 Task: Look for space in Sinjai, Indonesia from 9th June, 2023 to 16th June, 2023 for 2 adults in price range Rs.8000 to Rs.16000. Place can be entire place with 2 bedrooms having 2 beds and 1 bathroom. Property type can be house, flat, guest house. Booking option can be shelf check-in. Required host language is English.
Action: Mouse moved to (565, 88)
Screenshot: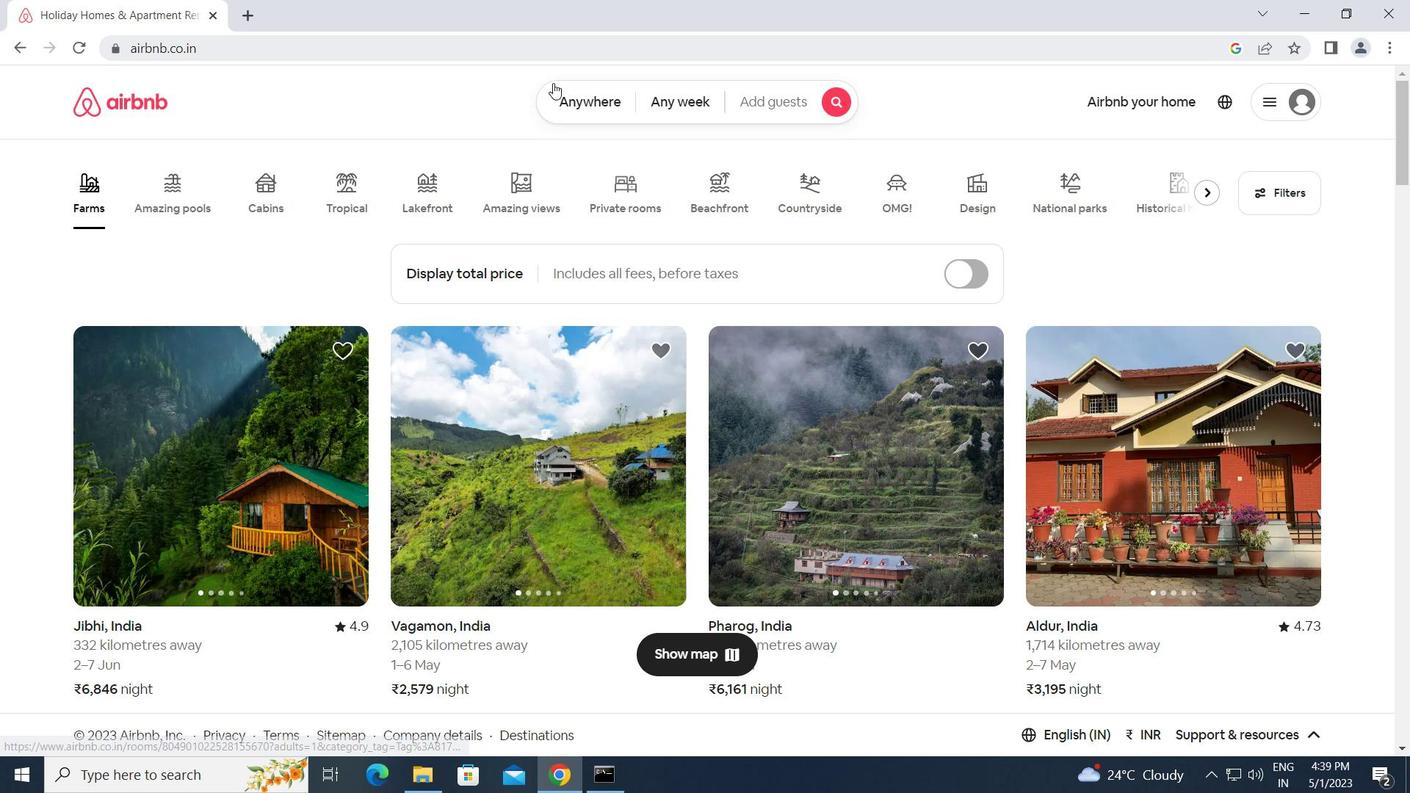 
Action: Mouse pressed left at (565, 88)
Screenshot: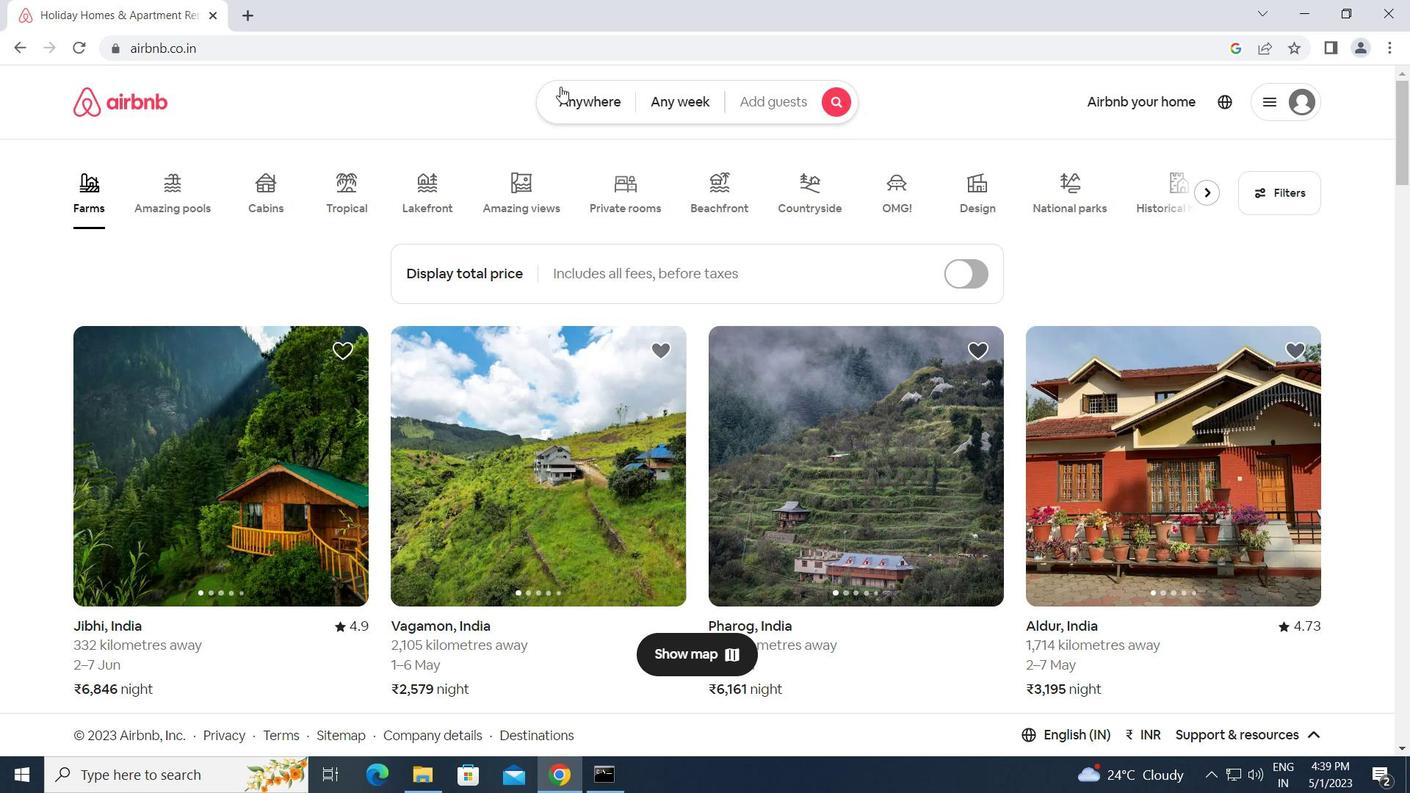 
Action: Mouse moved to (512, 162)
Screenshot: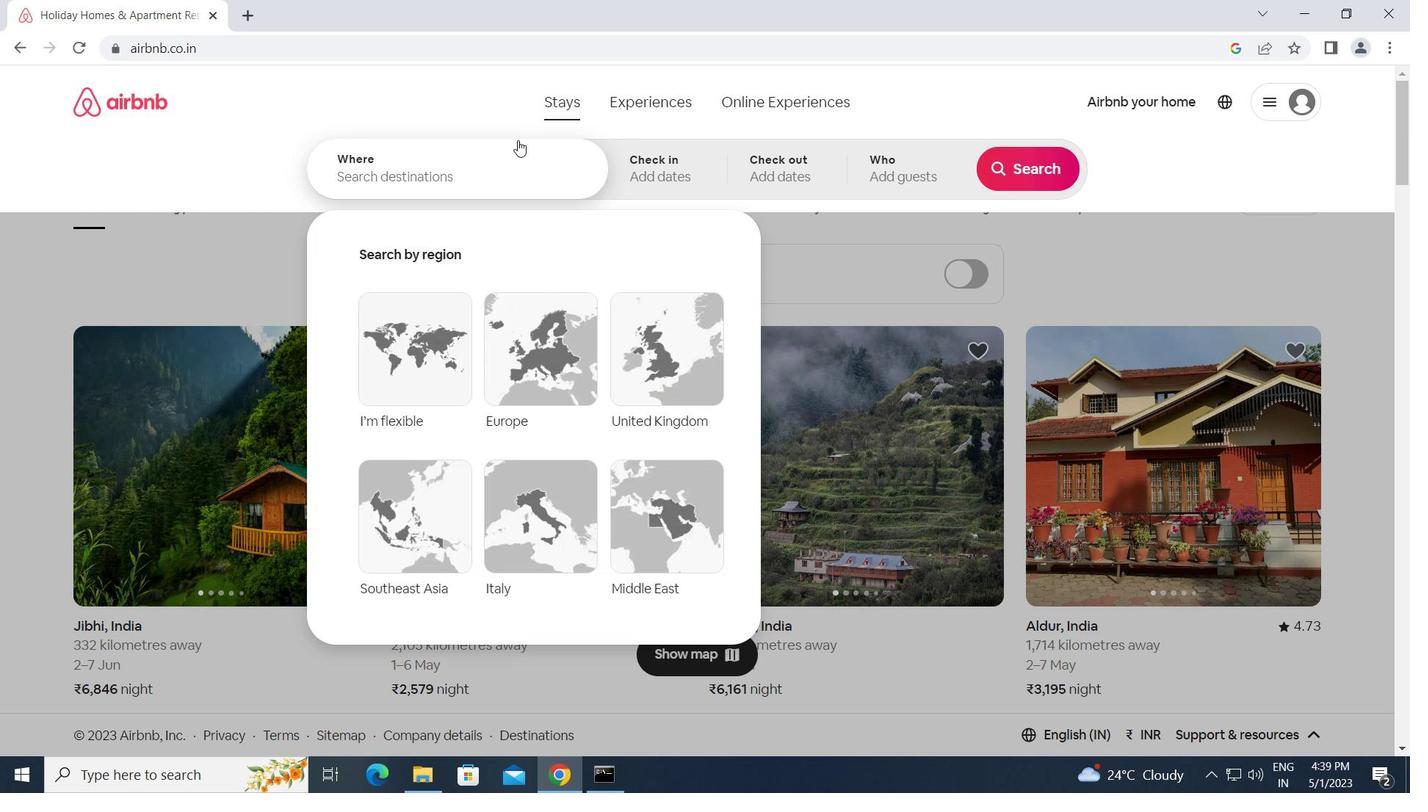 
Action: Mouse pressed left at (512, 162)
Screenshot: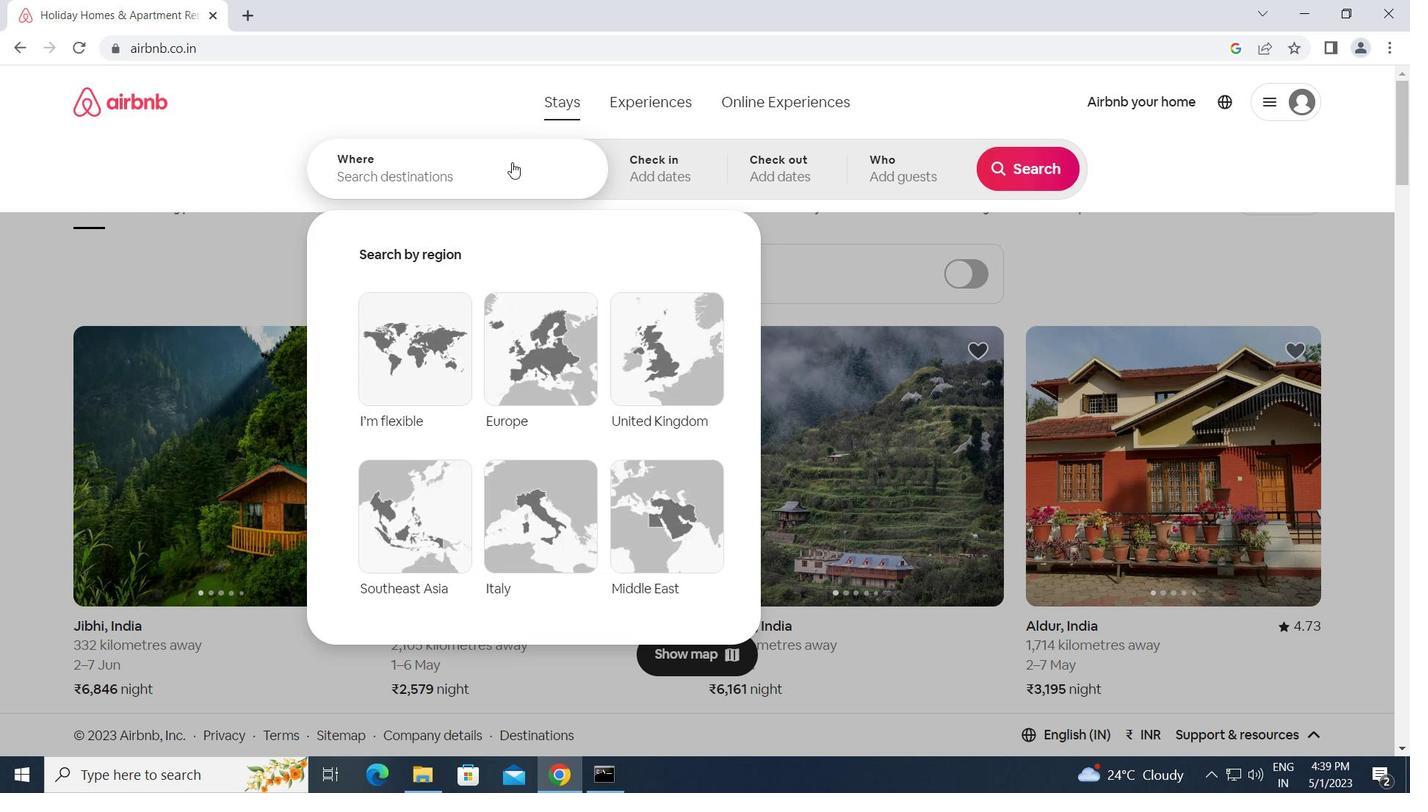 
Action: Key pressed <Key.caps_lock><Key.caps_lock>s<Key.caps_lock>inh<Key.backspace>jai,<Key.space><Key.caps_lock>i<Key.caps_lock>ndonesia<Key.enter>
Screenshot: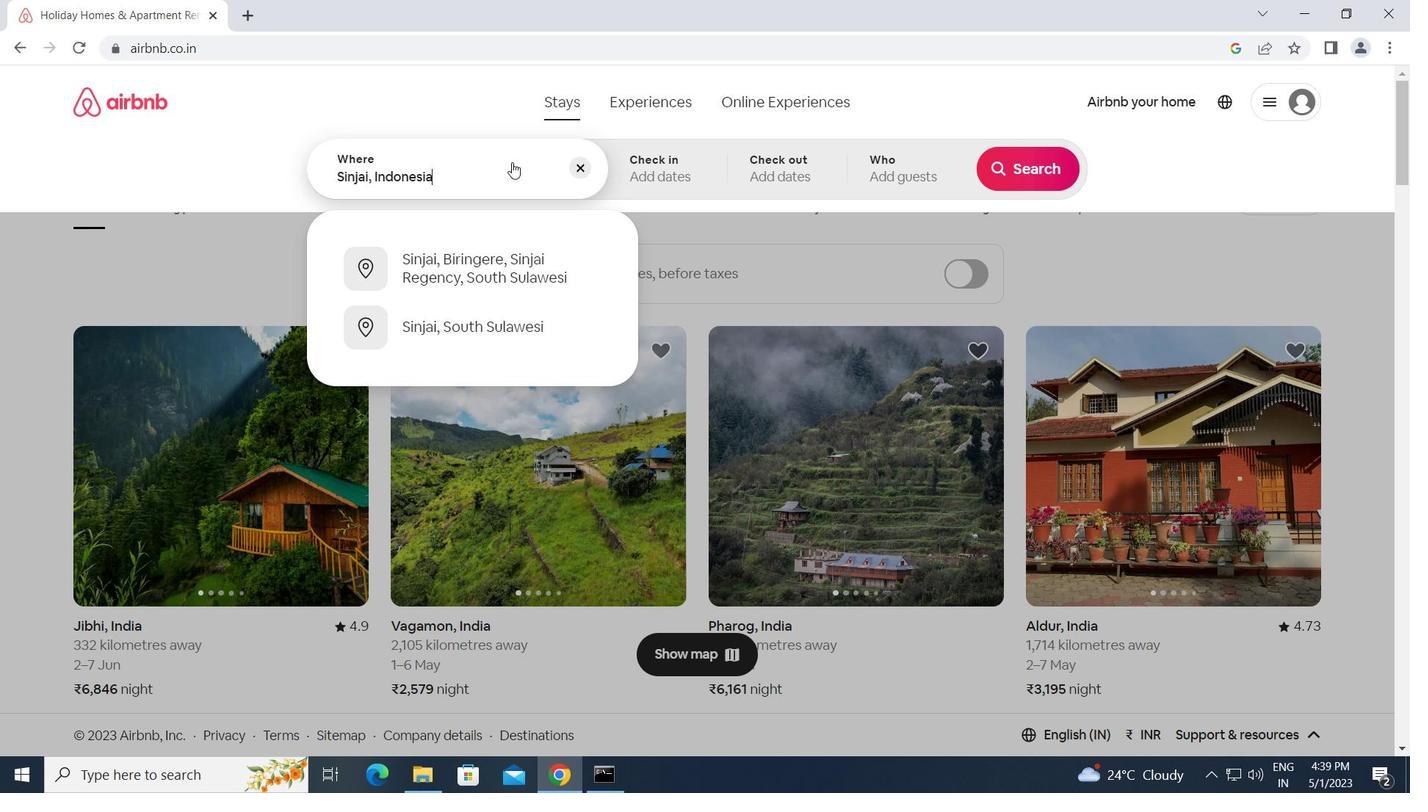 
Action: Mouse moved to (951, 427)
Screenshot: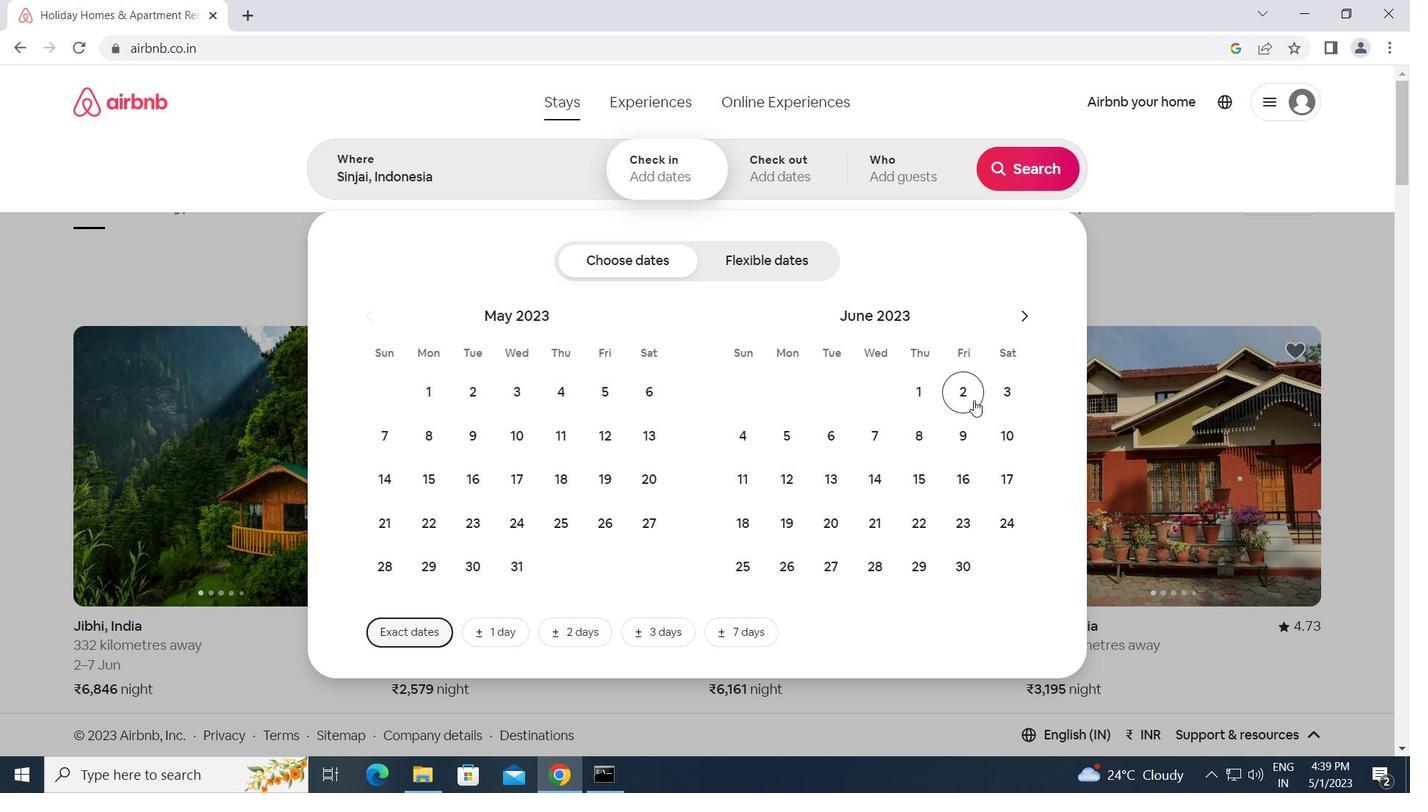 
Action: Mouse pressed left at (951, 427)
Screenshot: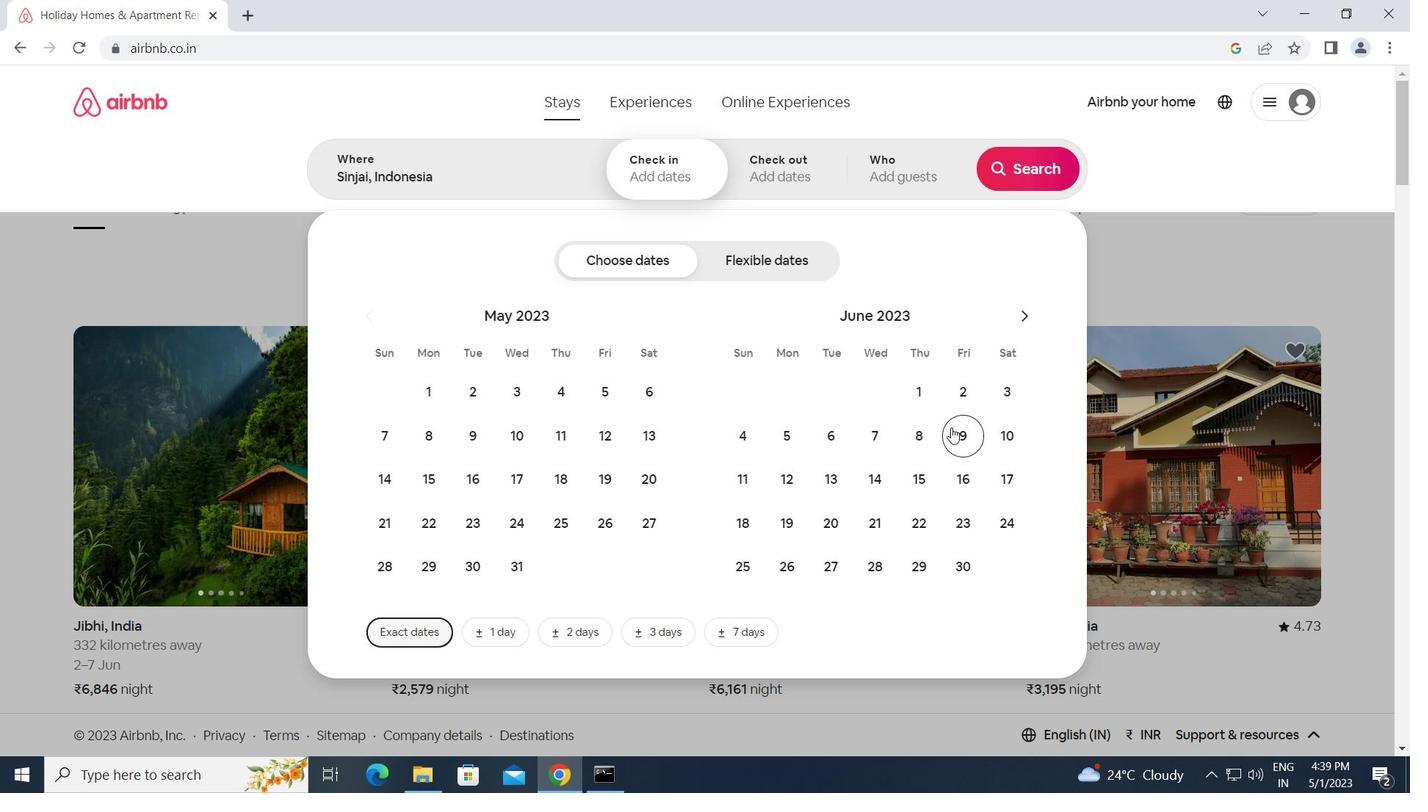 
Action: Mouse moved to (950, 474)
Screenshot: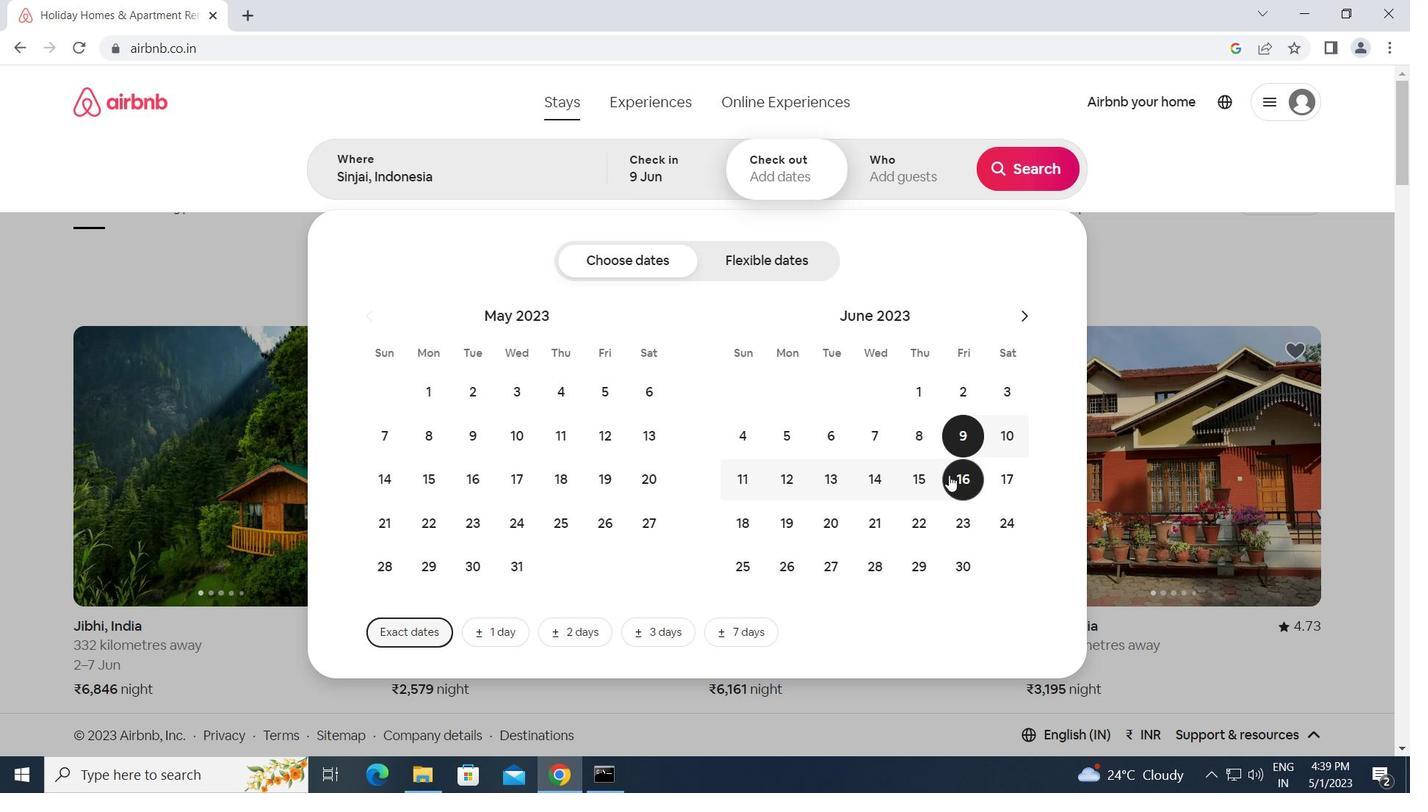 
Action: Mouse pressed left at (950, 474)
Screenshot: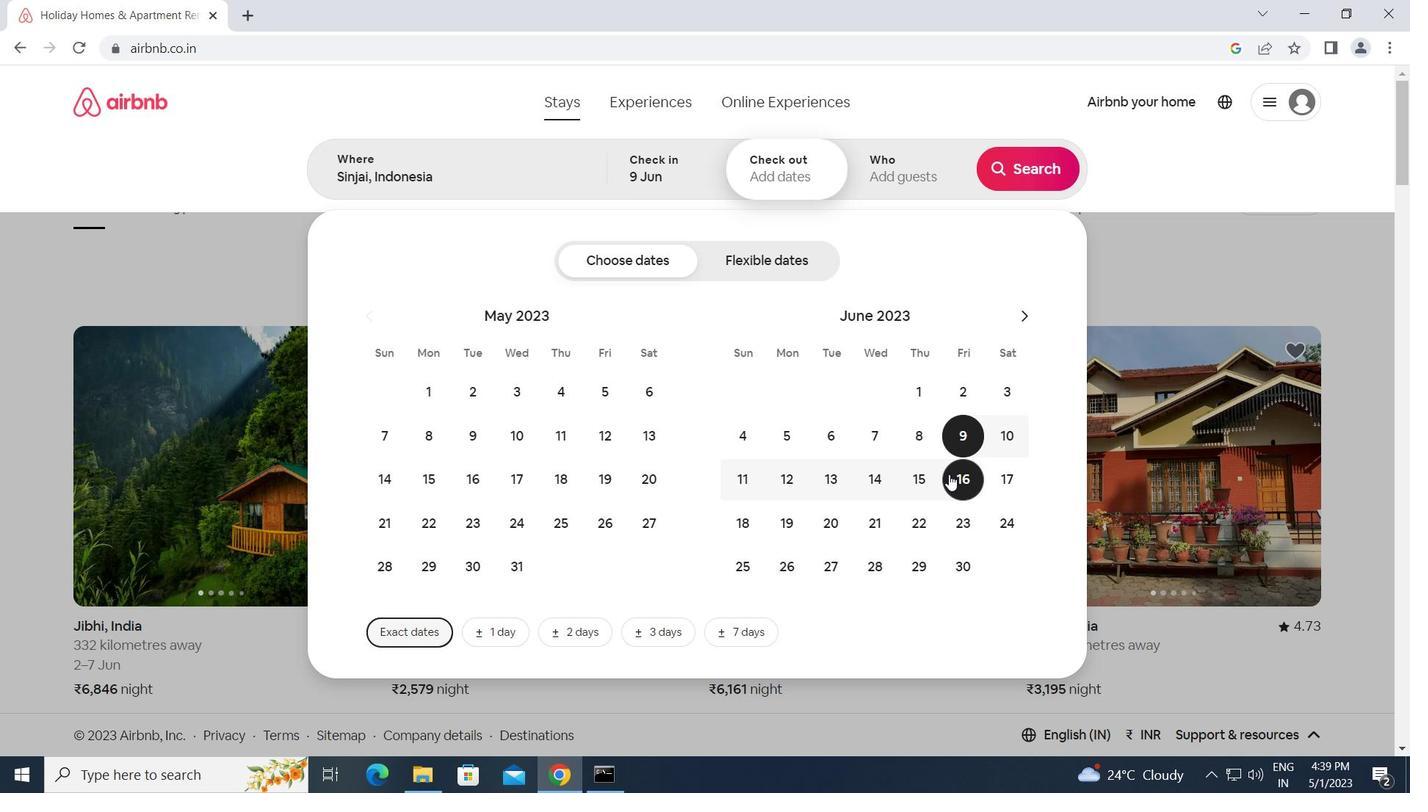 
Action: Mouse moved to (907, 169)
Screenshot: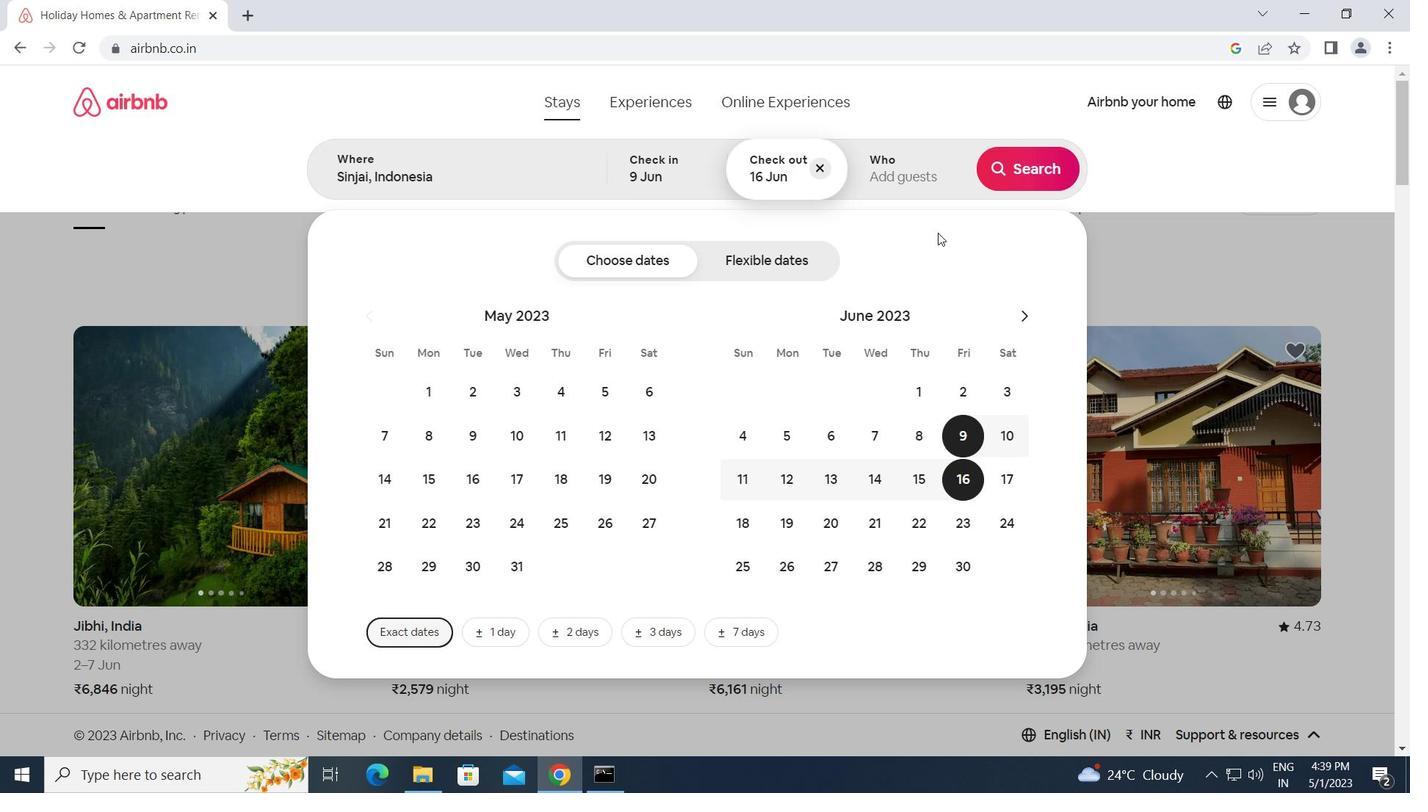 
Action: Mouse pressed left at (907, 169)
Screenshot: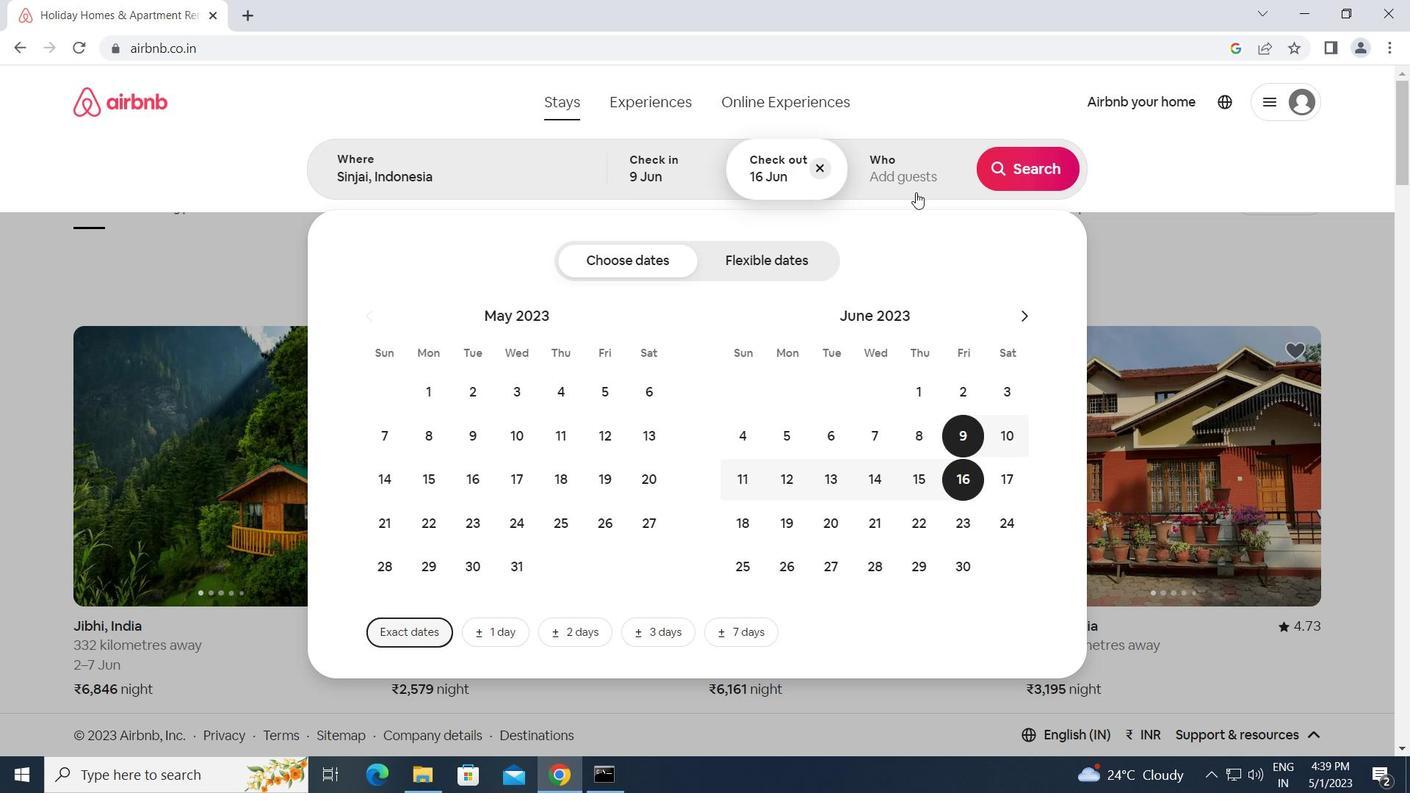 
Action: Mouse moved to (1037, 257)
Screenshot: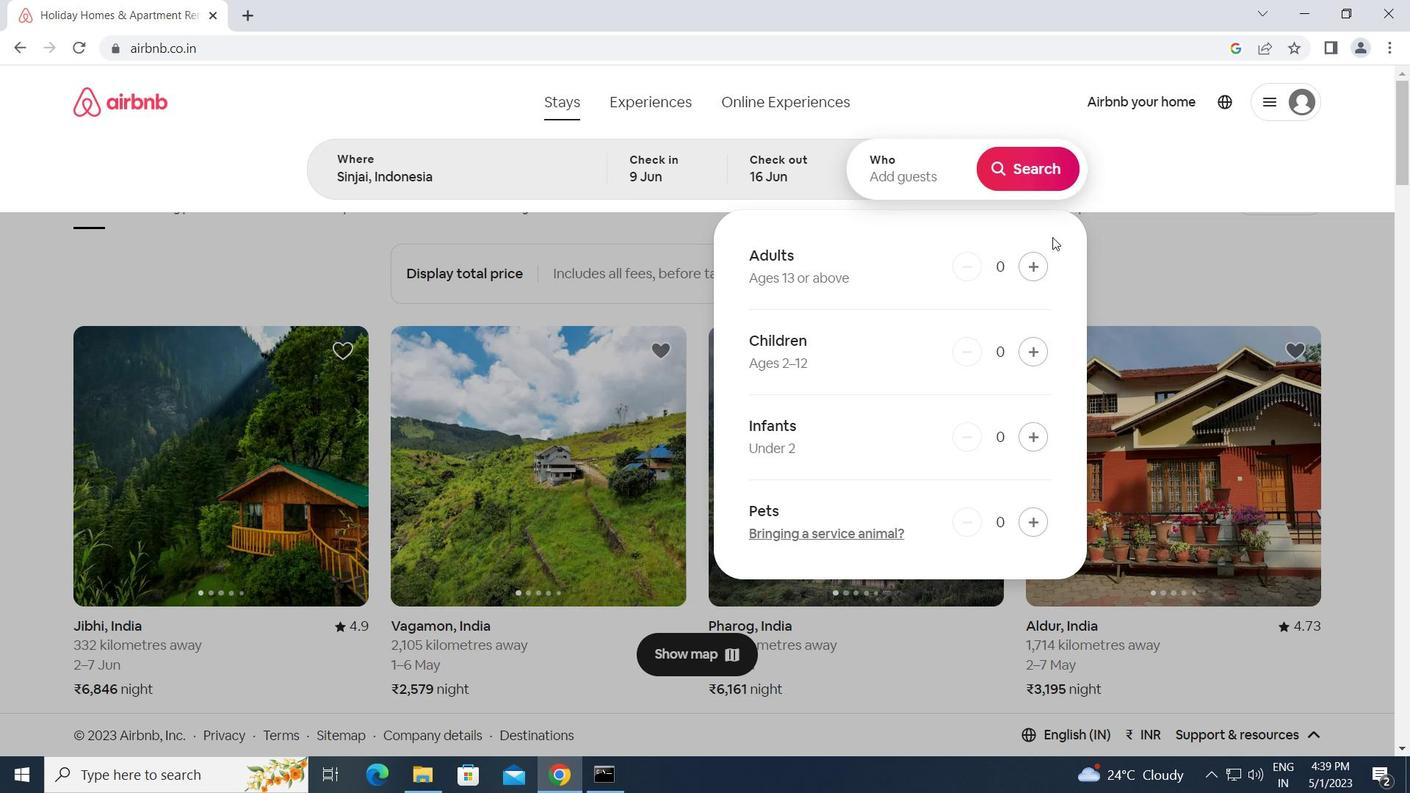 
Action: Mouse pressed left at (1037, 257)
Screenshot: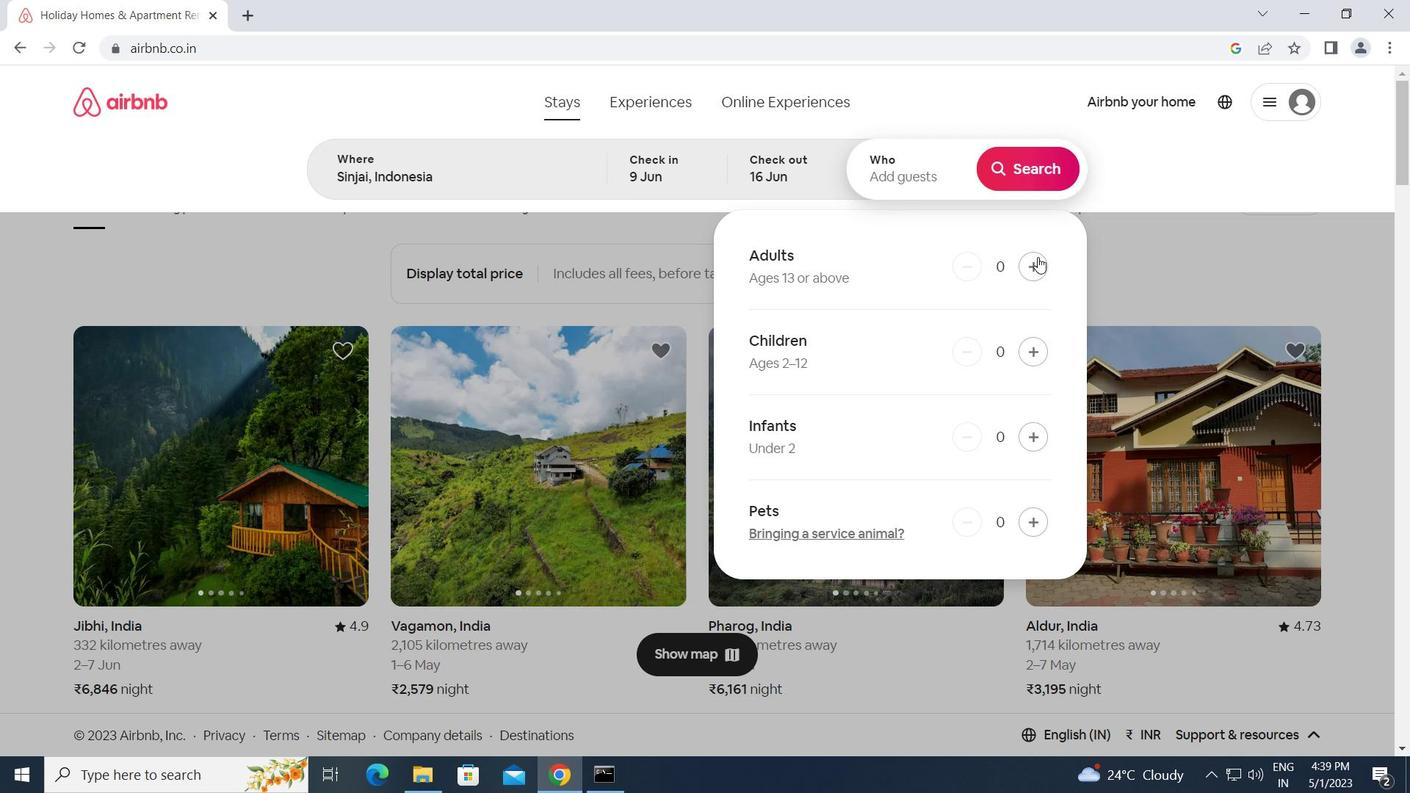 
Action: Mouse moved to (1037, 258)
Screenshot: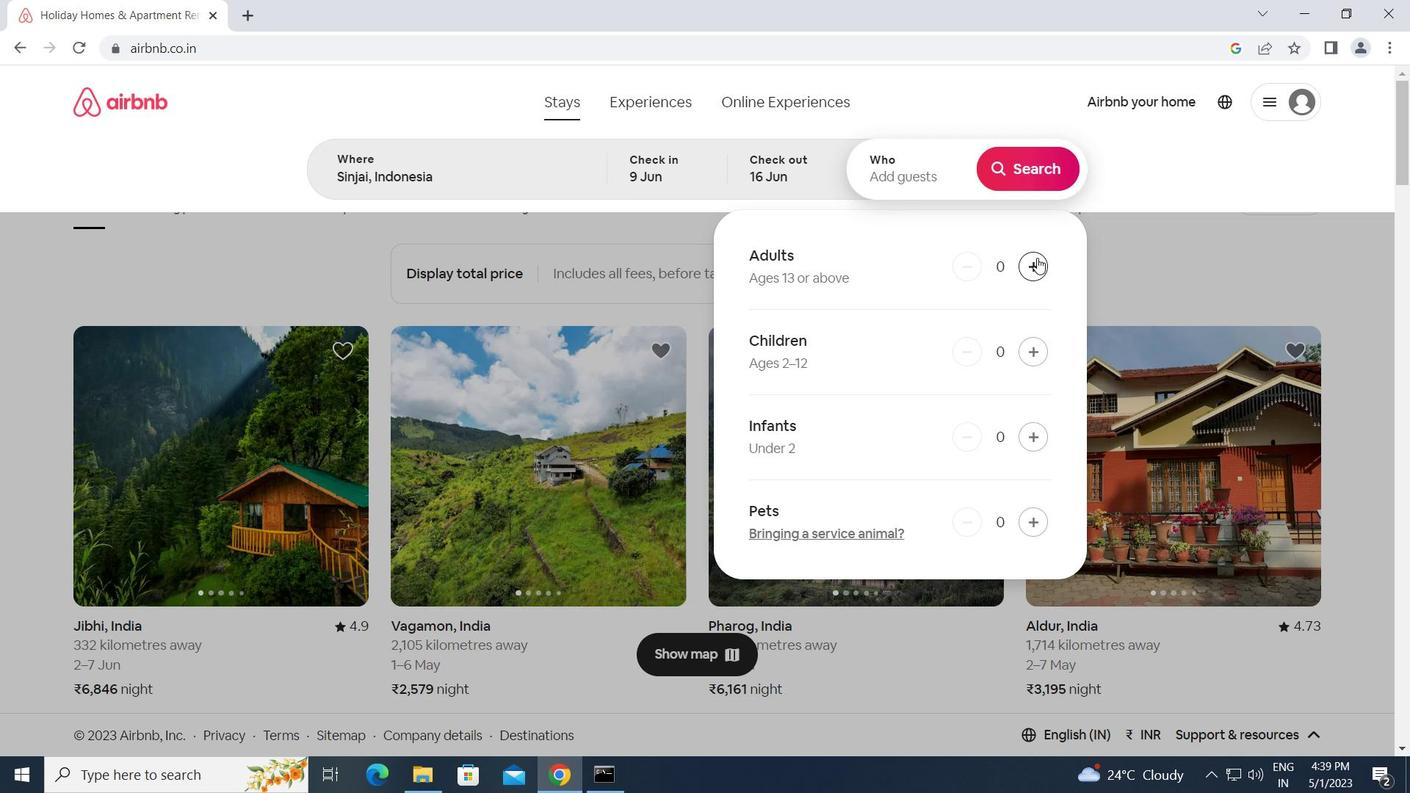 
Action: Mouse pressed left at (1037, 258)
Screenshot: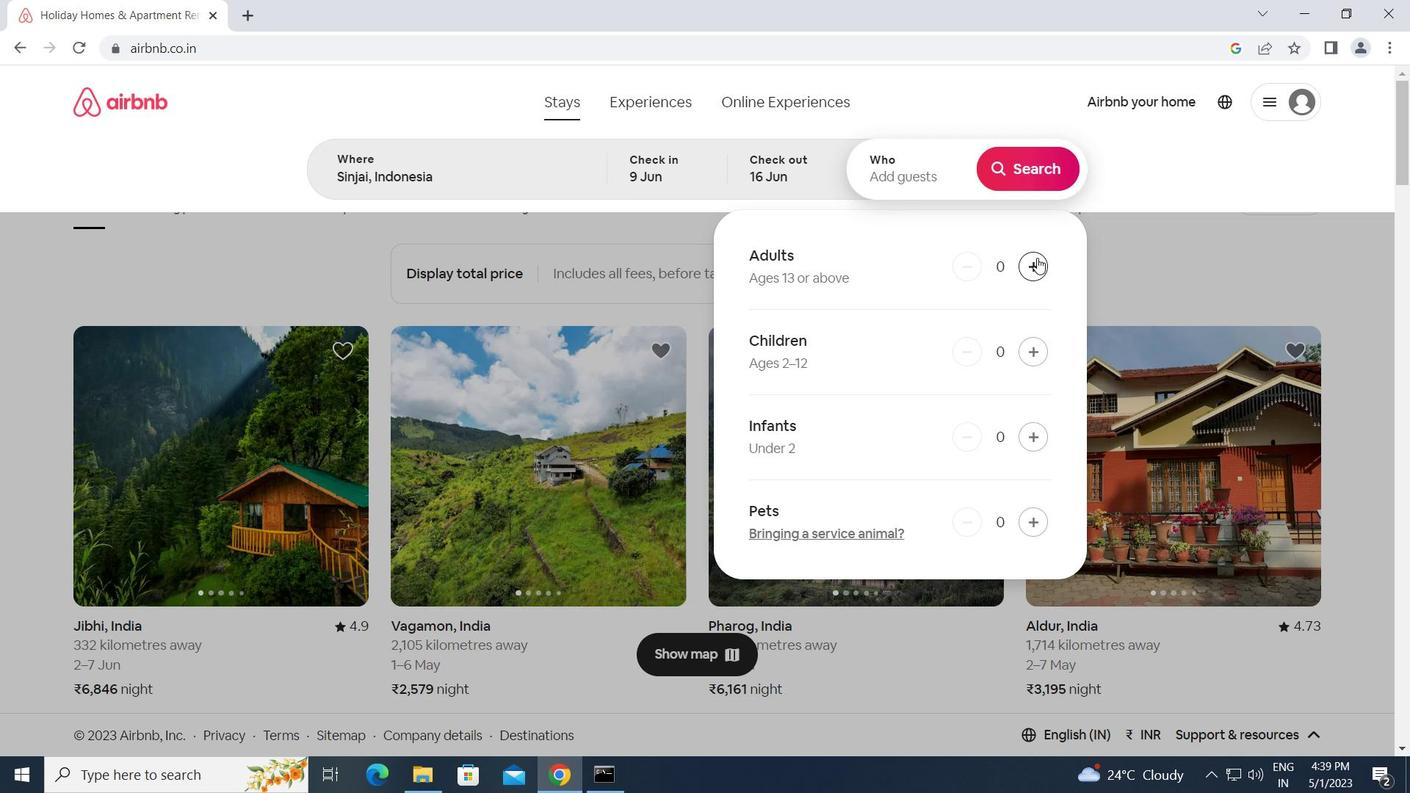 
Action: Mouse moved to (1032, 159)
Screenshot: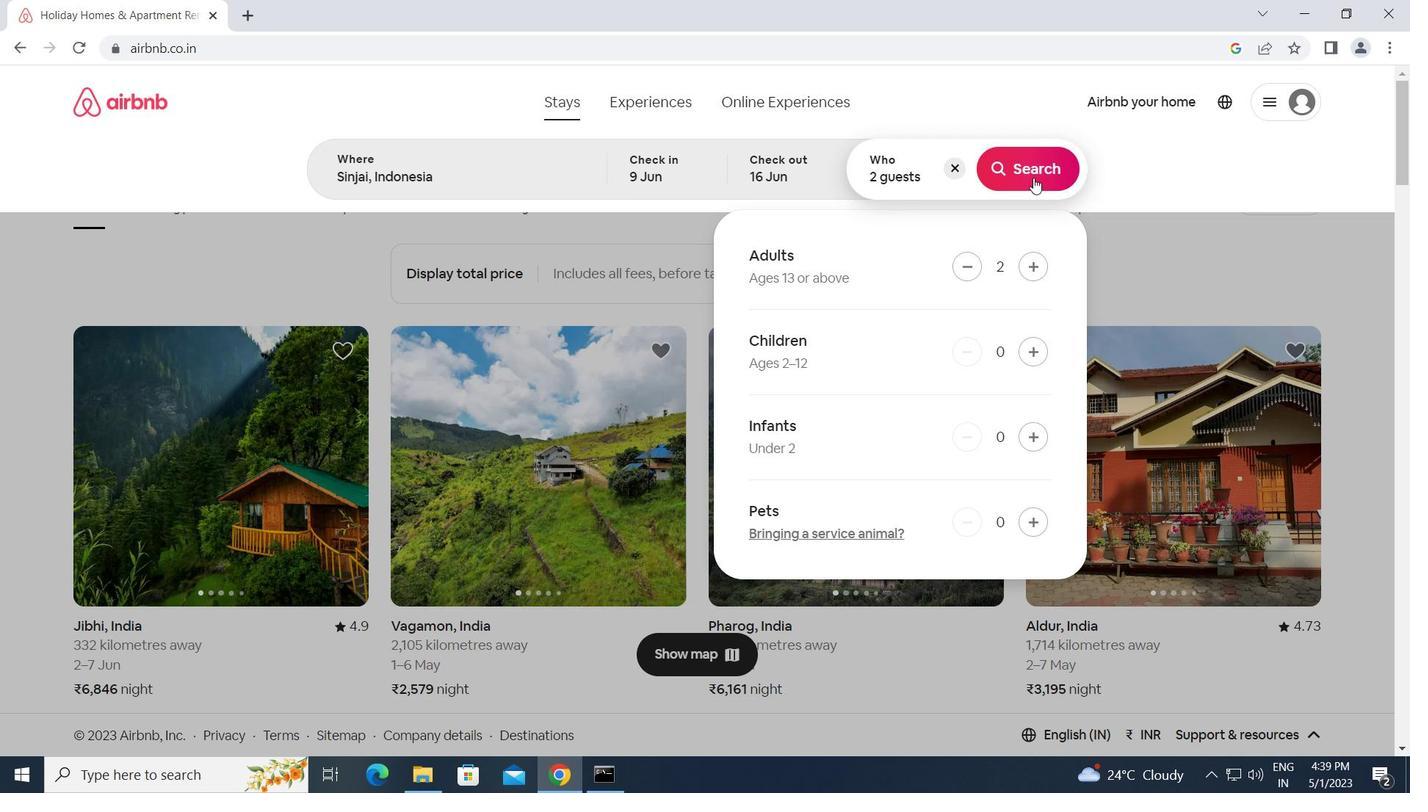 
Action: Mouse pressed left at (1032, 159)
Screenshot: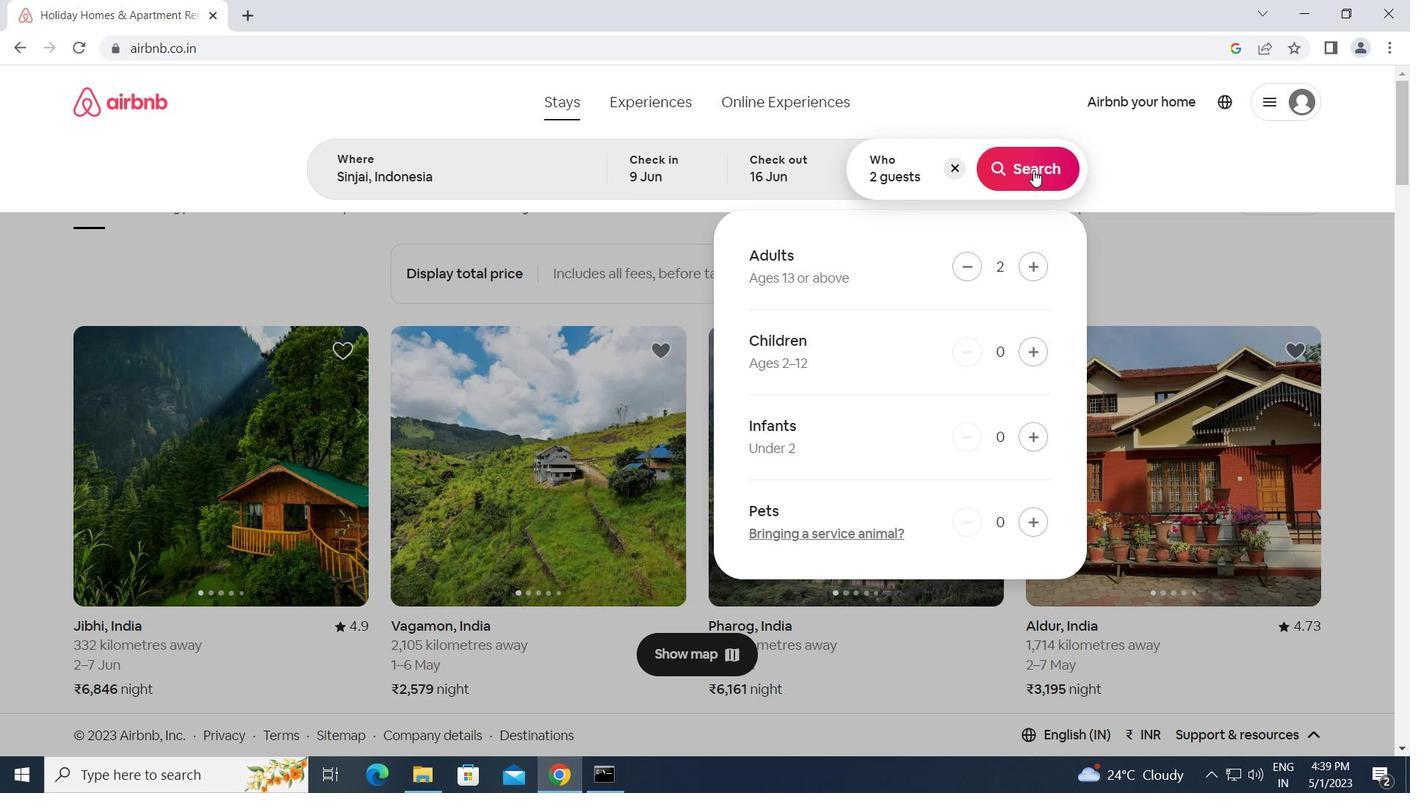 
Action: Mouse moved to (1310, 177)
Screenshot: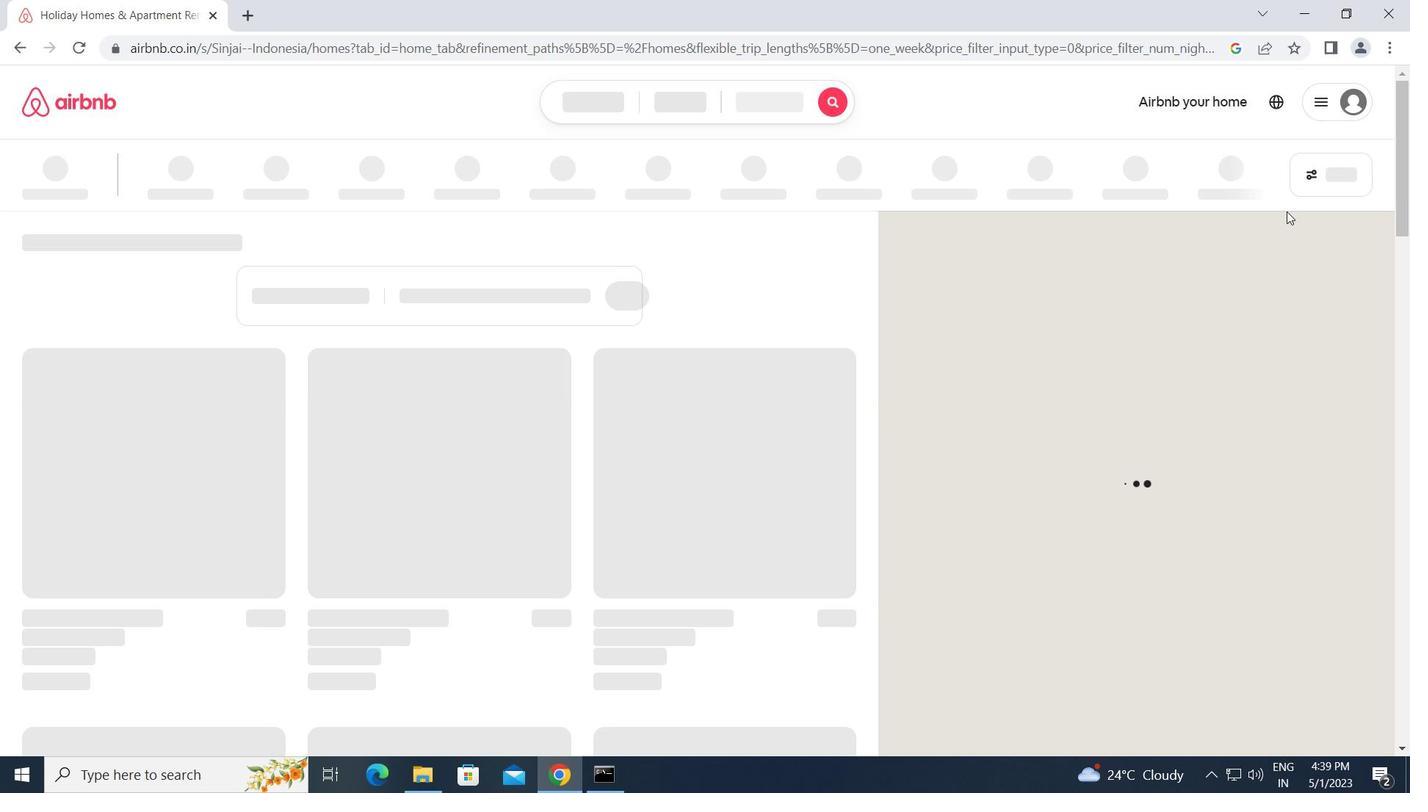 
Action: Mouse pressed left at (1310, 177)
Screenshot: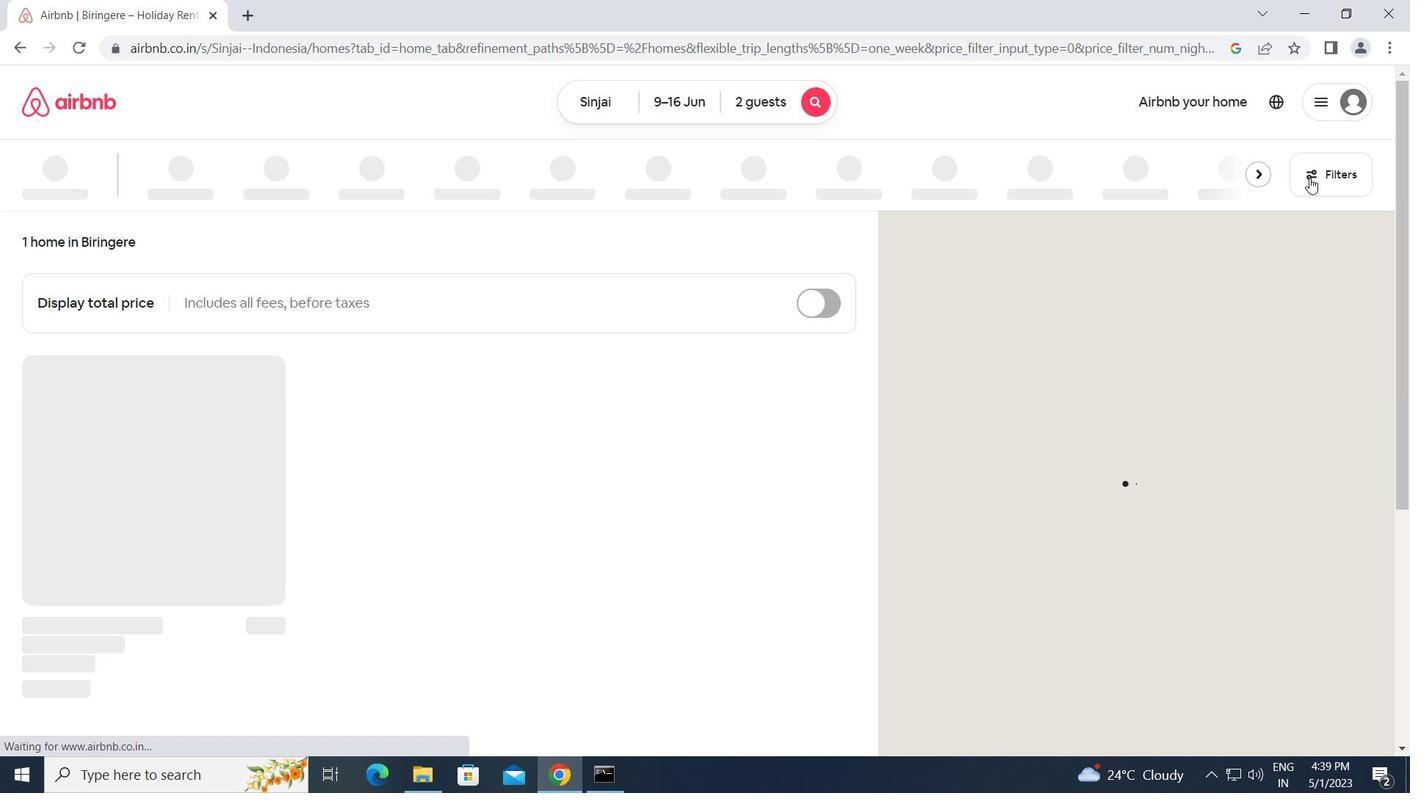 
Action: Mouse moved to (481, 406)
Screenshot: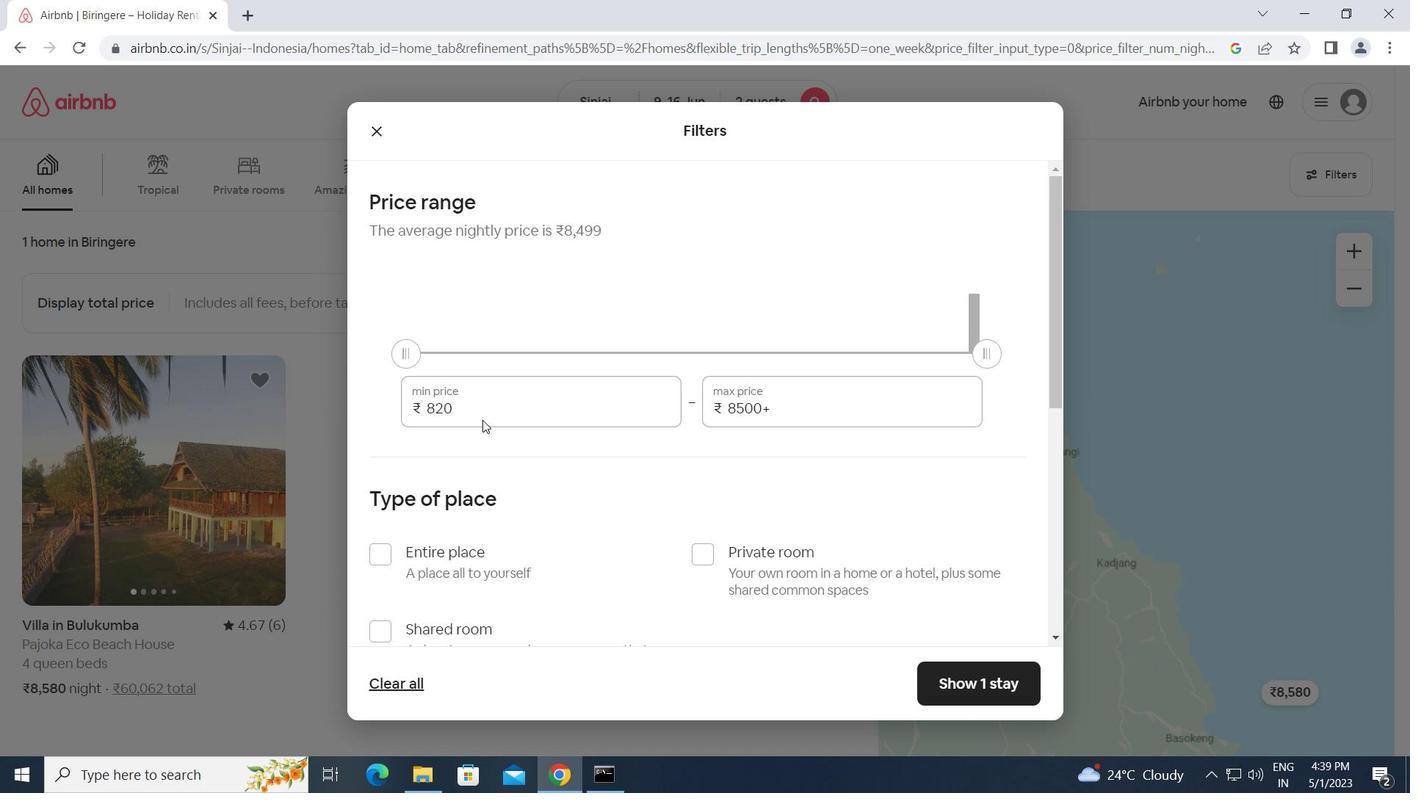 
Action: Mouse pressed left at (481, 406)
Screenshot: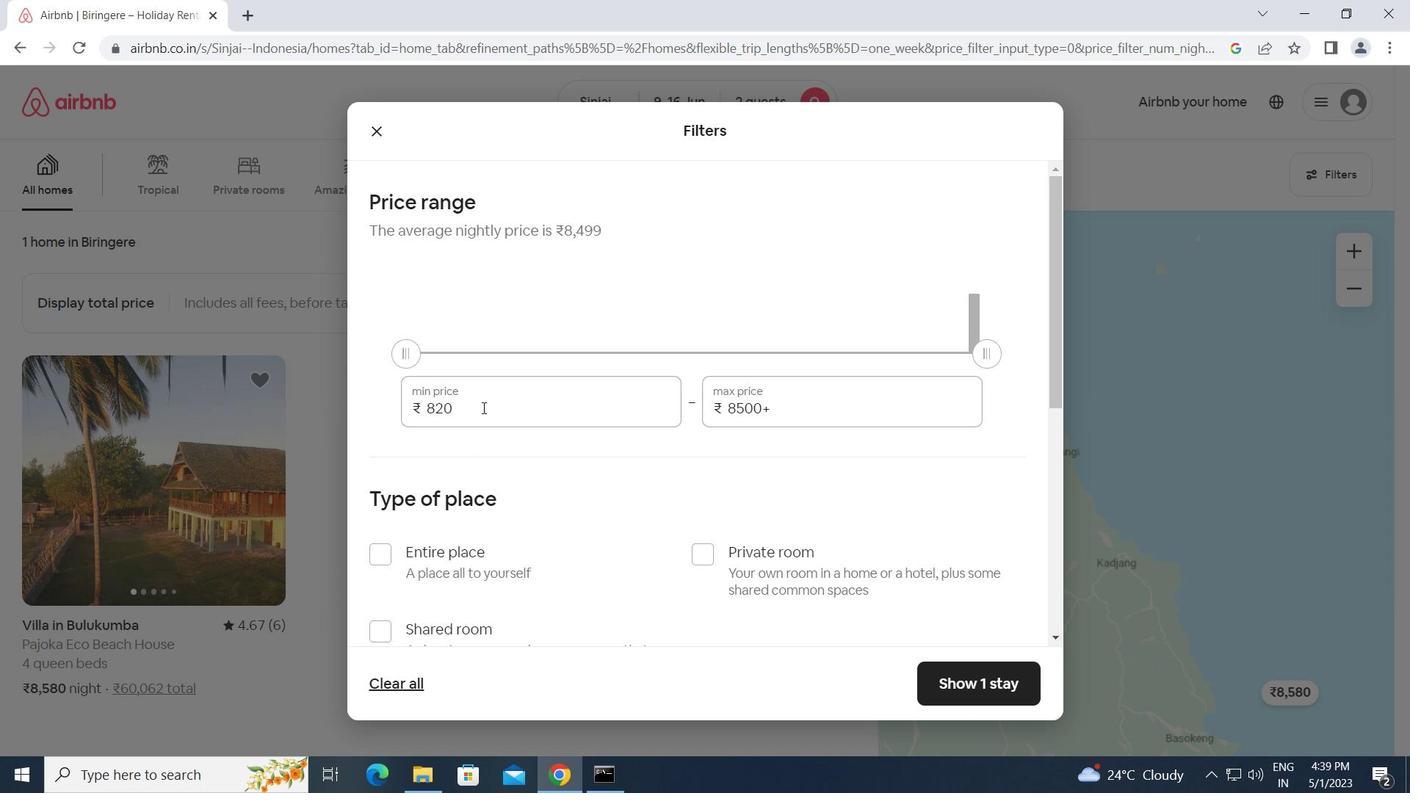 
Action: Mouse moved to (416, 418)
Screenshot: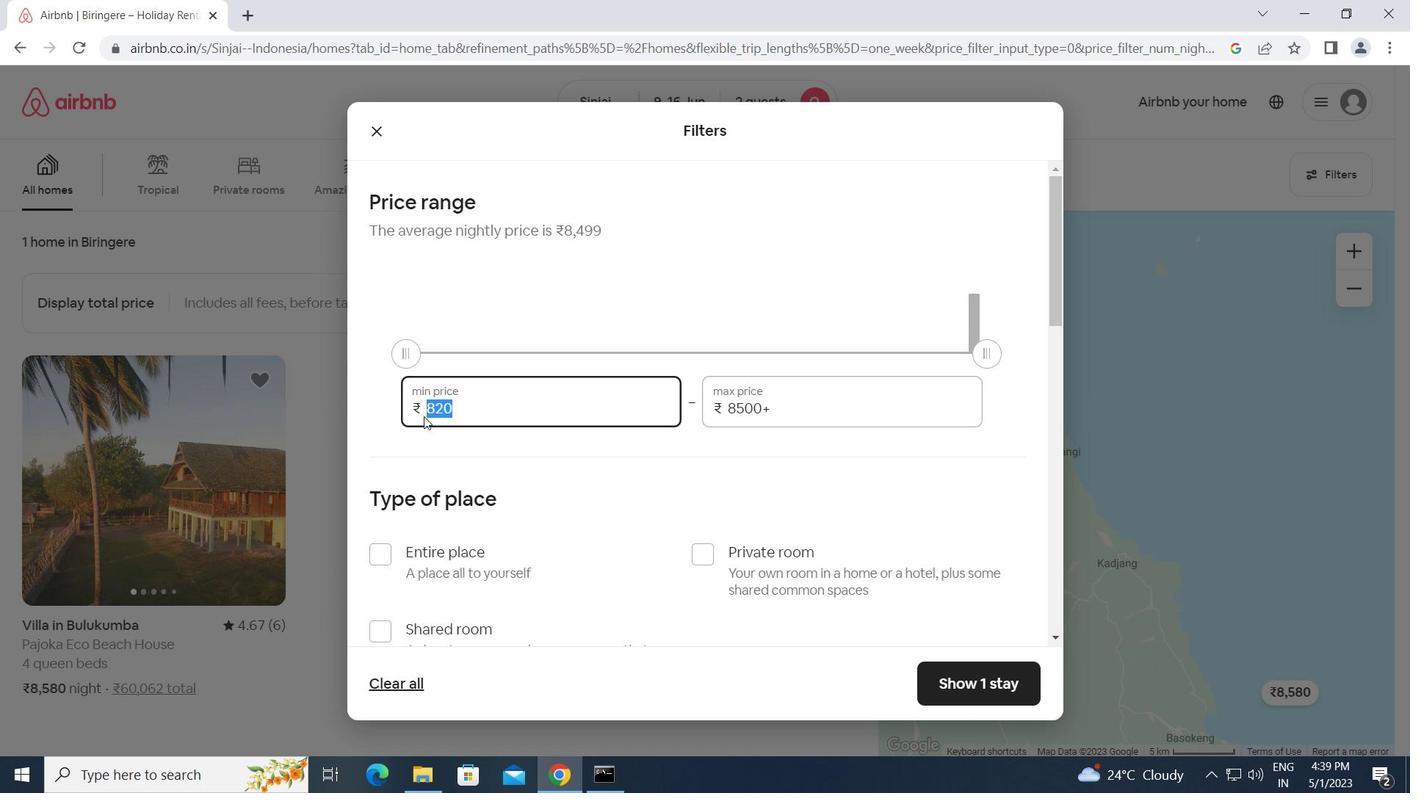 
Action: Key pressed 8000<Key.tab>16000
Screenshot: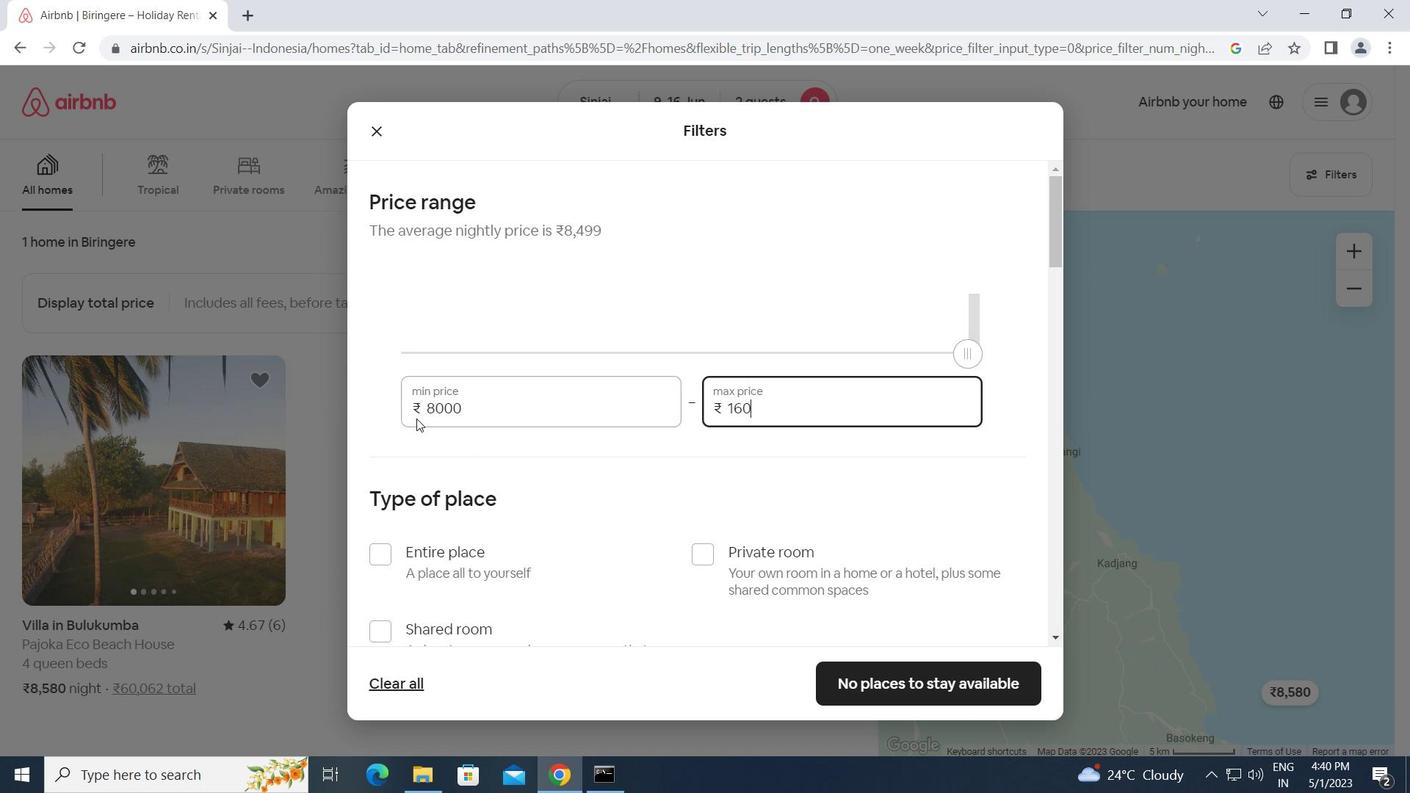 
Action: Mouse moved to (415, 429)
Screenshot: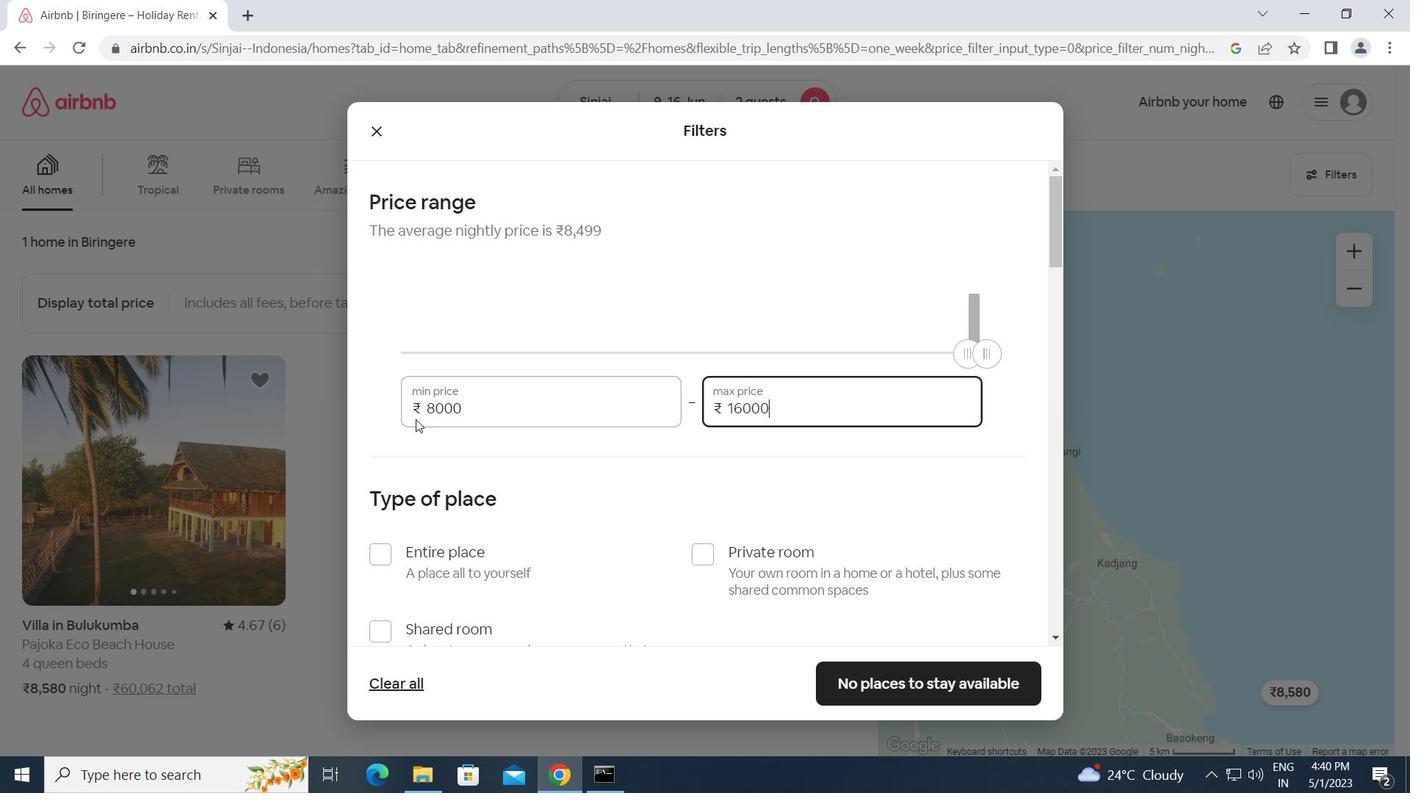 
Action: Mouse scrolled (415, 428) with delta (0, 0)
Screenshot: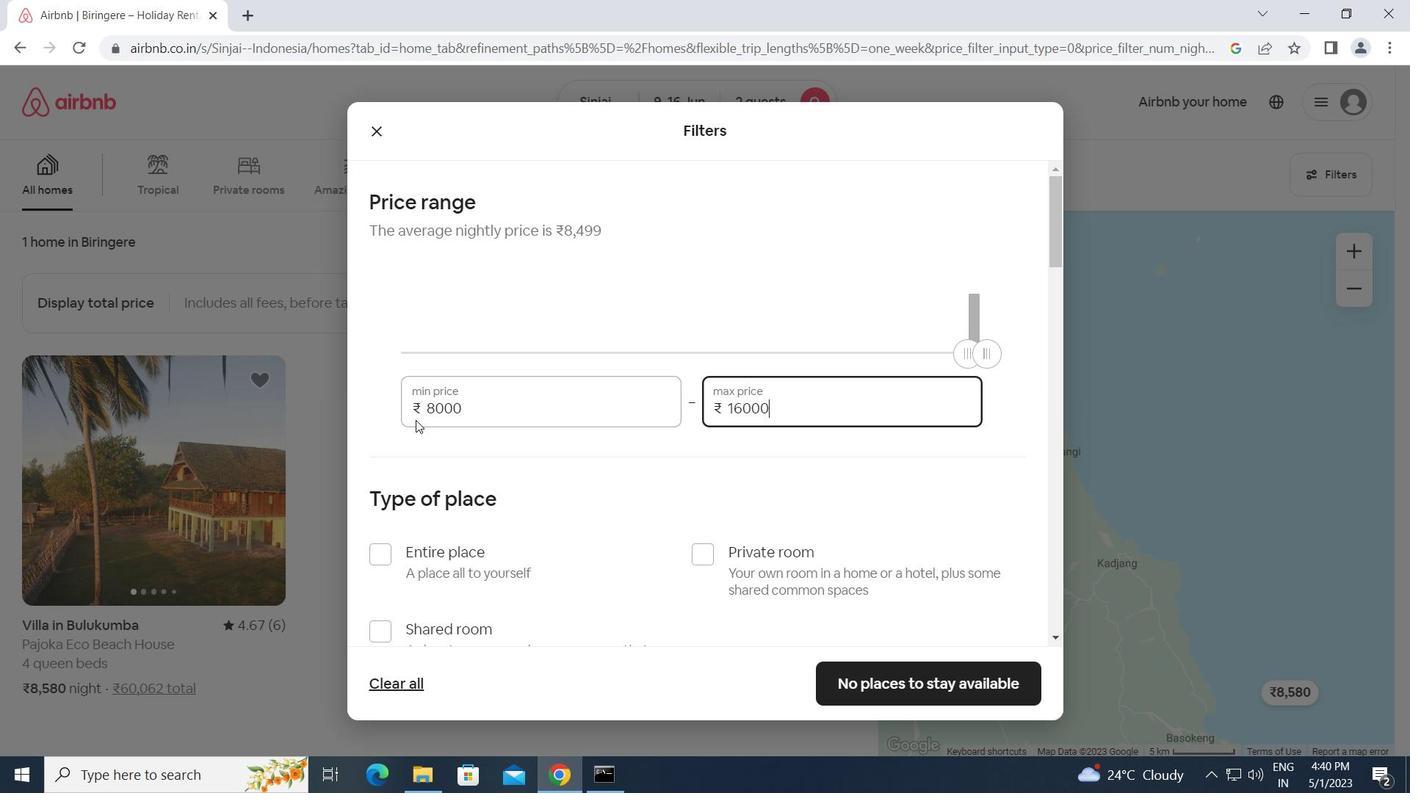 
Action: Mouse moved to (383, 460)
Screenshot: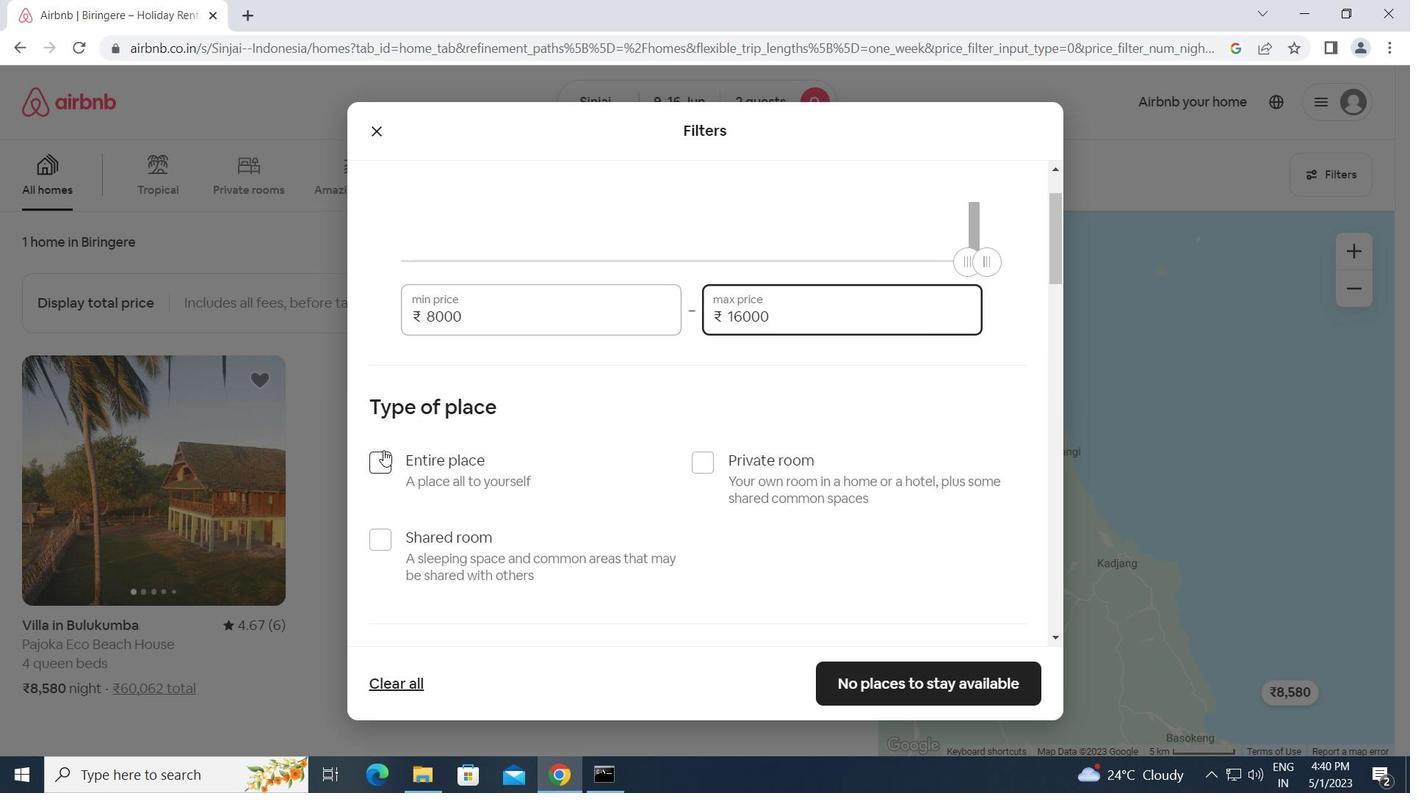 
Action: Mouse pressed left at (383, 460)
Screenshot: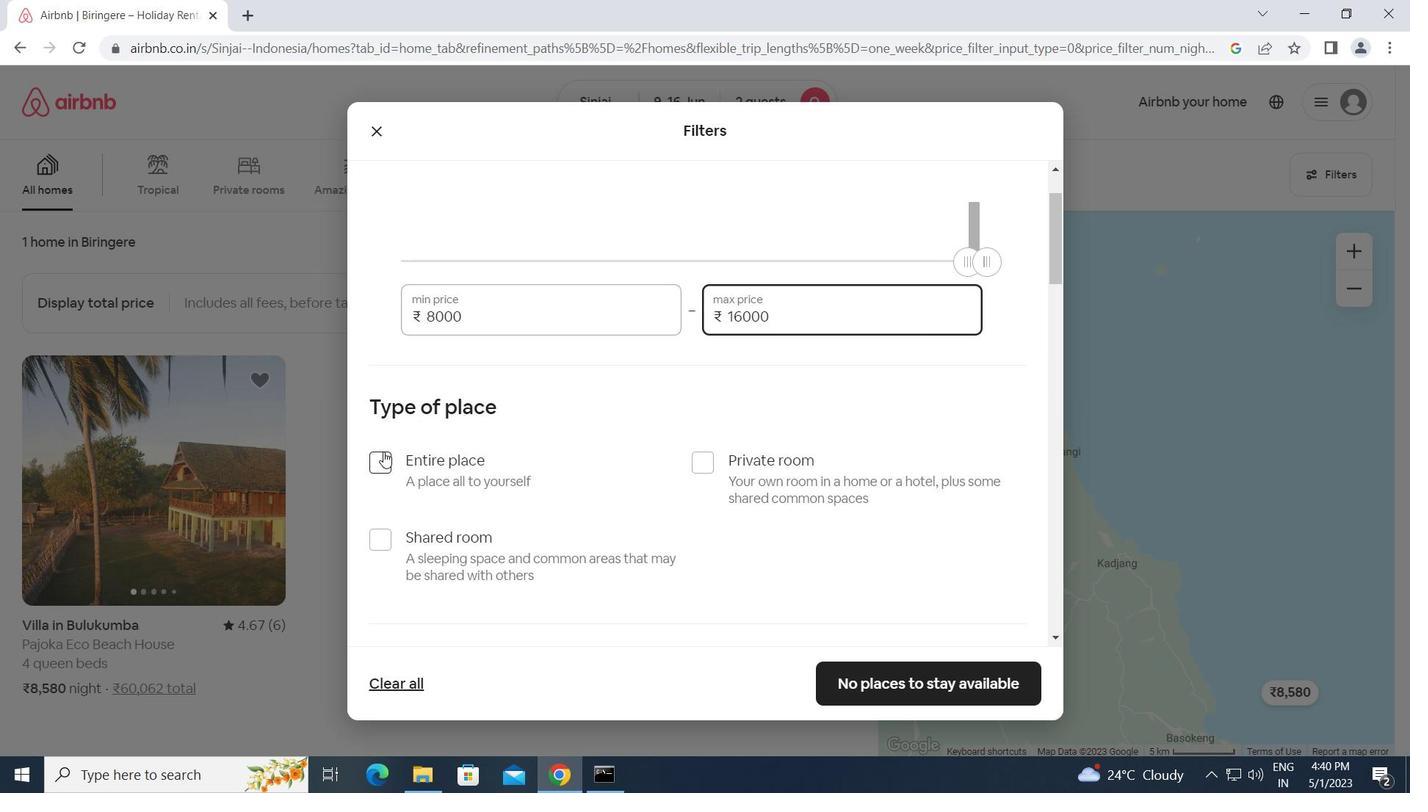 
Action: Mouse moved to (484, 492)
Screenshot: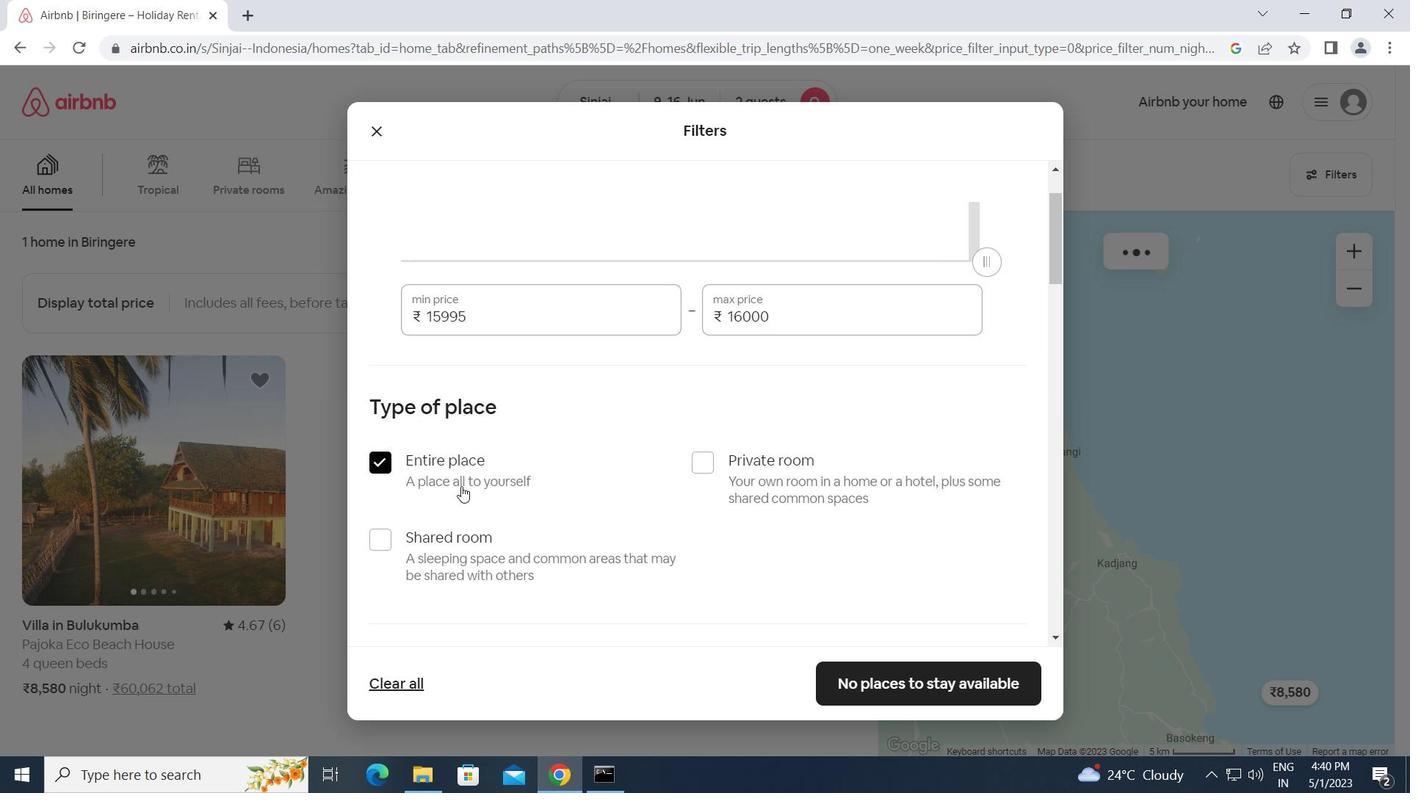 
Action: Mouse scrolled (484, 492) with delta (0, 0)
Screenshot: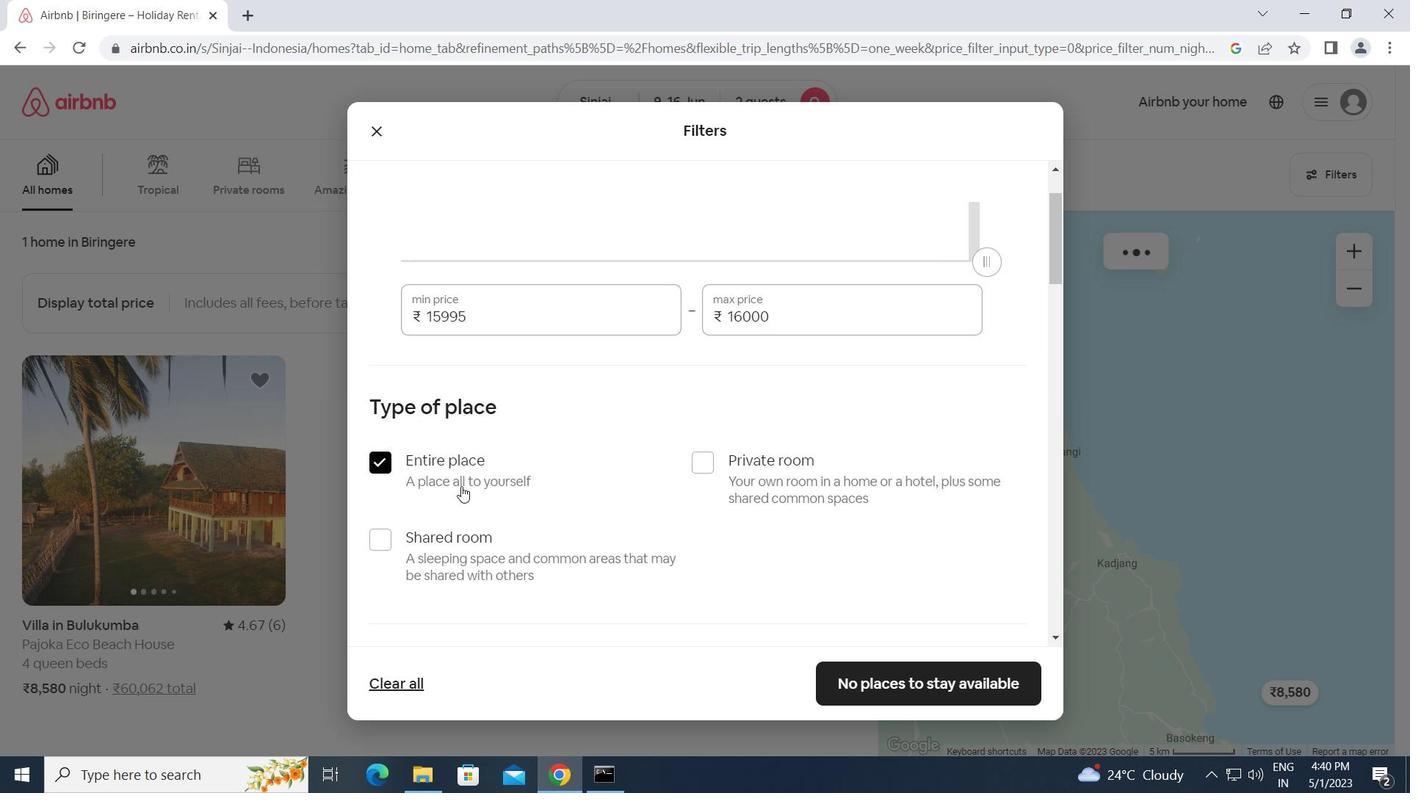 
Action: Mouse scrolled (484, 492) with delta (0, 0)
Screenshot: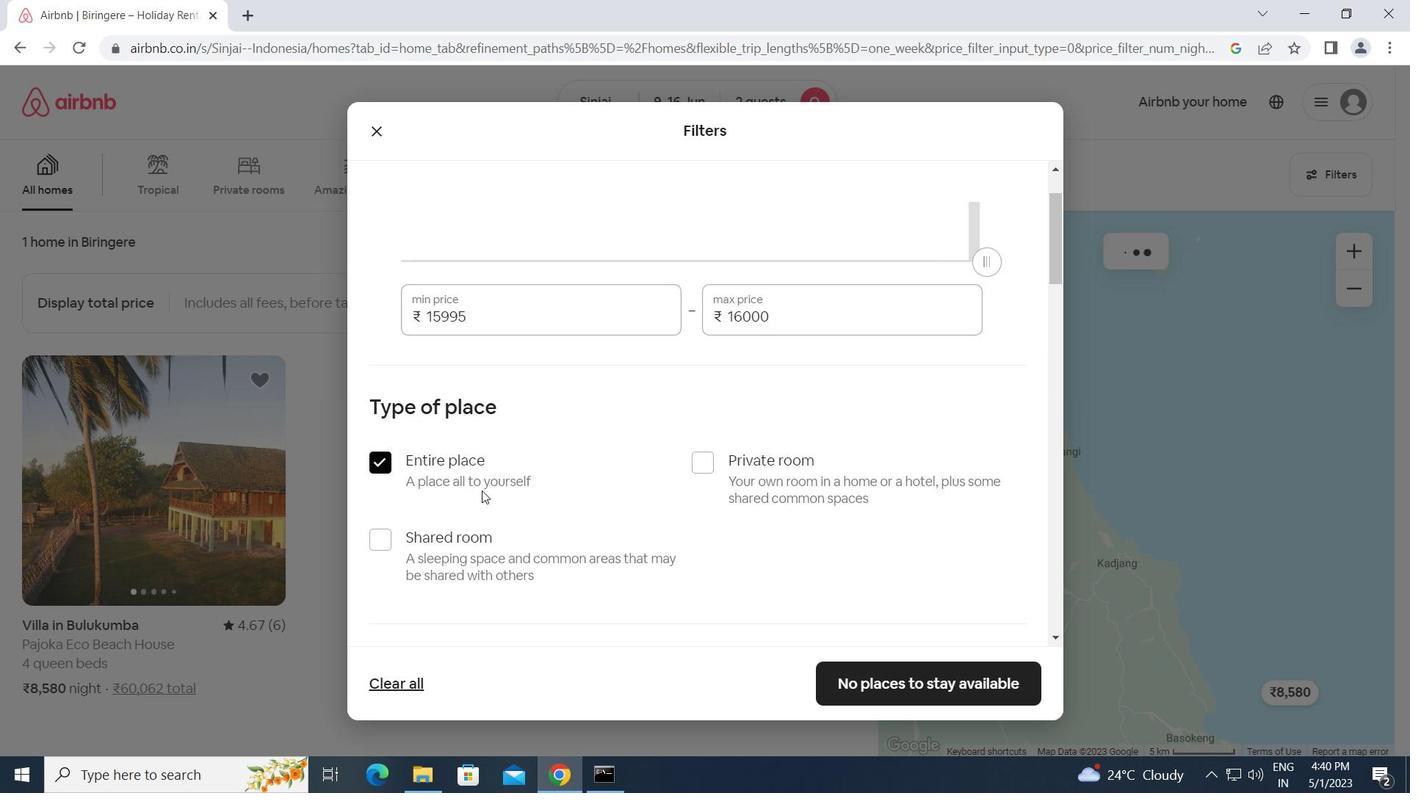
Action: Mouse scrolled (484, 492) with delta (0, 0)
Screenshot: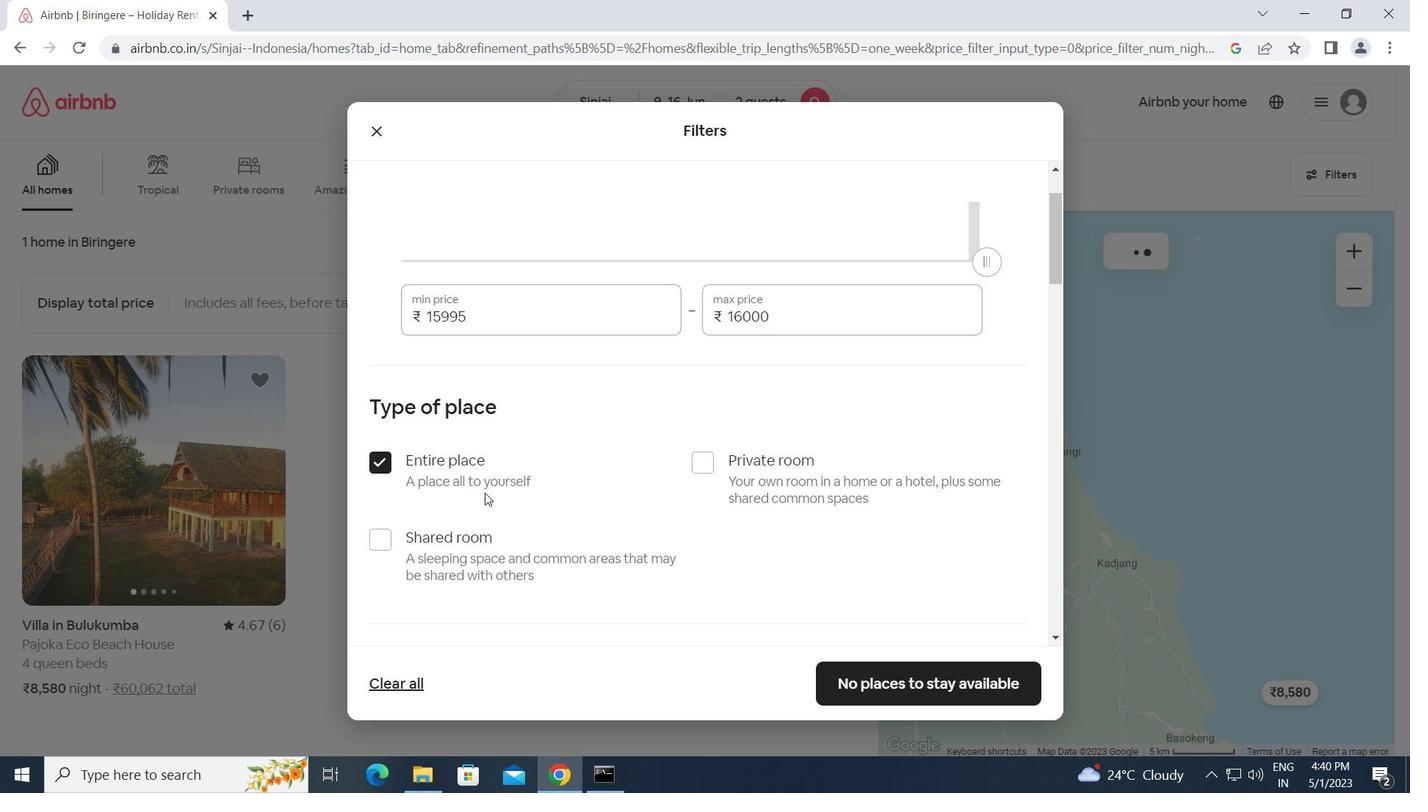 
Action: Mouse scrolled (484, 492) with delta (0, 0)
Screenshot: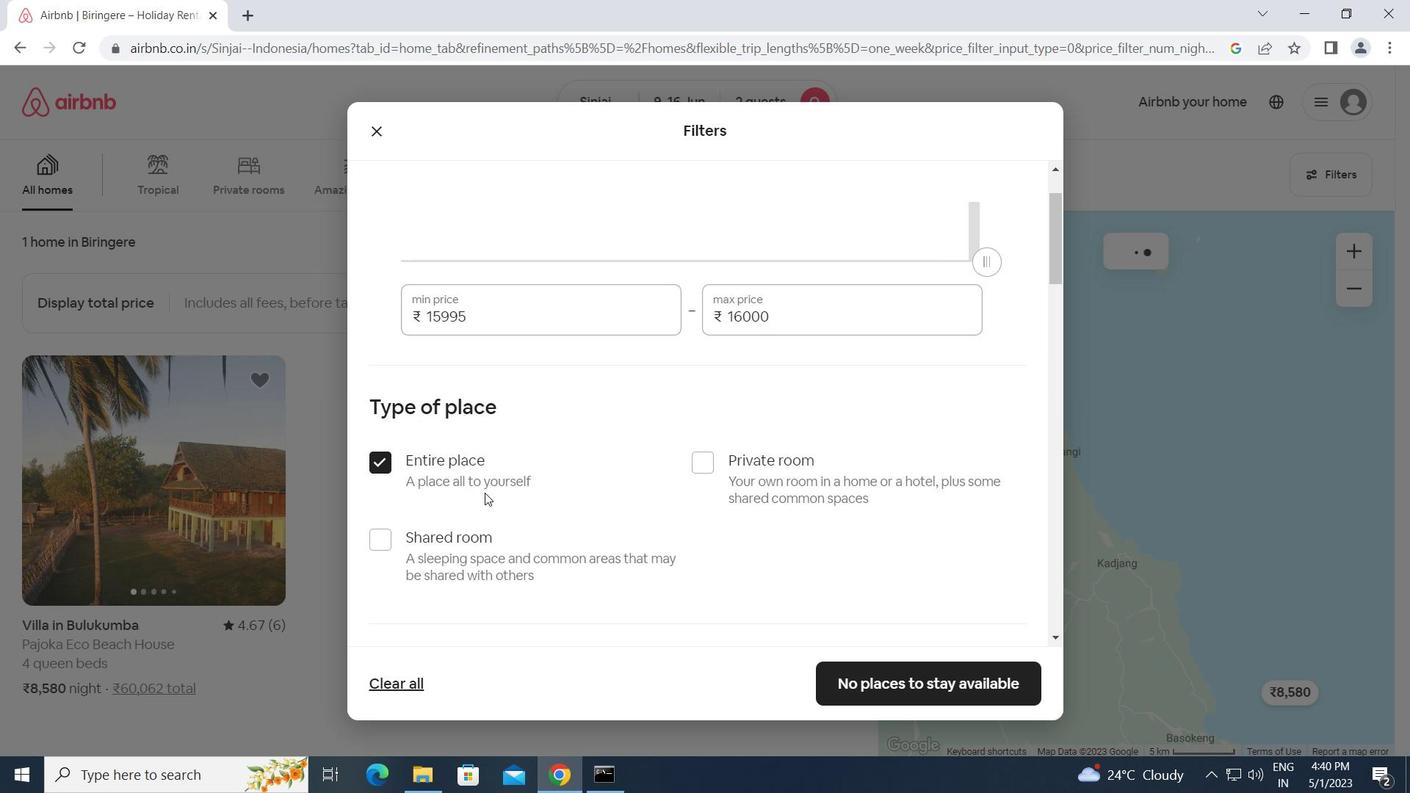 
Action: Mouse scrolled (484, 492) with delta (0, 0)
Screenshot: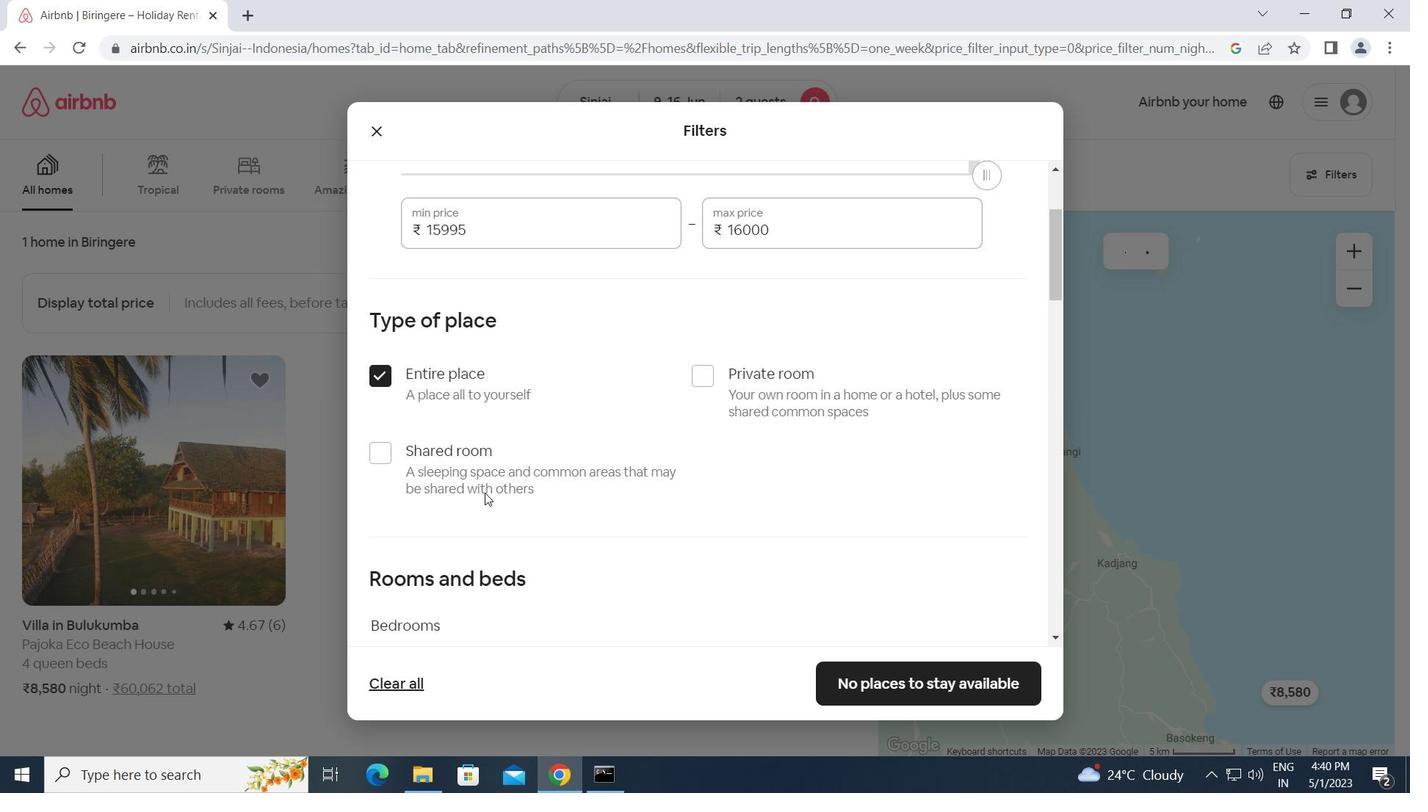 
Action: Mouse moved to (544, 302)
Screenshot: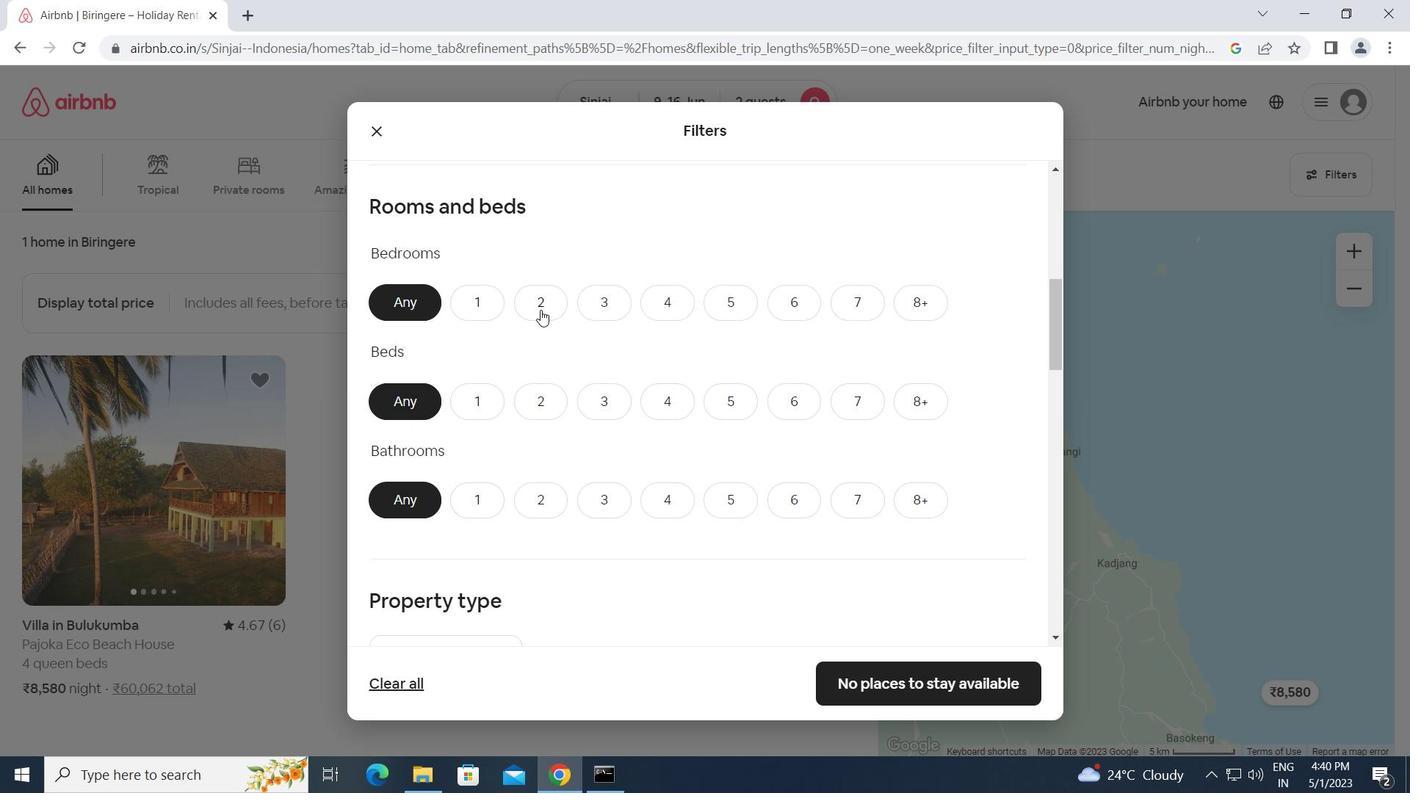 
Action: Mouse pressed left at (544, 302)
Screenshot: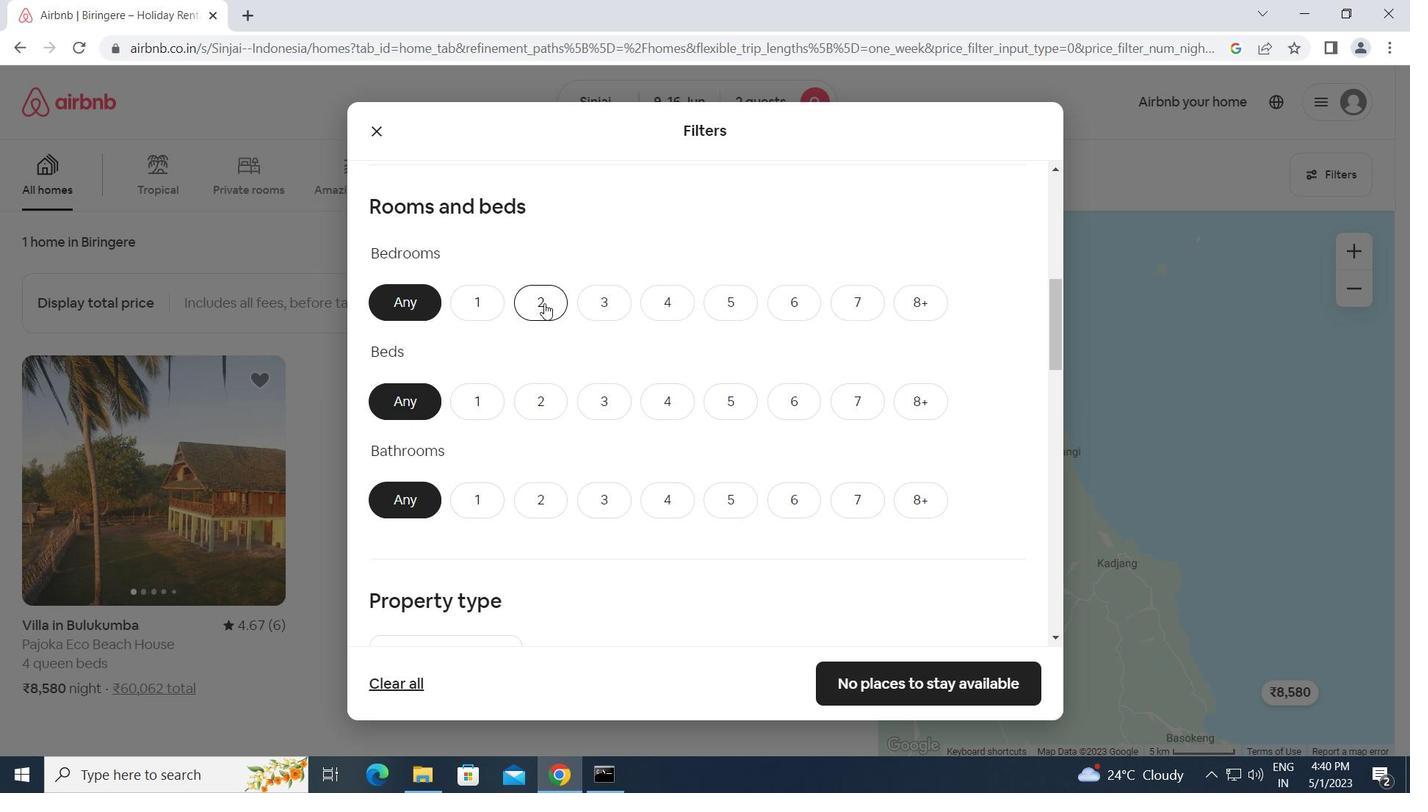 
Action: Mouse moved to (542, 402)
Screenshot: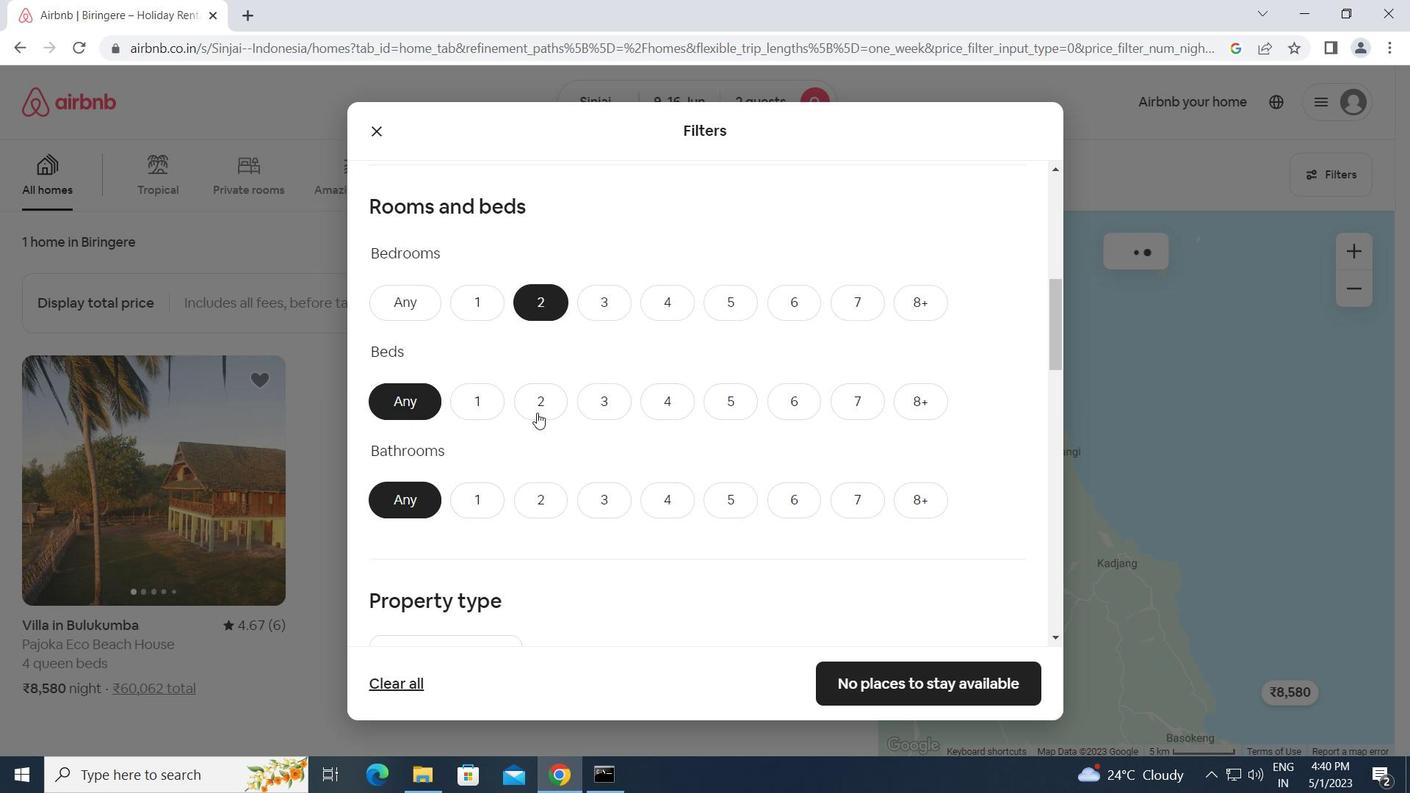
Action: Mouse pressed left at (542, 402)
Screenshot: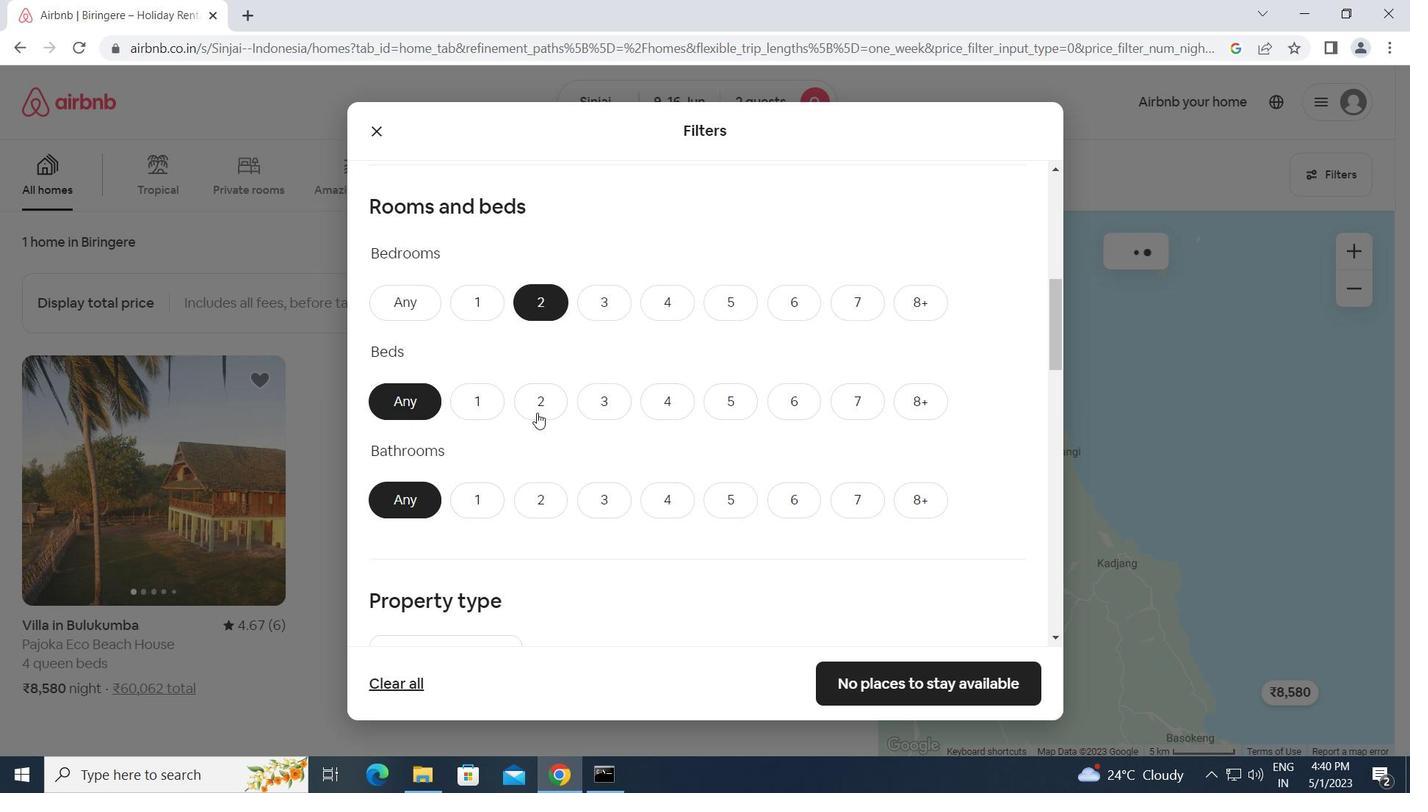 
Action: Mouse moved to (473, 502)
Screenshot: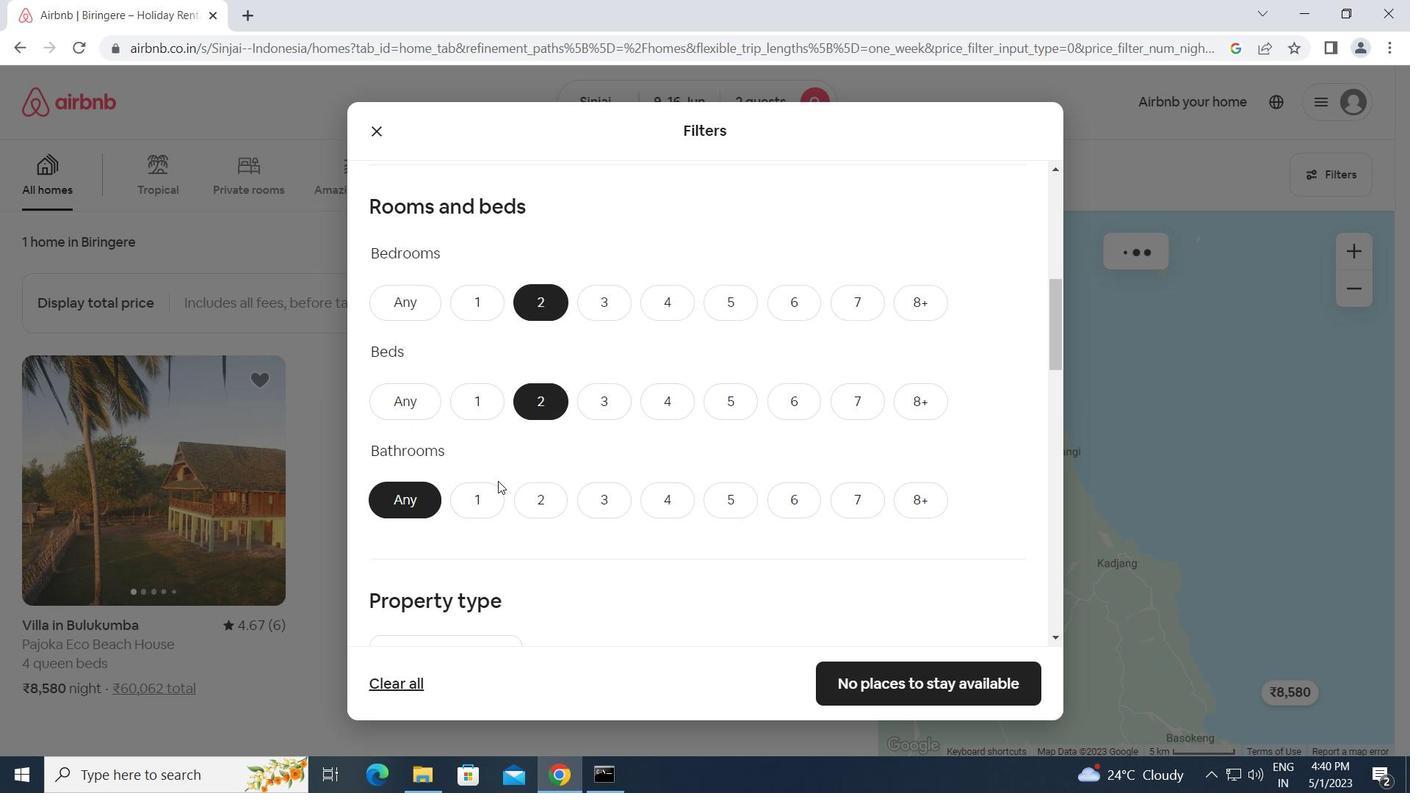 
Action: Mouse pressed left at (473, 502)
Screenshot: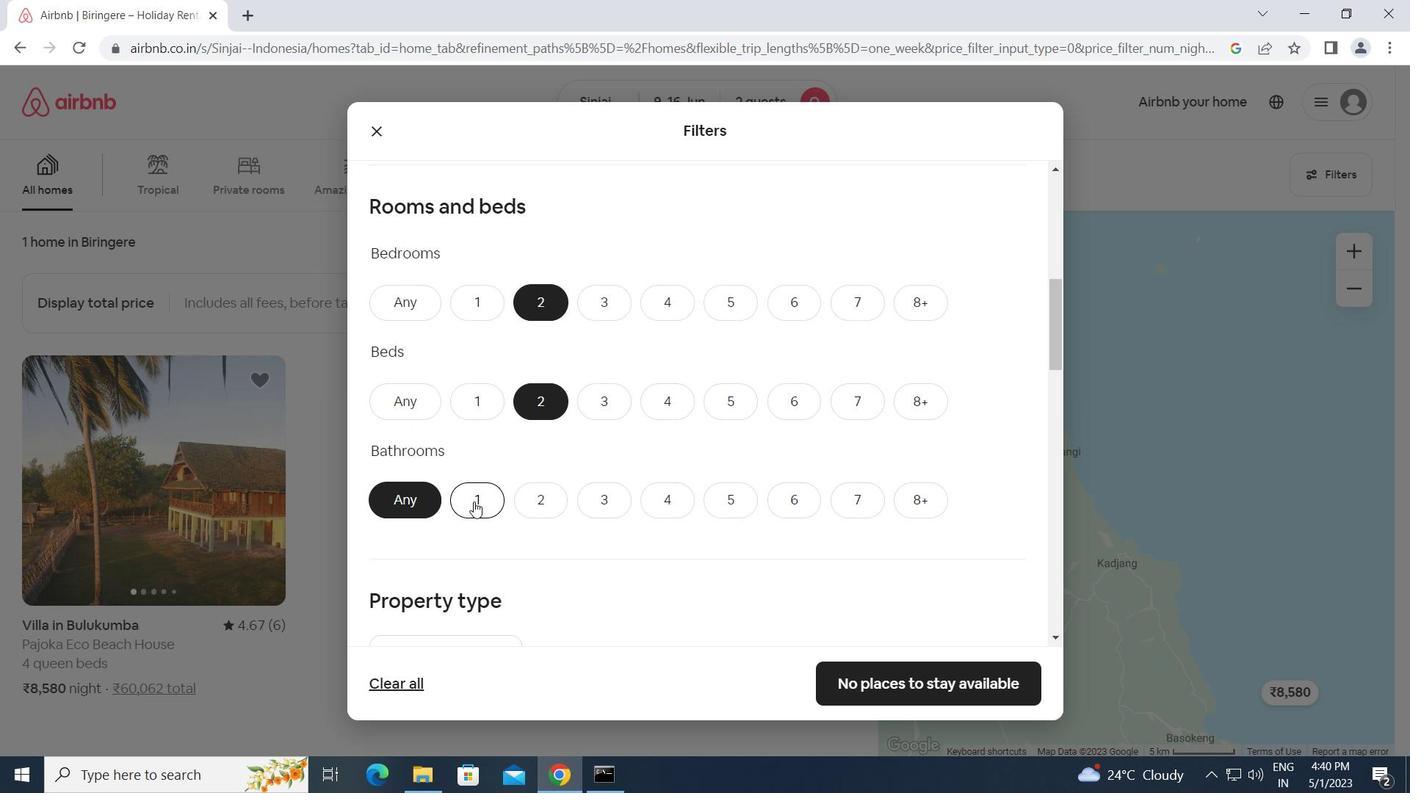 
Action: Mouse moved to (533, 532)
Screenshot: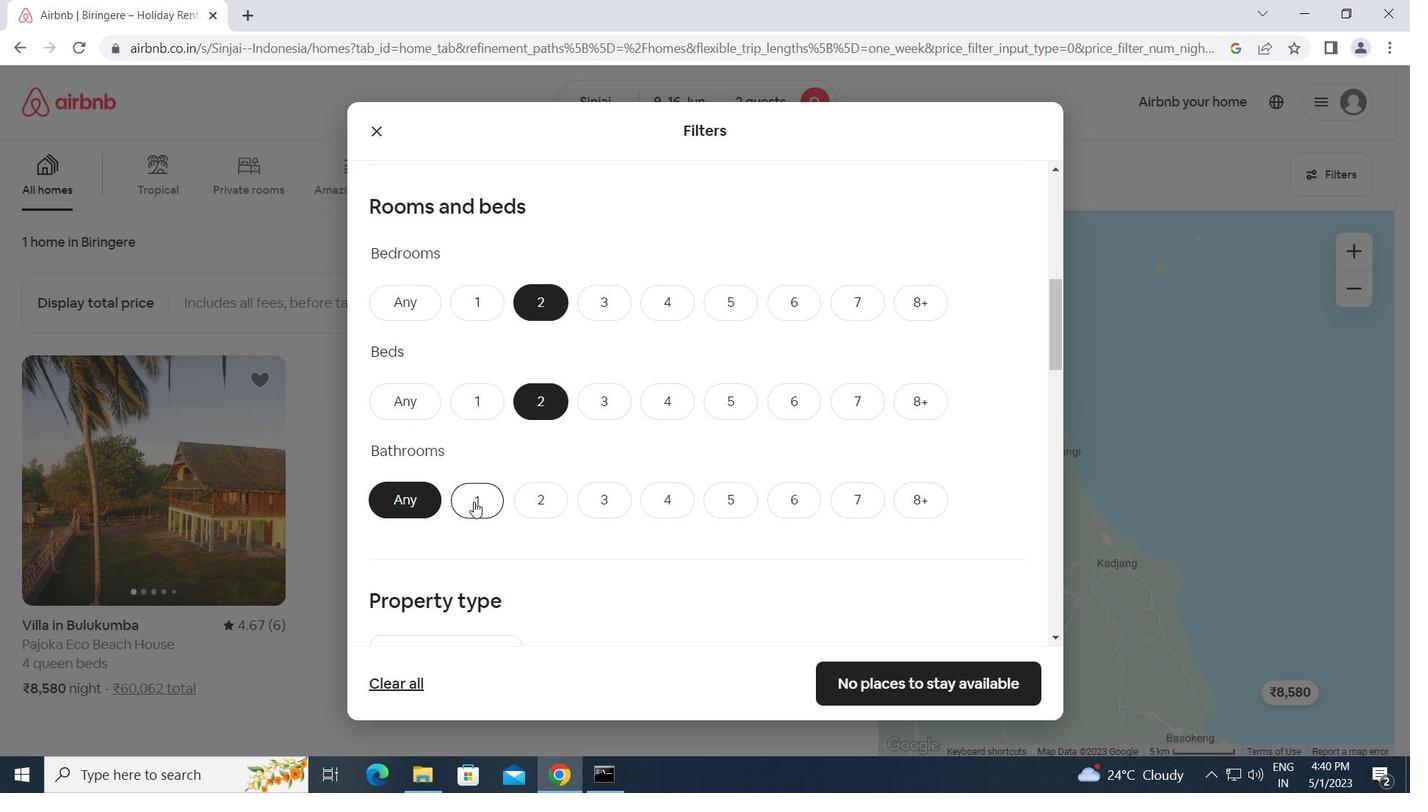 
Action: Mouse scrolled (533, 531) with delta (0, 0)
Screenshot: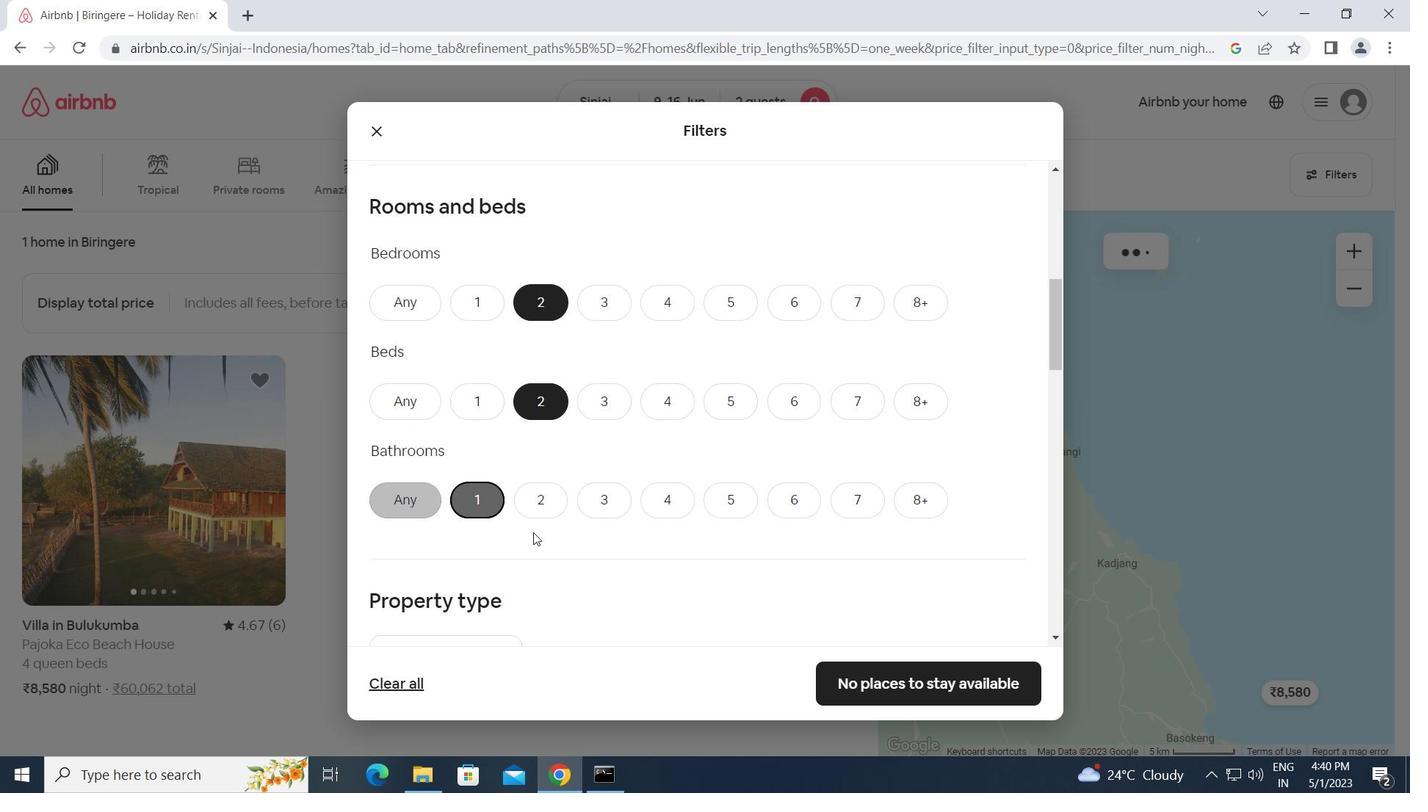 
Action: Mouse moved to (534, 533)
Screenshot: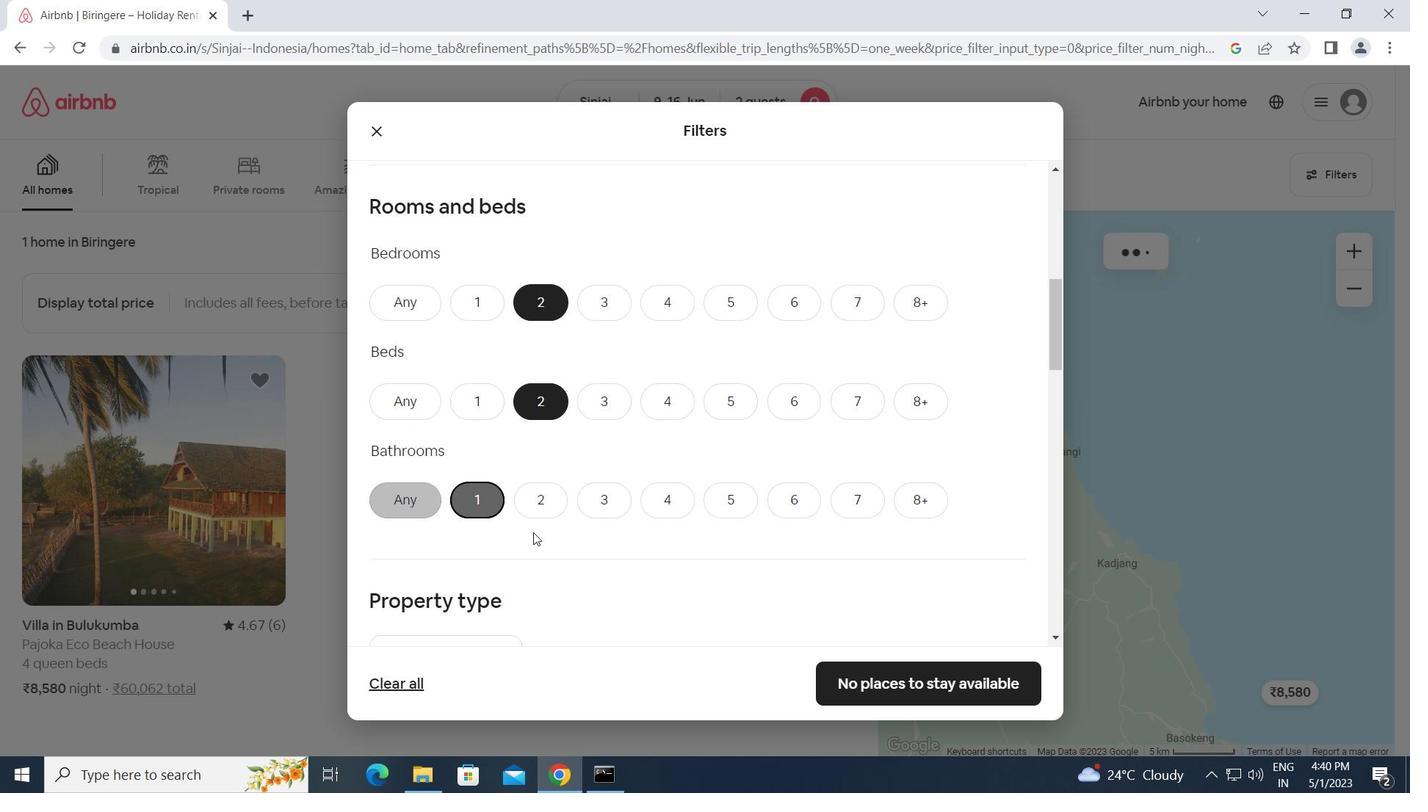 
Action: Mouse scrolled (534, 532) with delta (0, 0)
Screenshot: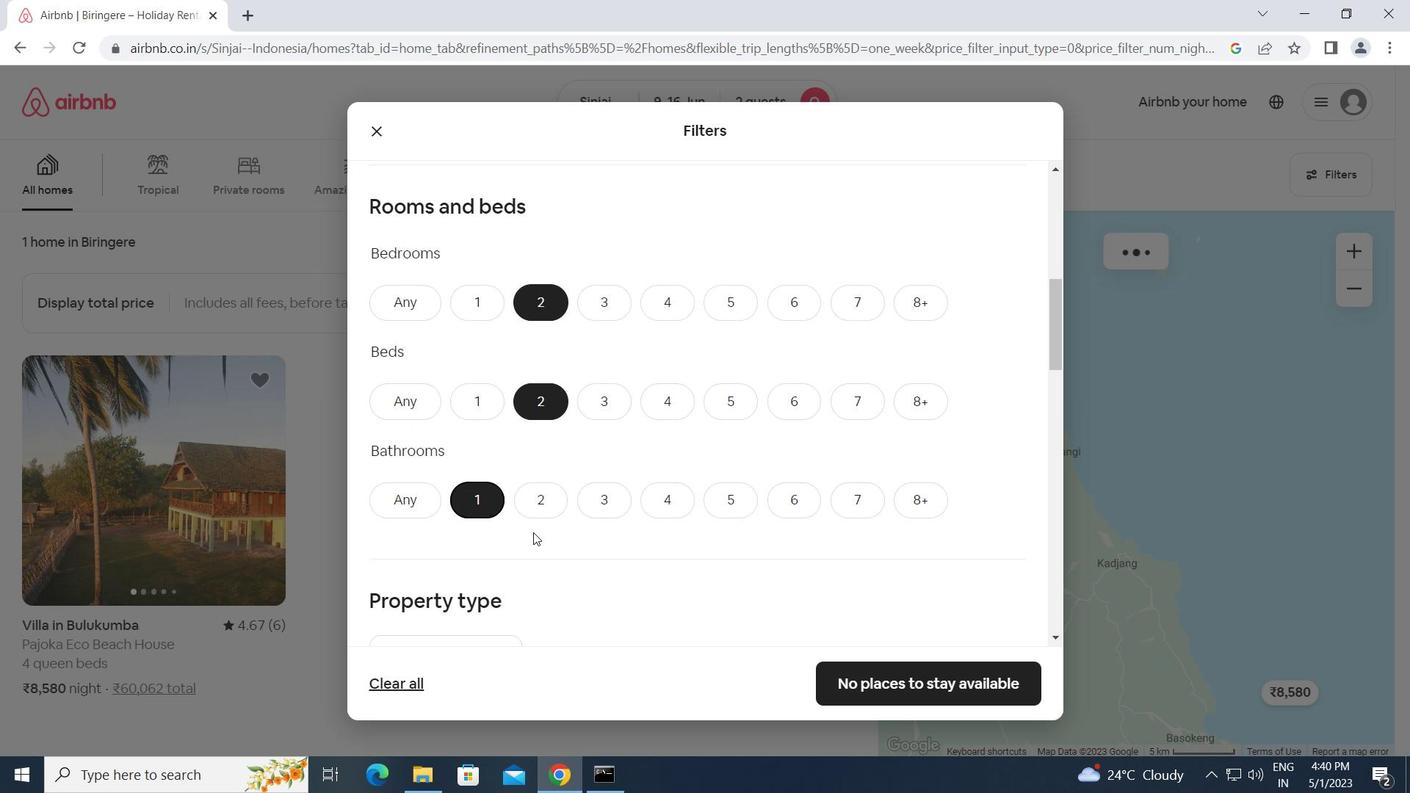 
Action: Mouse moved to (462, 486)
Screenshot: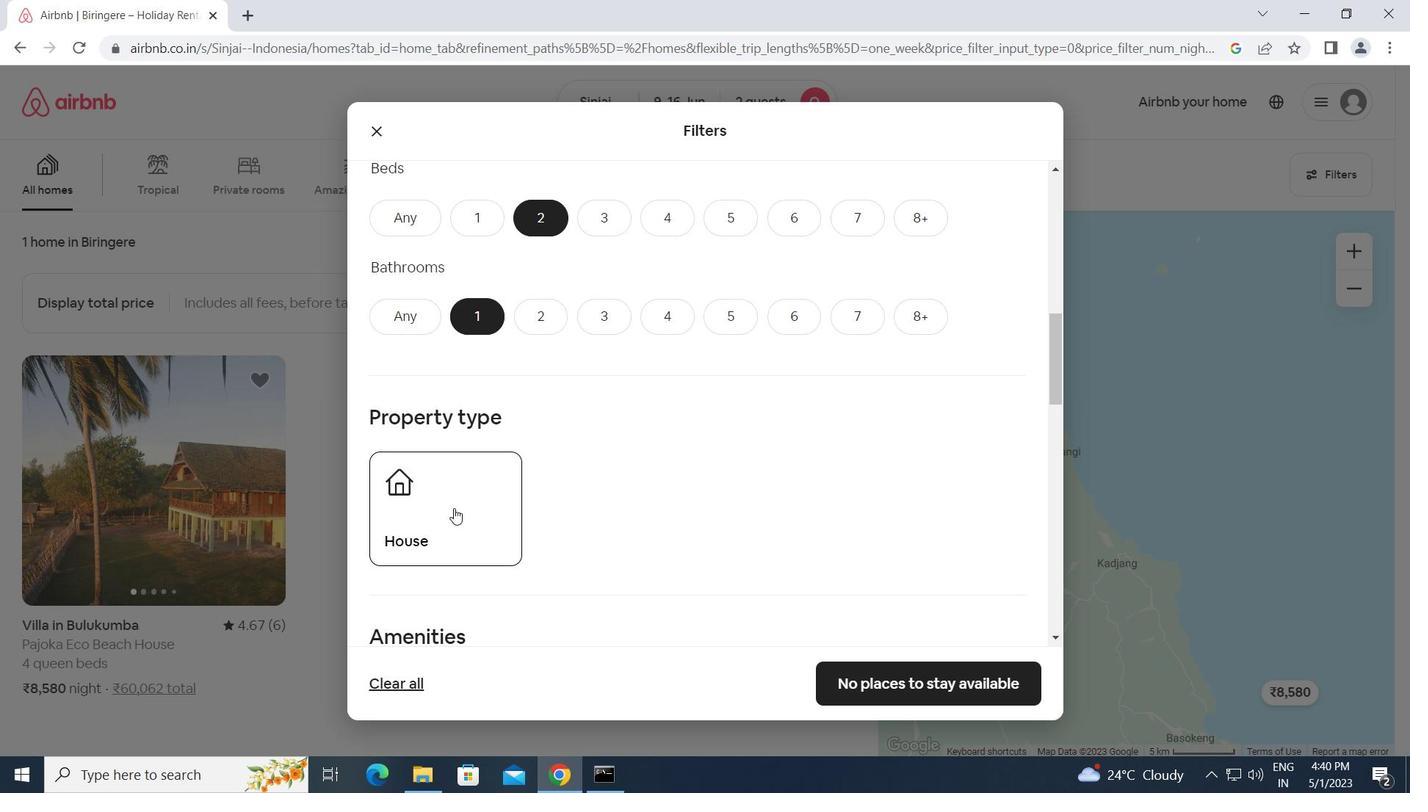 
Action: Mouse pressed left at (462, 486)
Screenshot: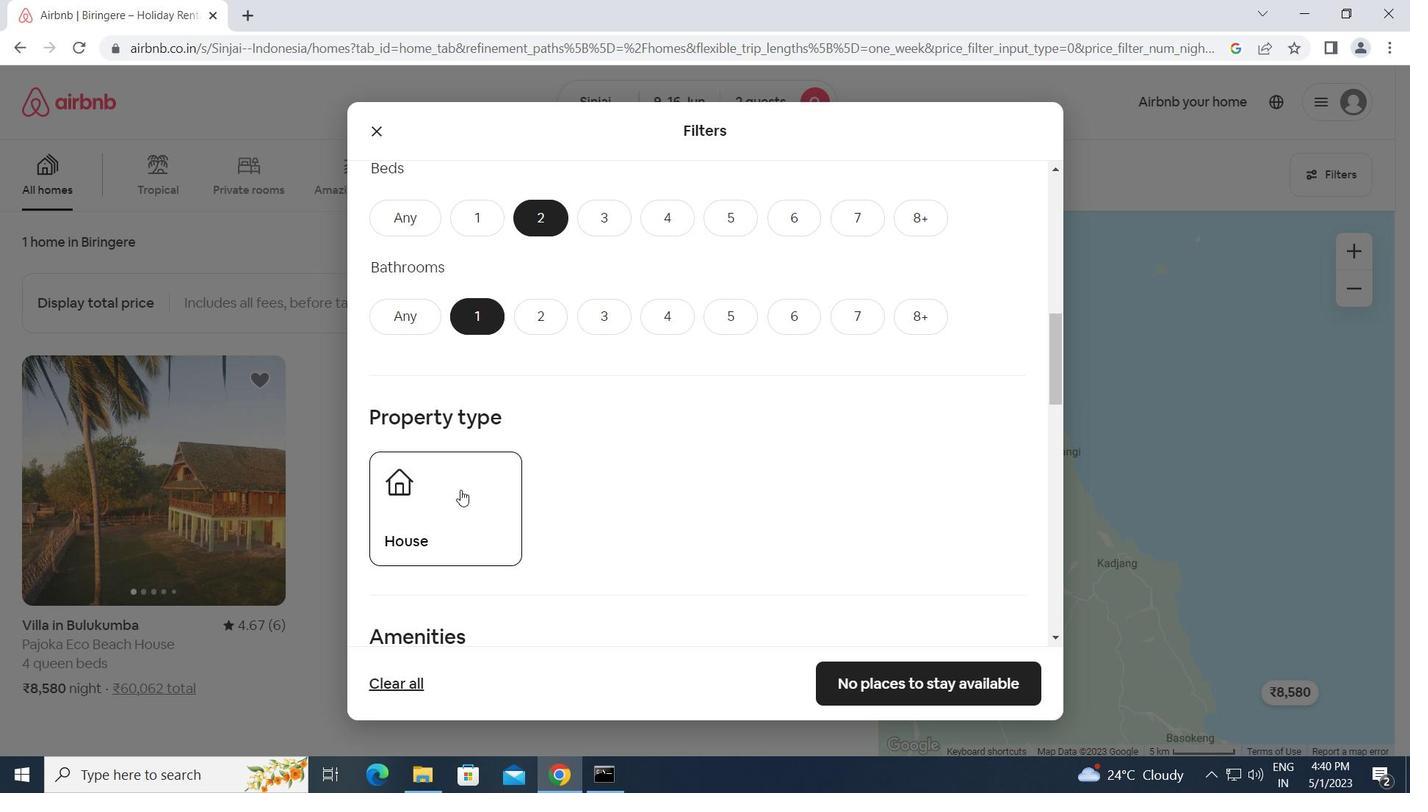 
Action: Mouse moved to (553, 539)
Screenshot: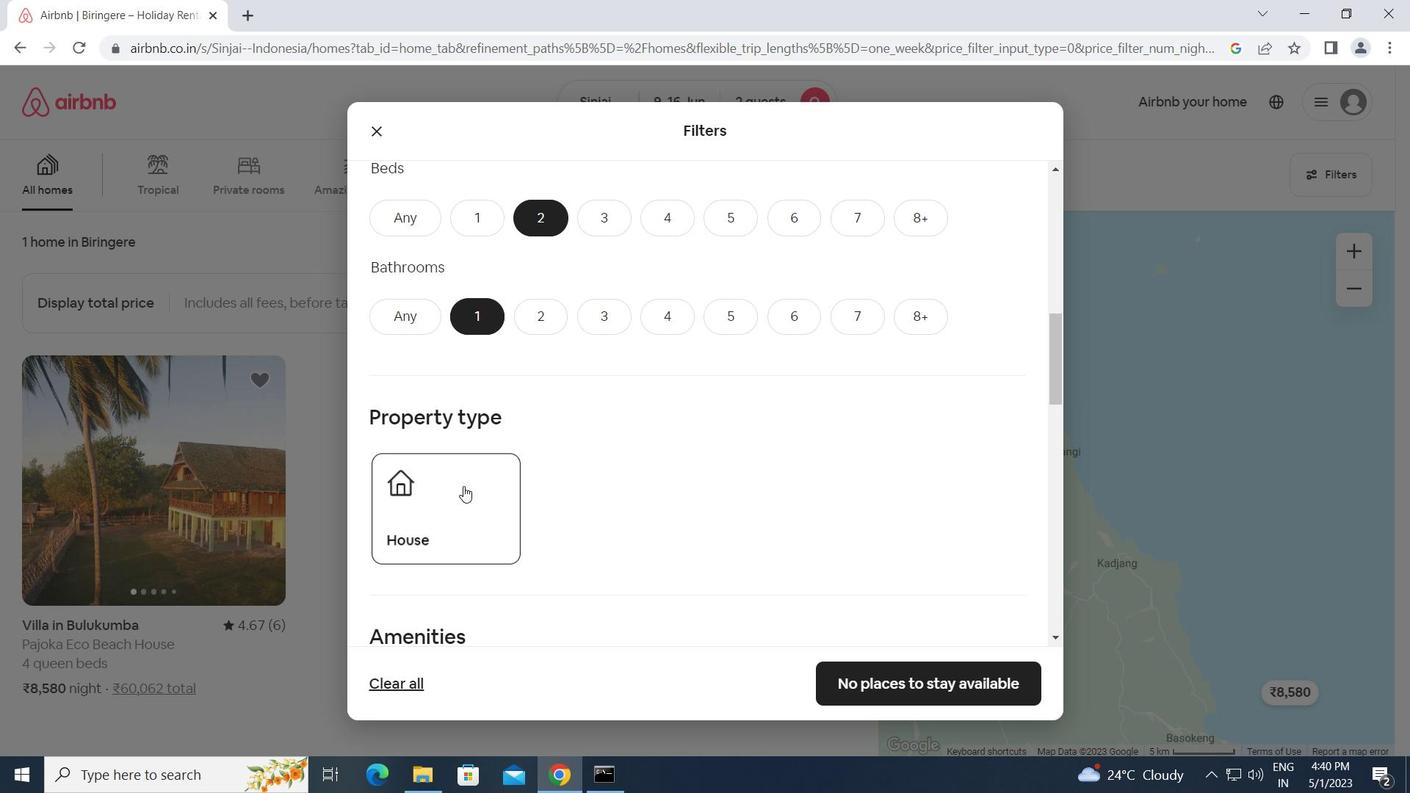 
Action: Mouse scrolled (553, 539) with delta (0, 0)
Screenshot: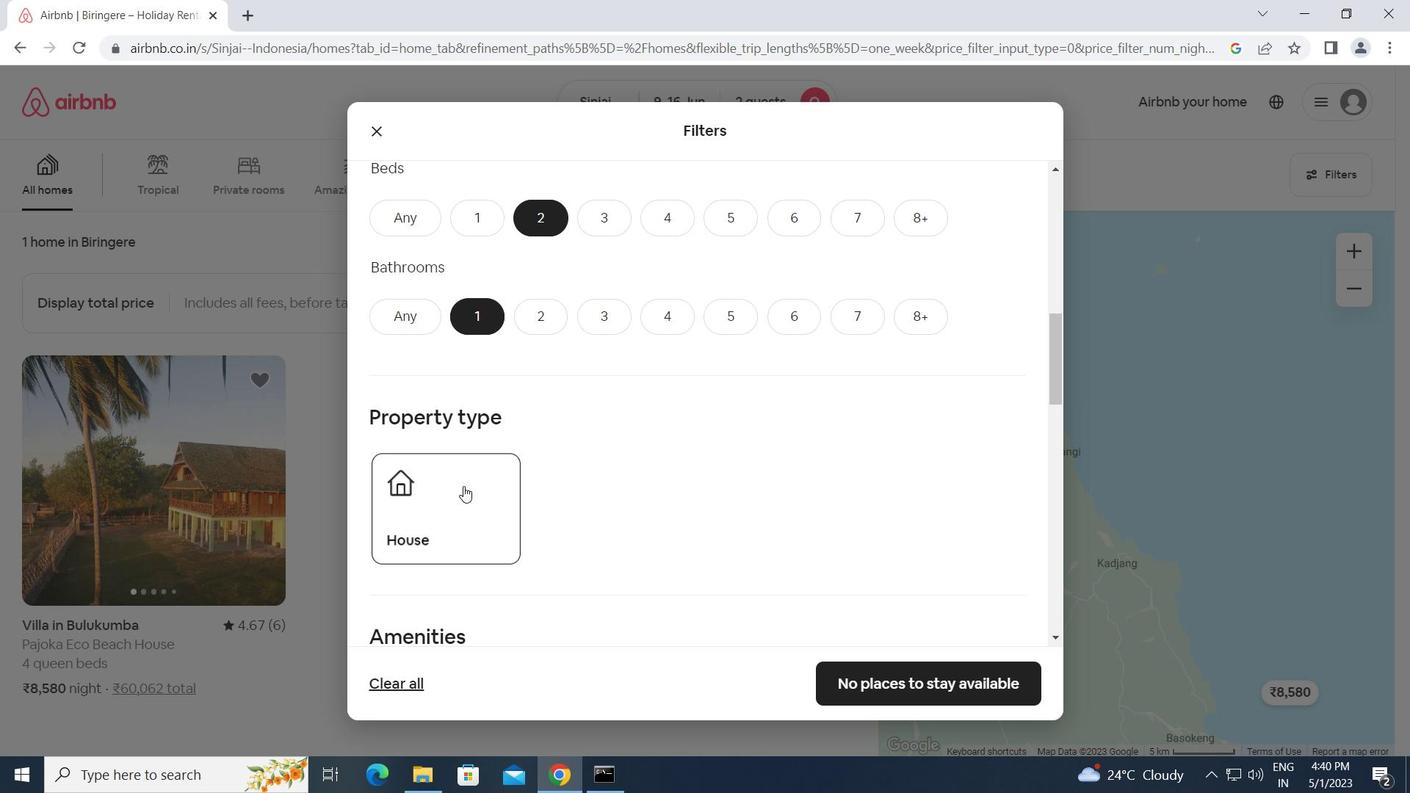 
Action: Mouse scrolled (553, 539) with delta (0, 0)
Screenshot: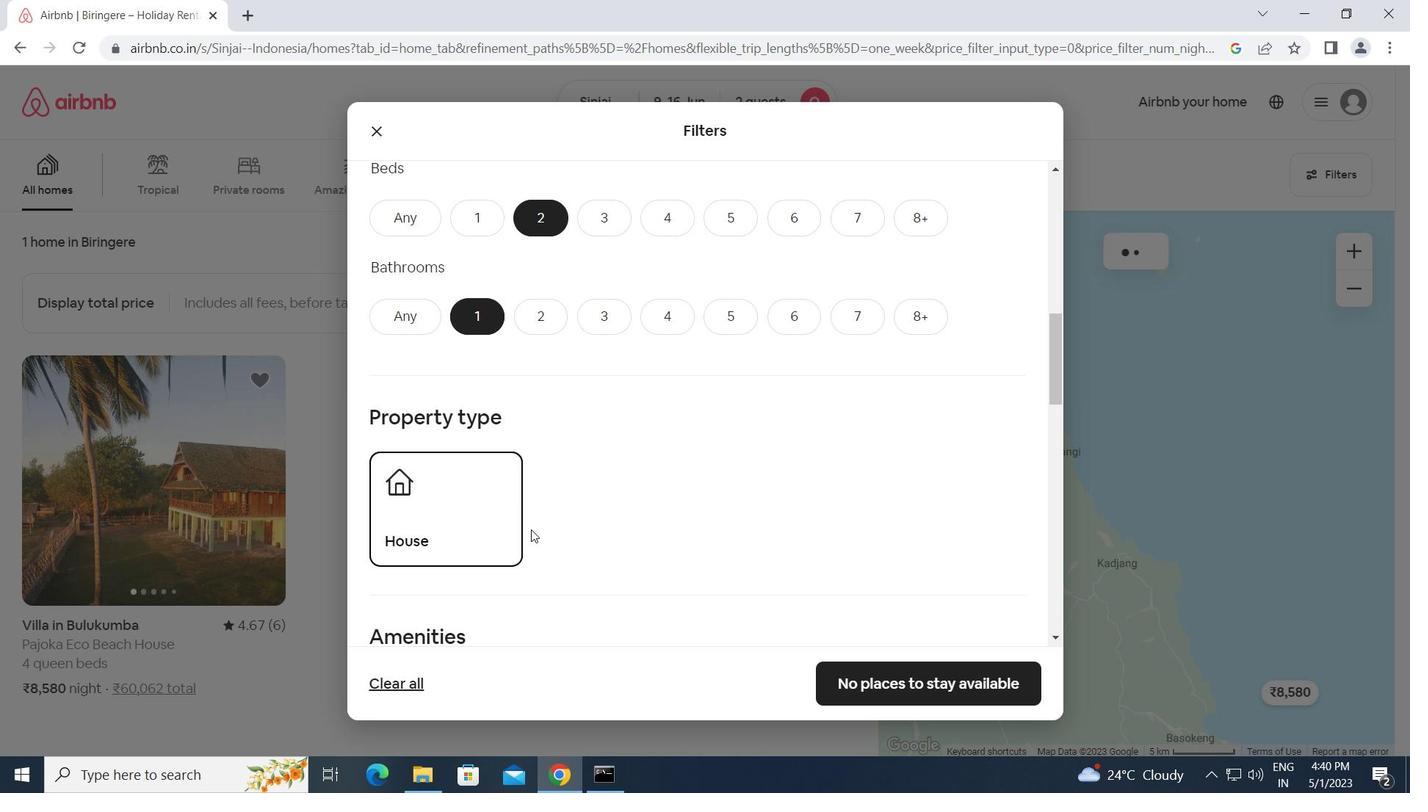 
Action: Mouse scrolled (553, 539) with delta (0, 0)
Screenshot: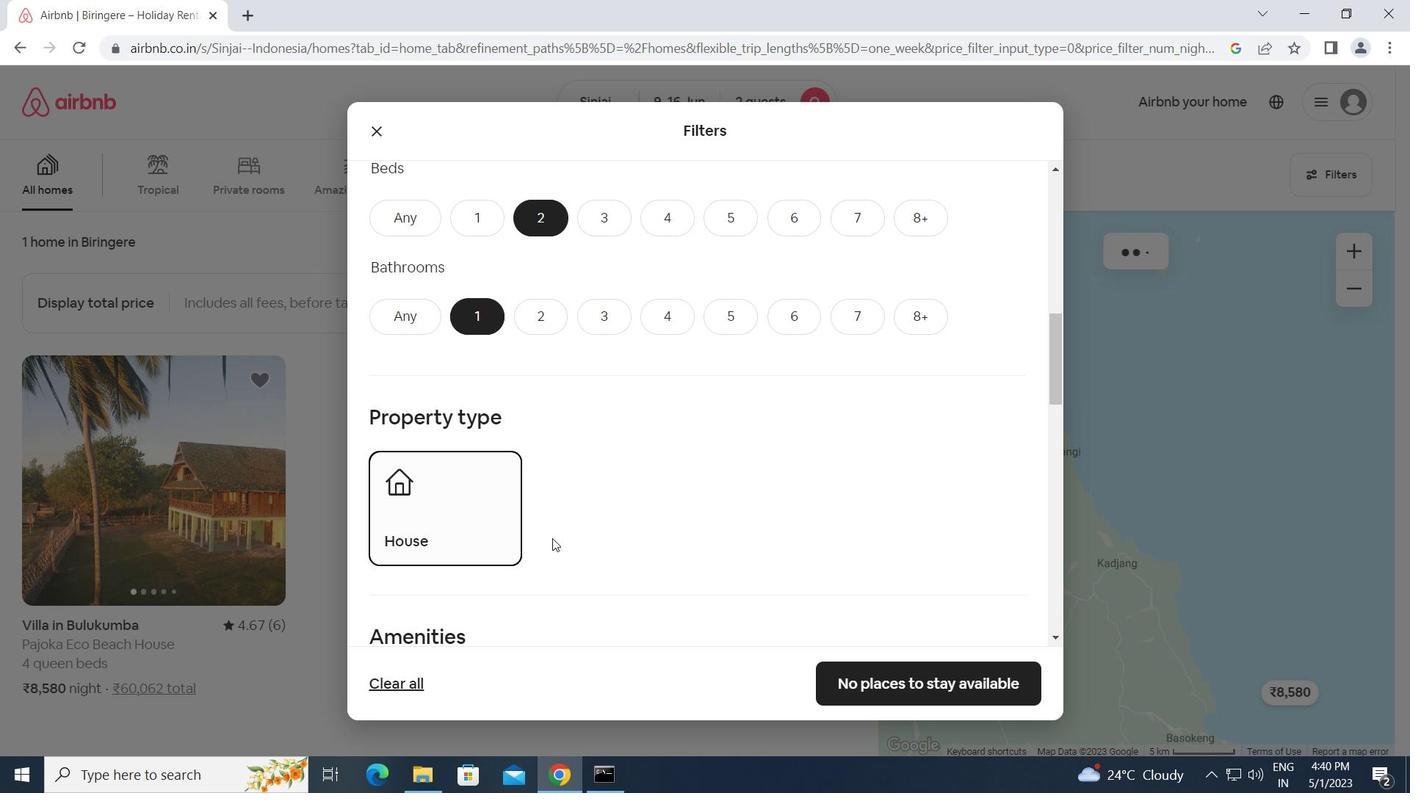 
Action: Mouse scrolled (553, 539) with delta (0, 0)
Screenshot: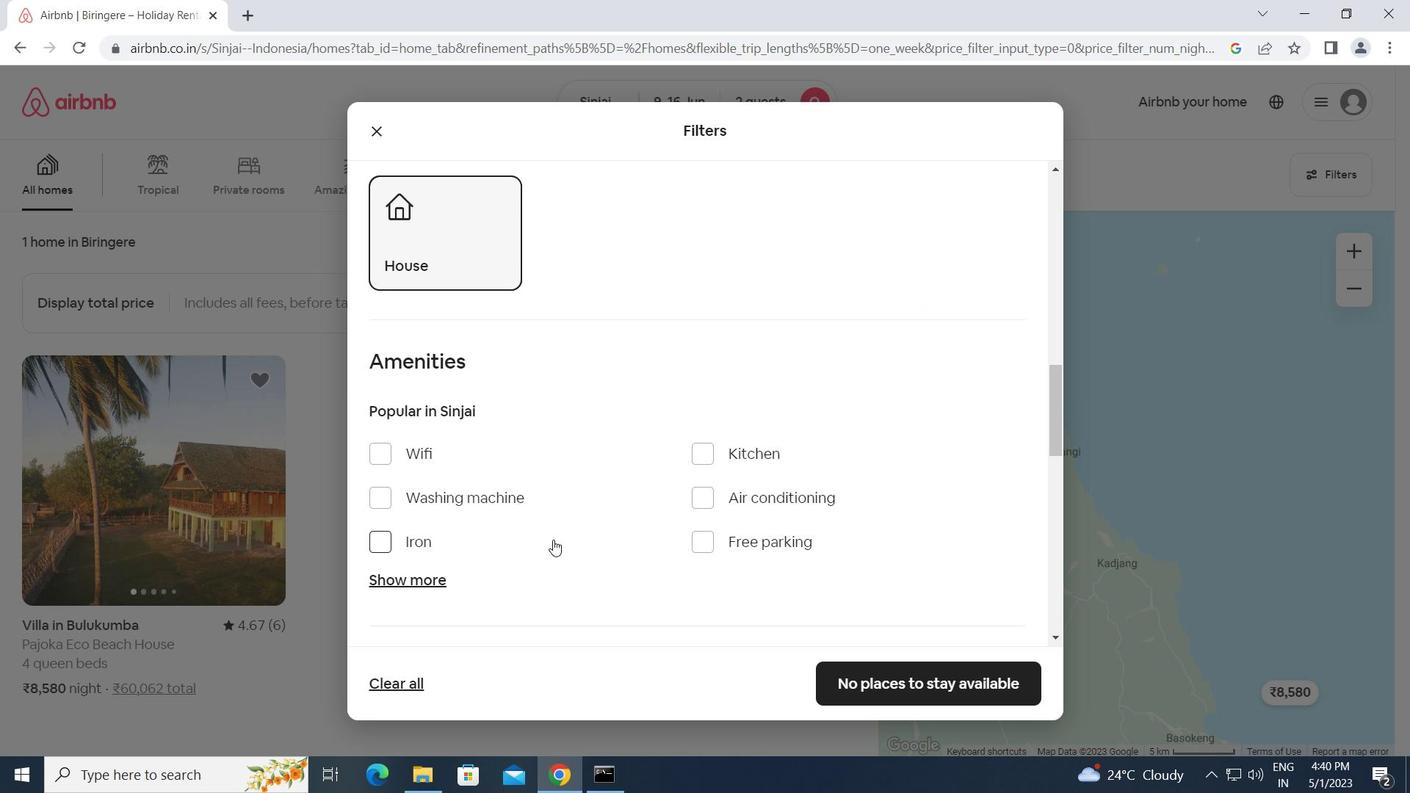 
Action: Mouse scrolled (553, 539) with delta (0, 0)
Screenshot: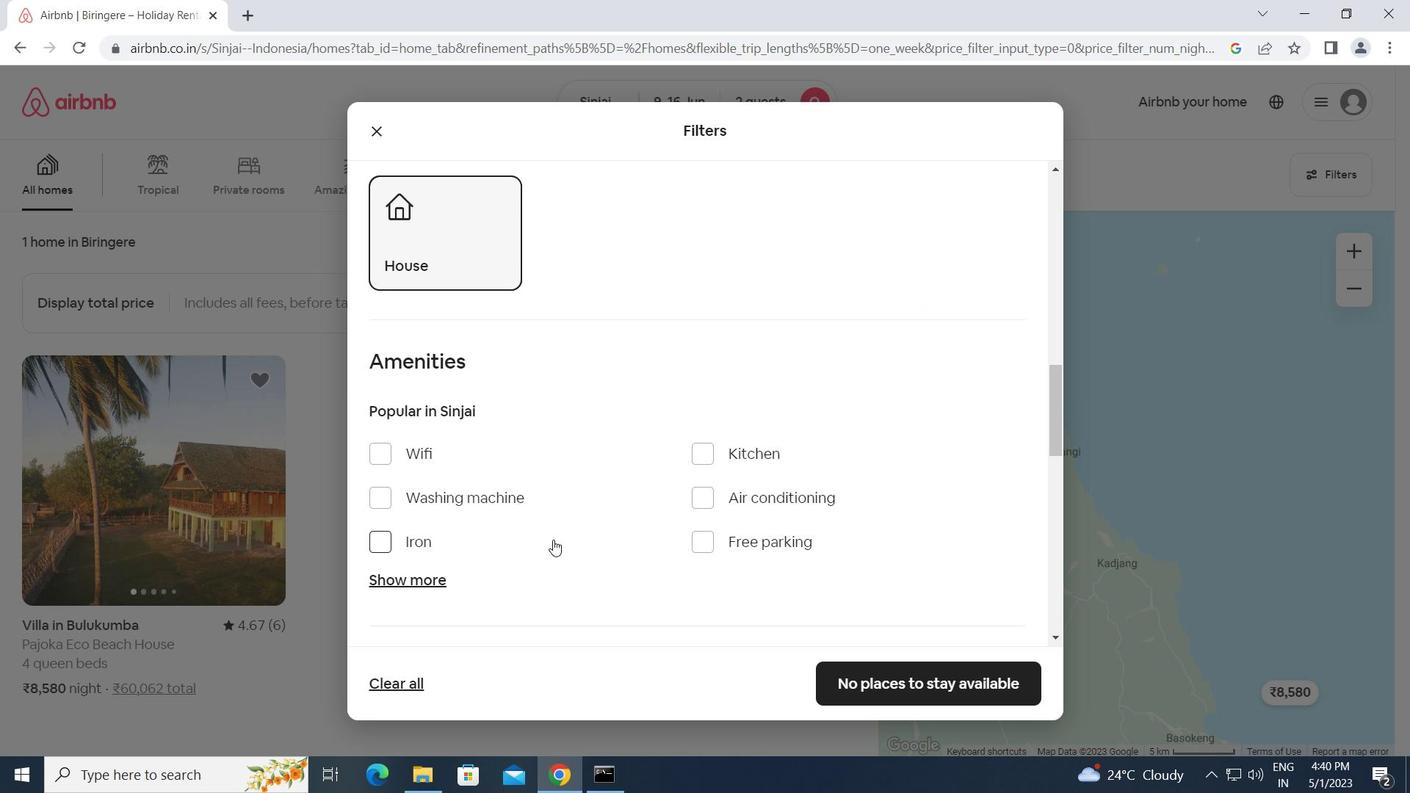 
Action: Mouse scrolled (553, 539) with delta (0, 0)
Screenshot: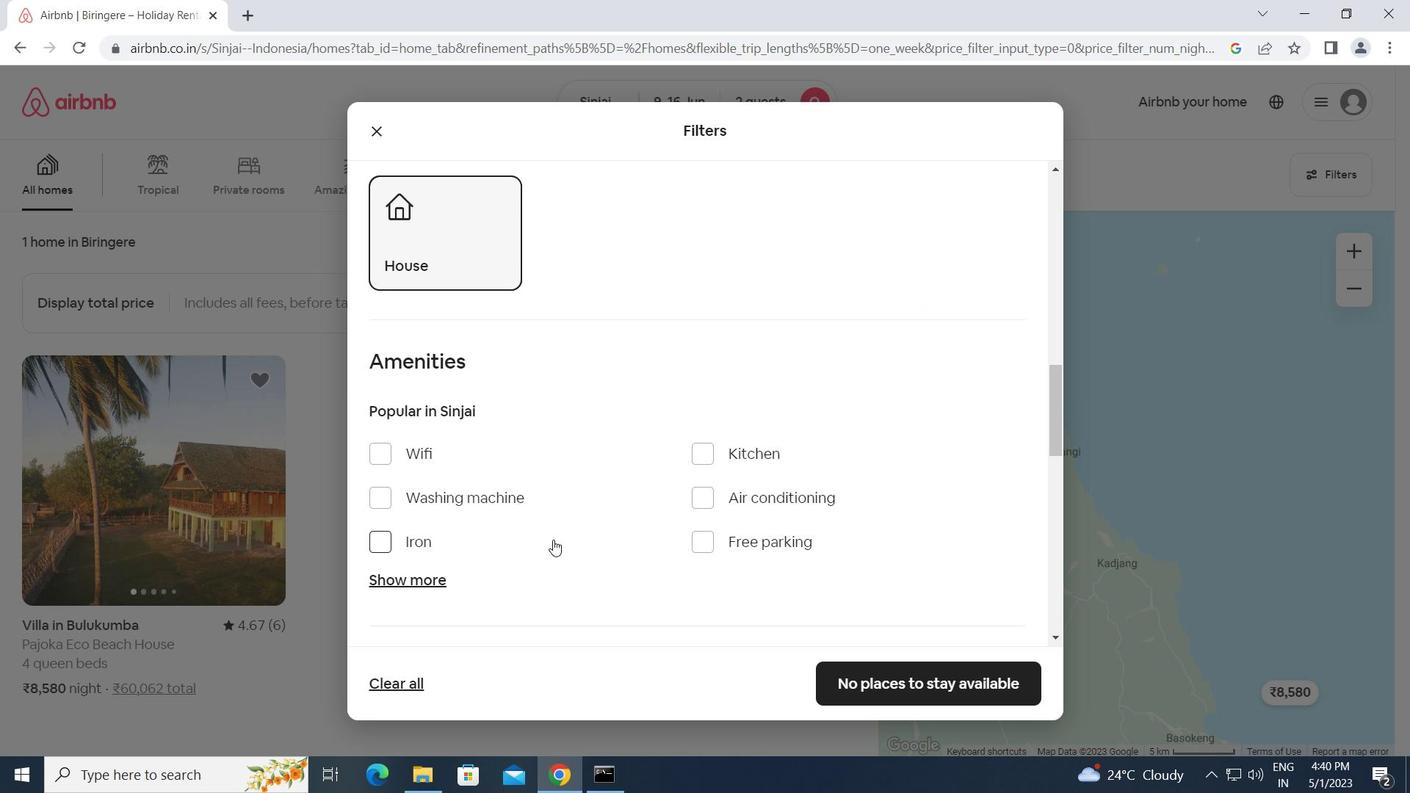 
Action: Mouse moved to (976, 514)
Screenshot: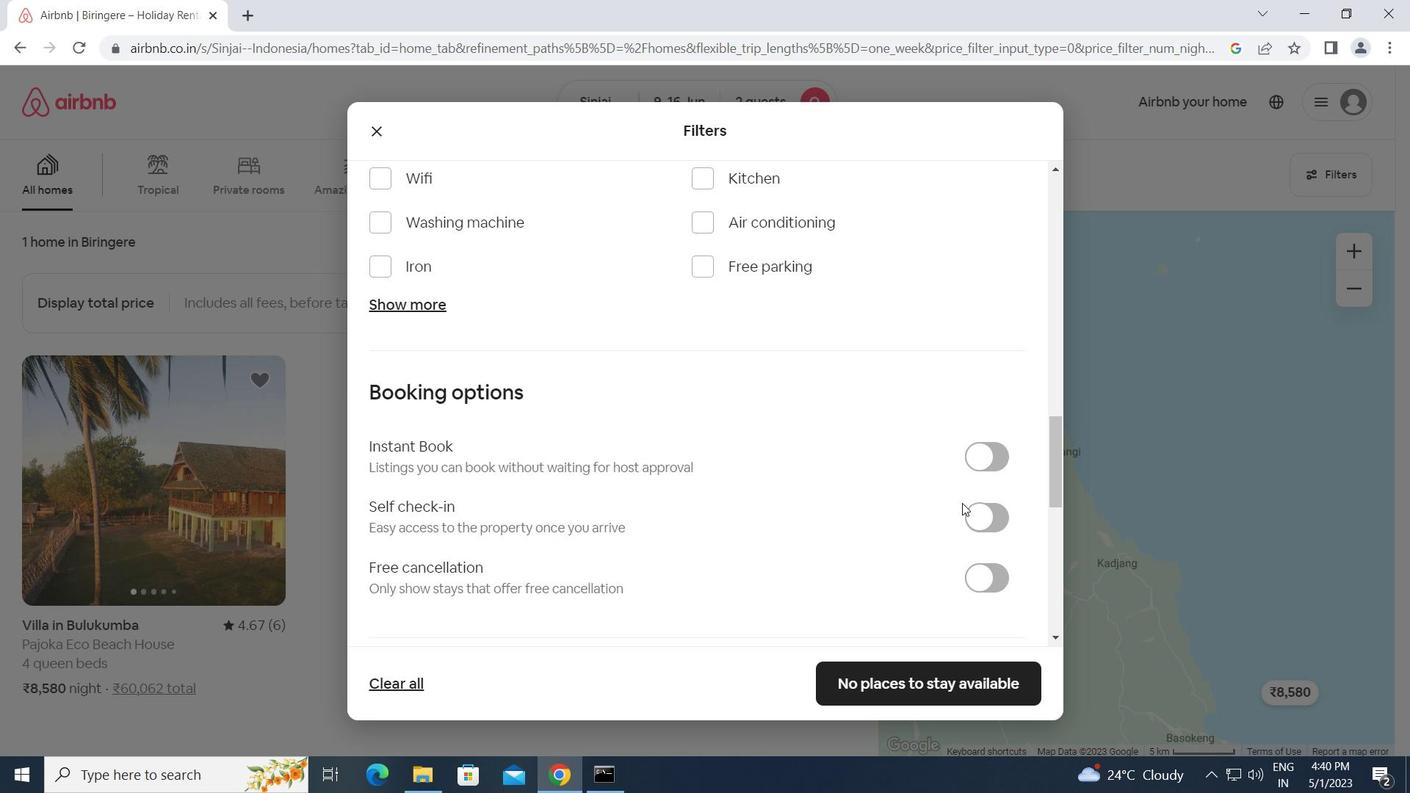 
Action: Mouse pressed left at (976, 514)
Screenshot: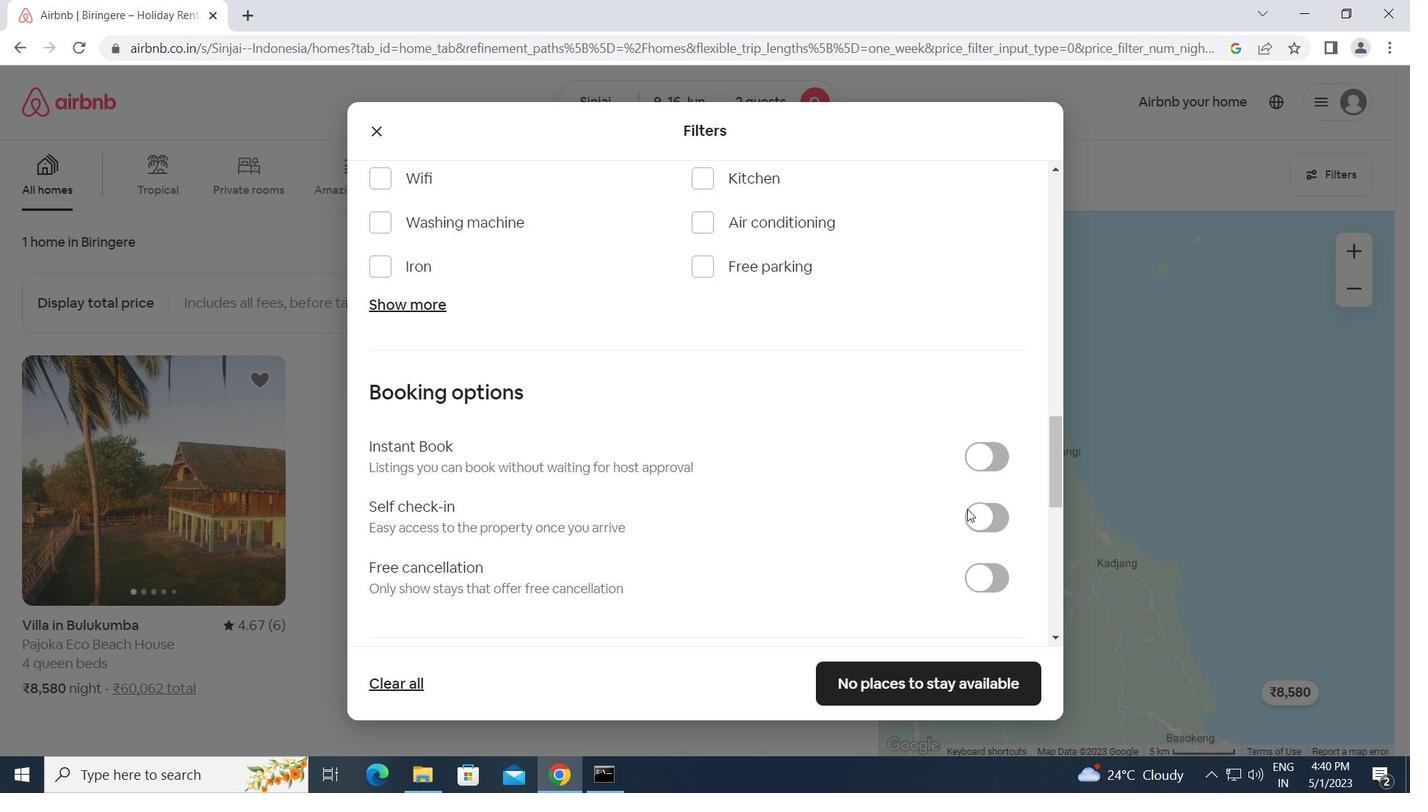 
Action: Mouse moved to (837, 563)
Screenshot: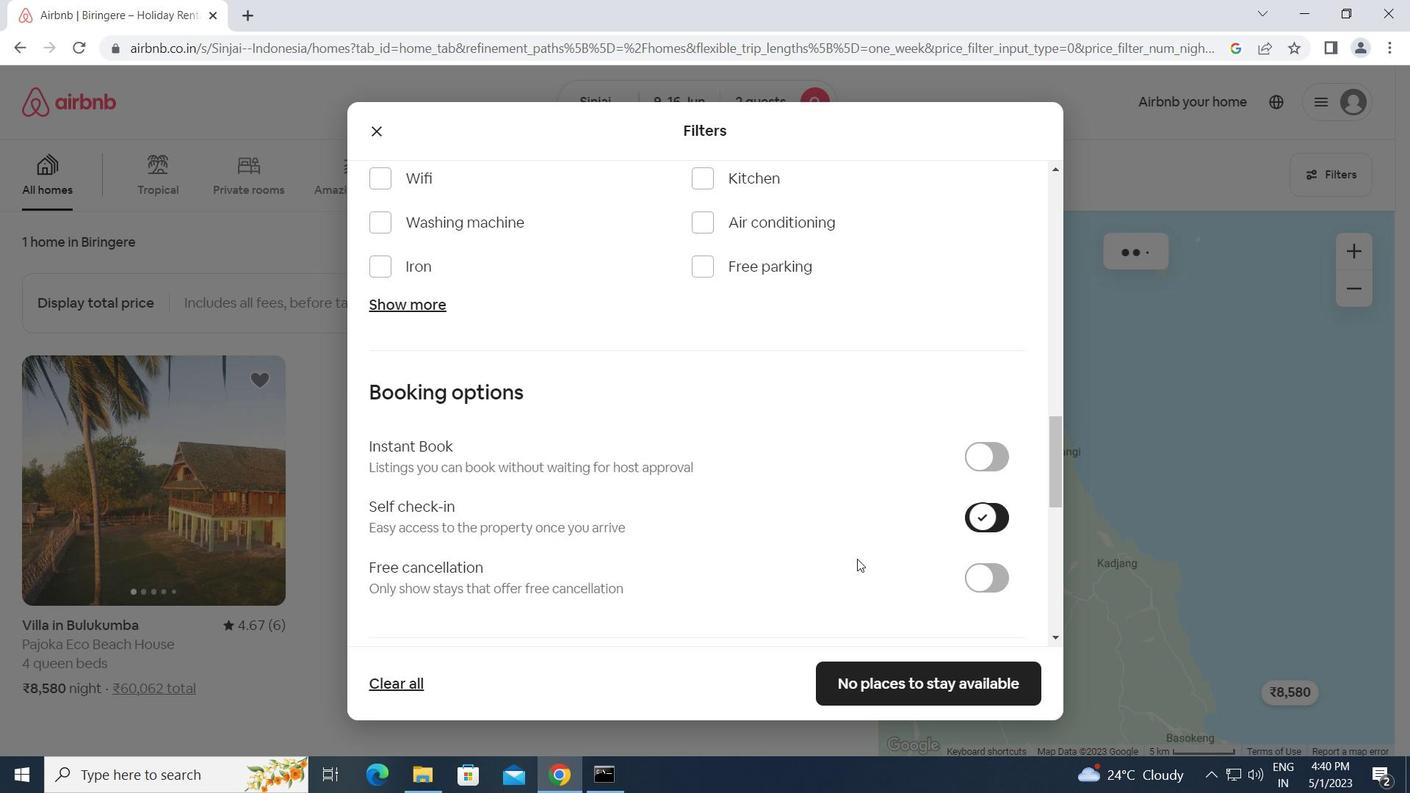 
Action: Mouse scrolled (837, 562) with delta (0, 0)
Screenshot: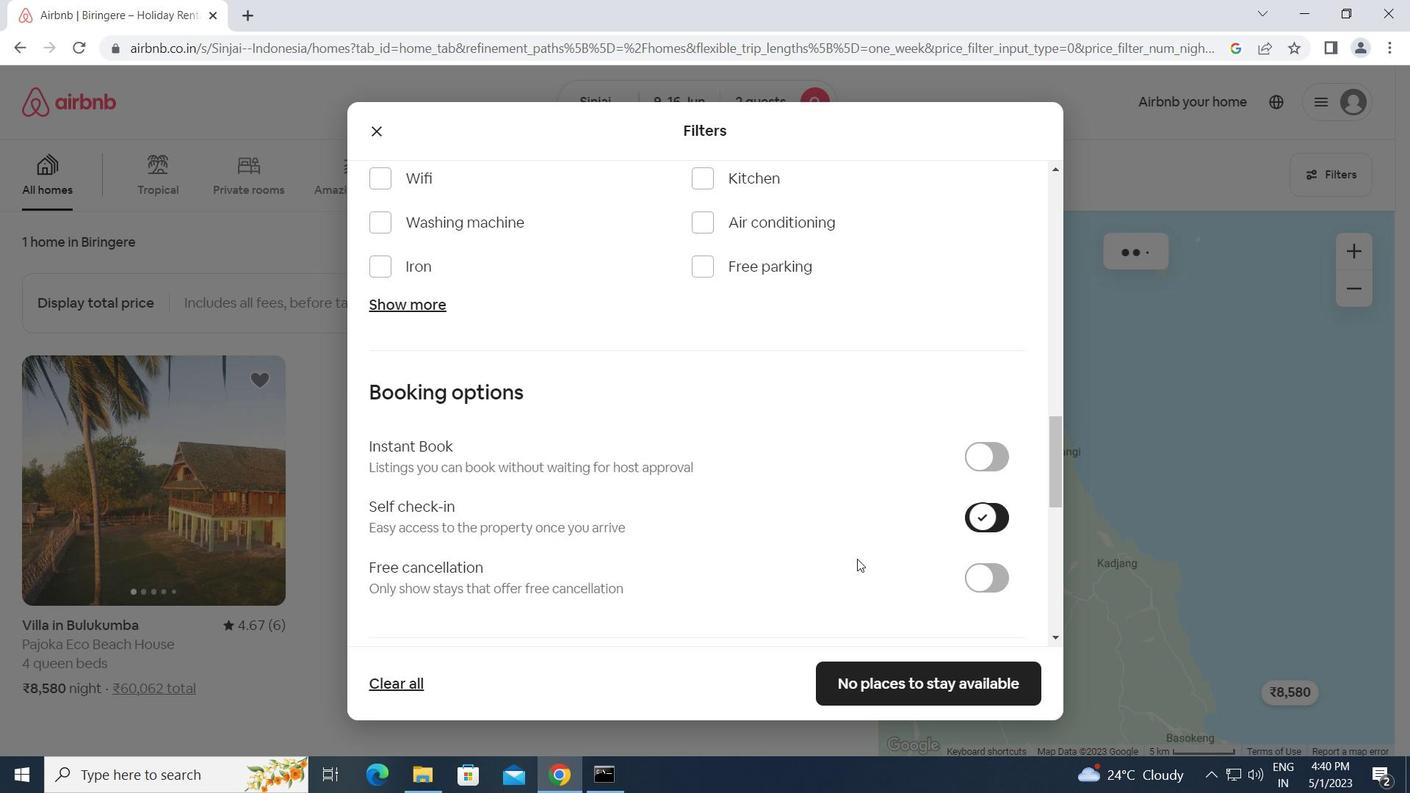 
Action: Mouse moved to (835, 564)
Screenshot: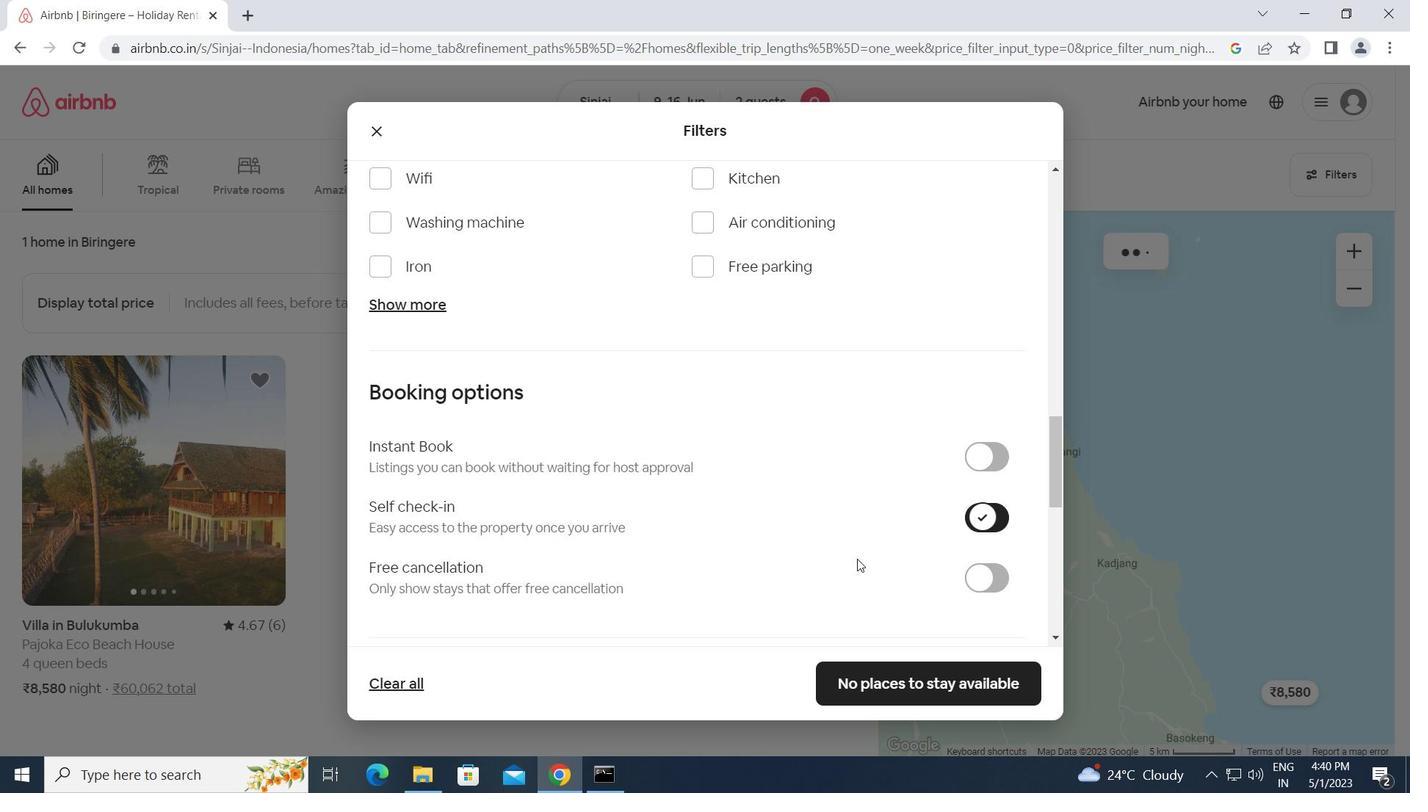 
Action: Mouse scrolled (835, 563) with delta (0, 0)
Screenshot: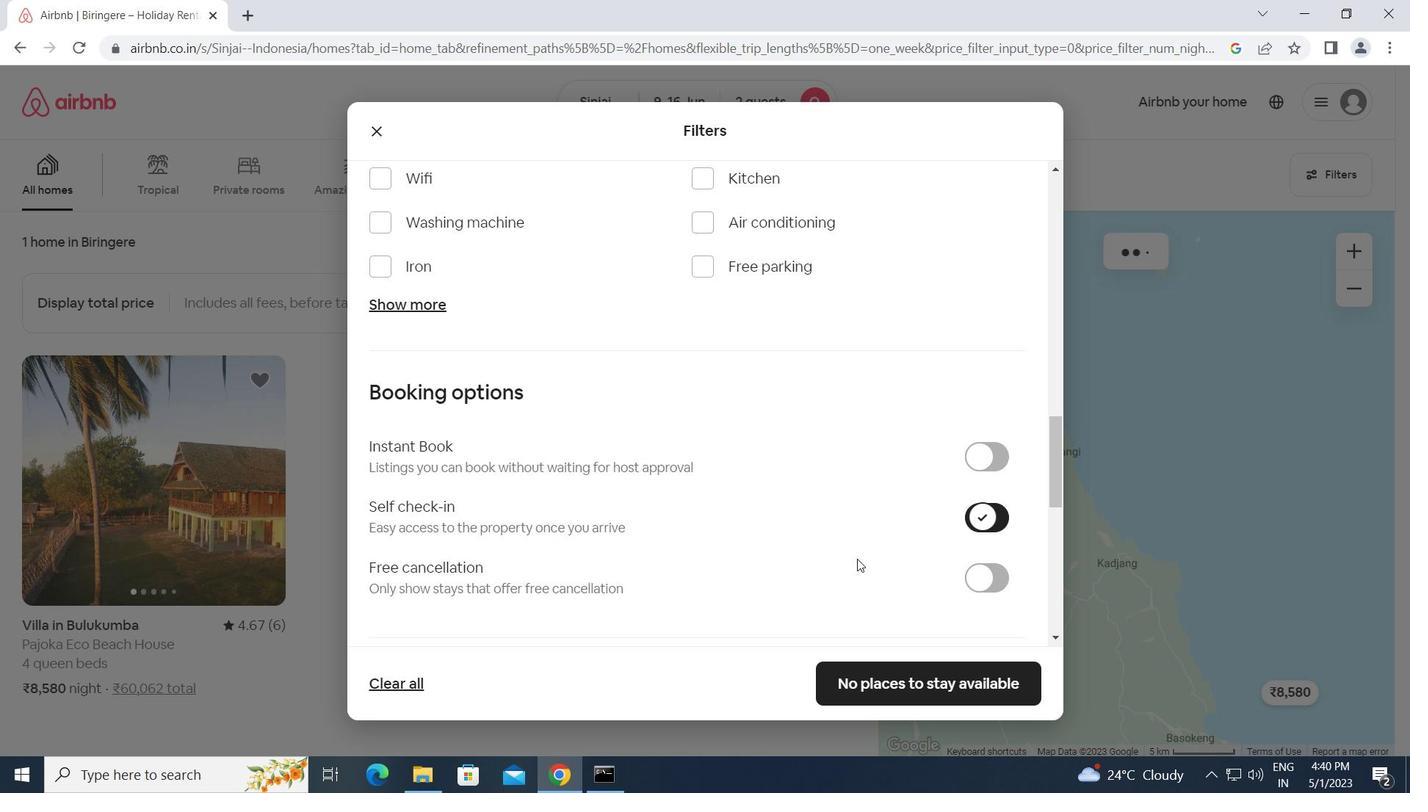 
Action: Mouse moved to (833, 564)
Screenshot: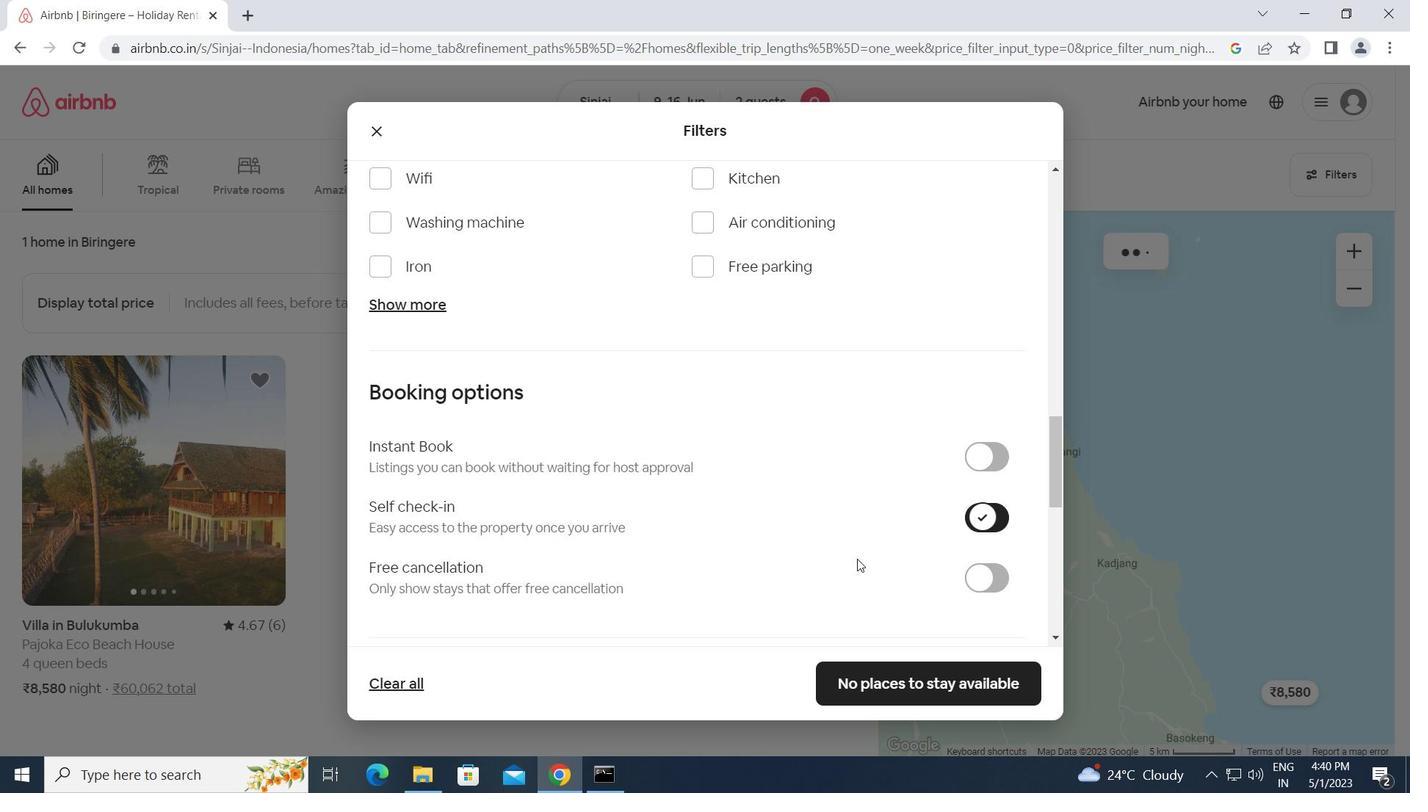 
Action: Mouse scrolled (833, 564) with delta (0, 0)
Screenshot: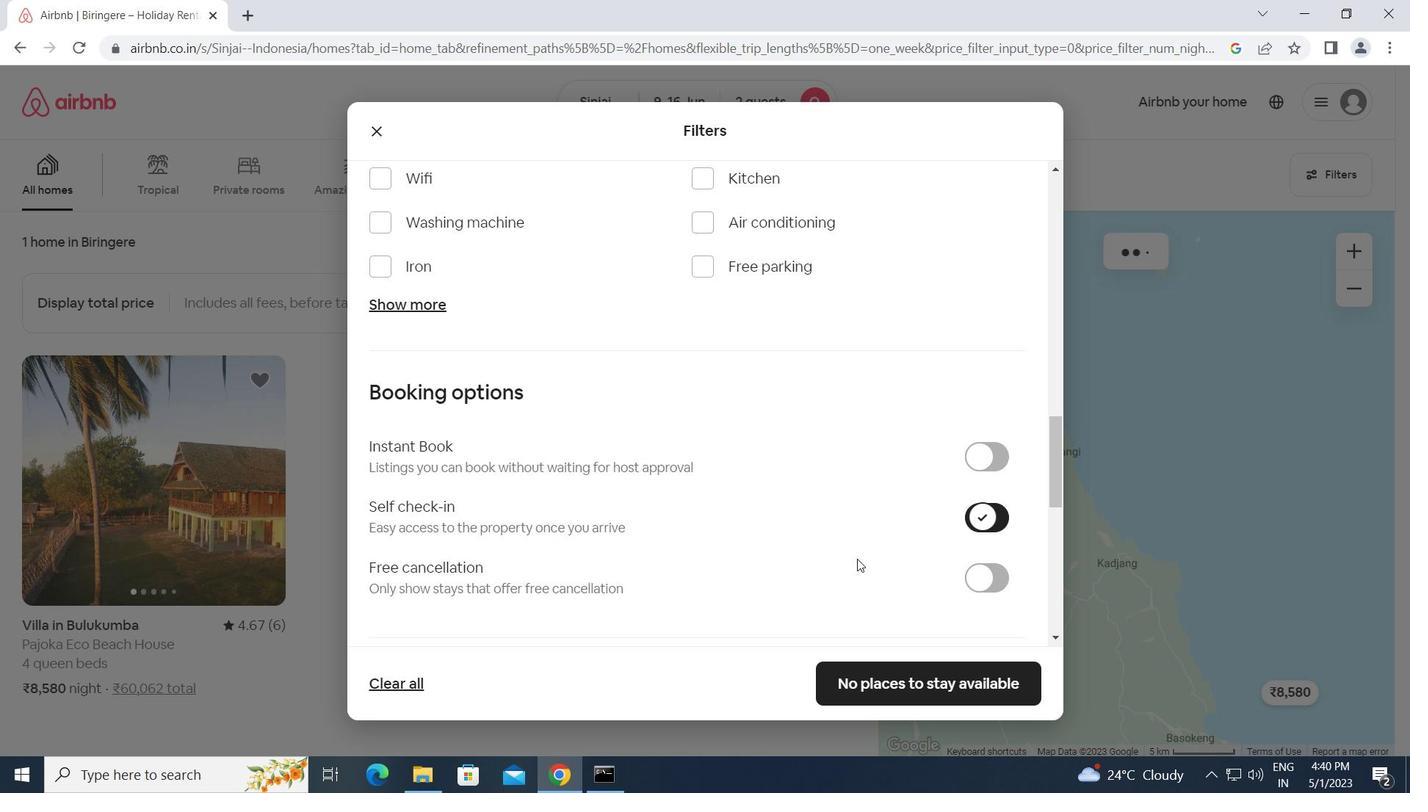 
Action: Mouse scrolled (833, 564) with delta (0, 0)
Screenshot: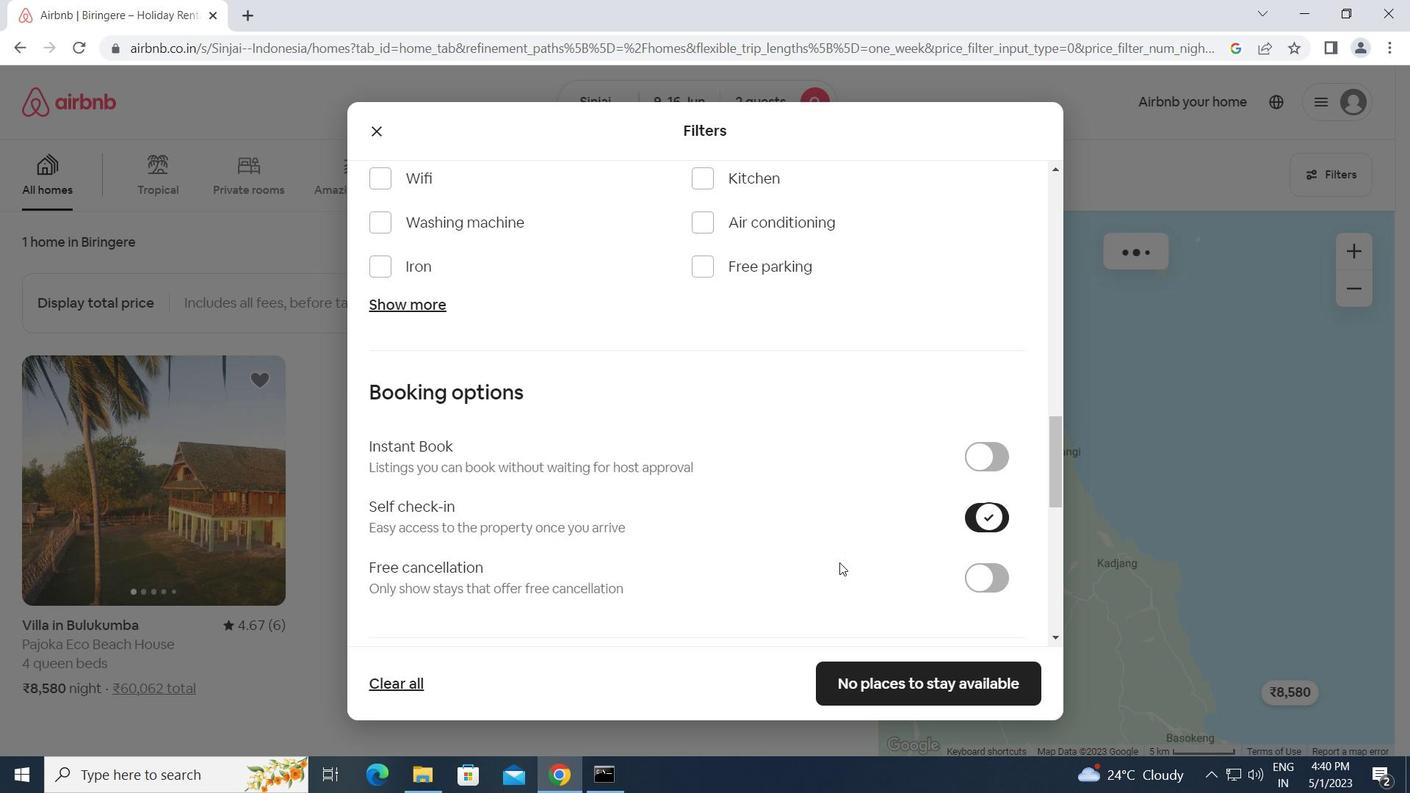 
Action: Mouse scrolled (833, 564) with delta (0, 0)
Screenshot: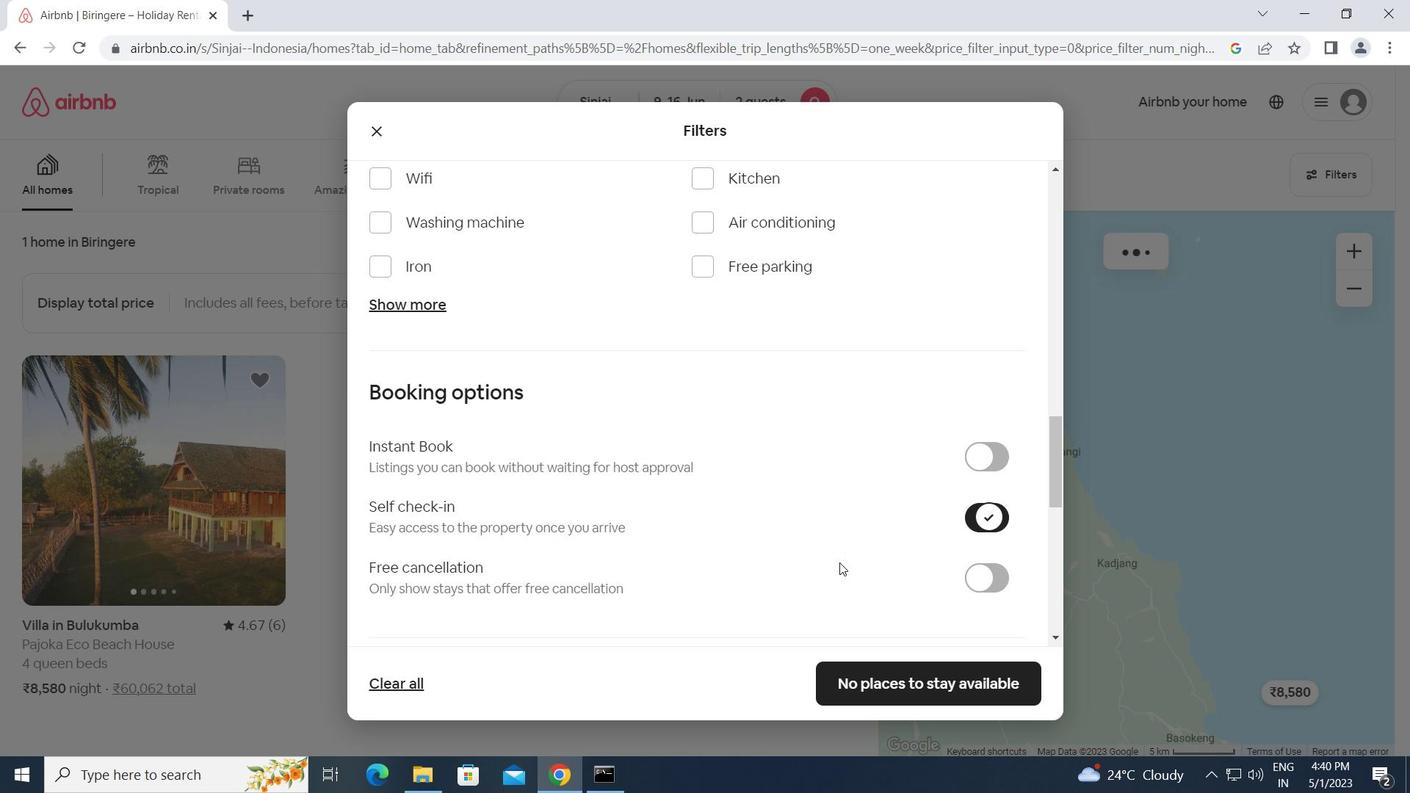 
Action: Mouse moved to (833, 564)
Screenshot: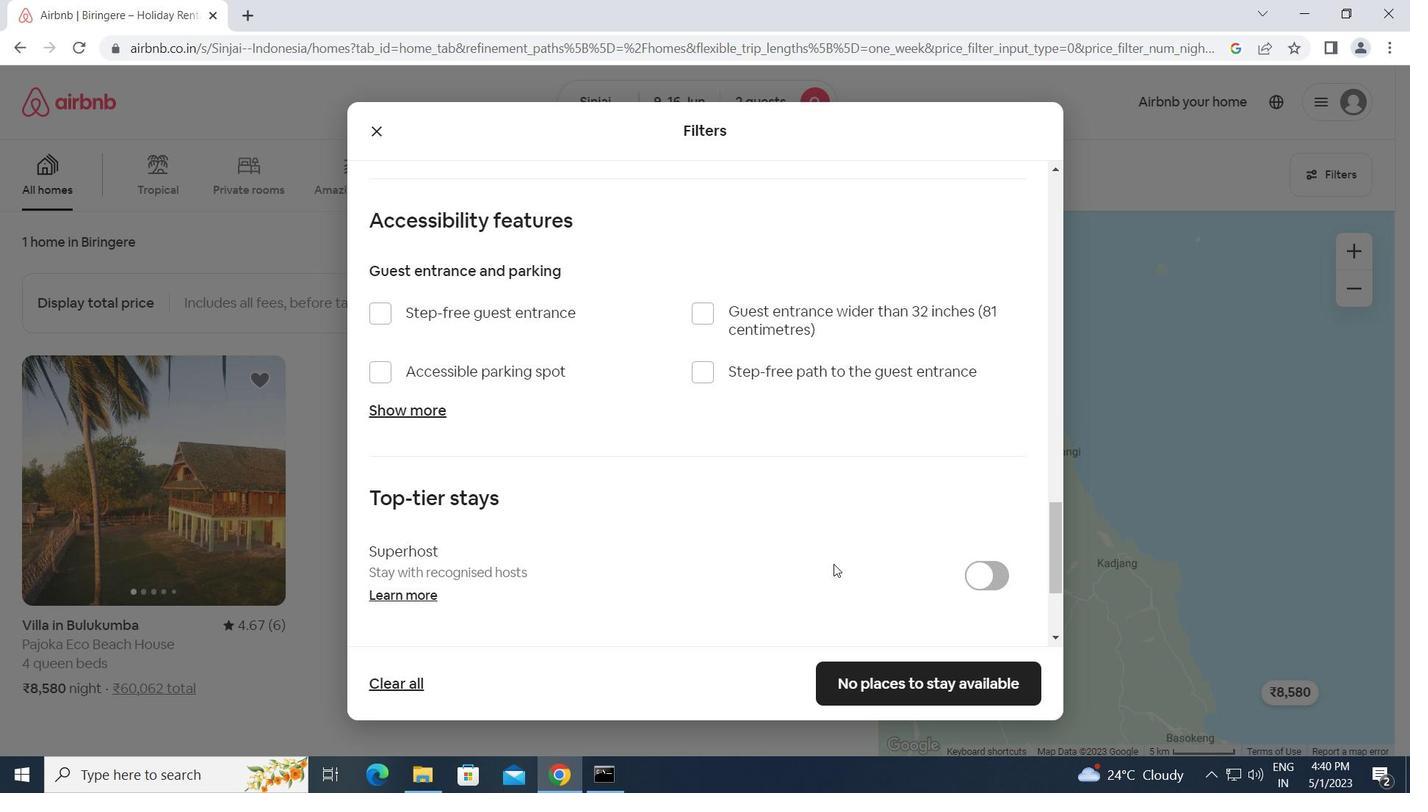 
Action: Mouse scrolled (833, 564) with delta (0, 0)
Screenshot: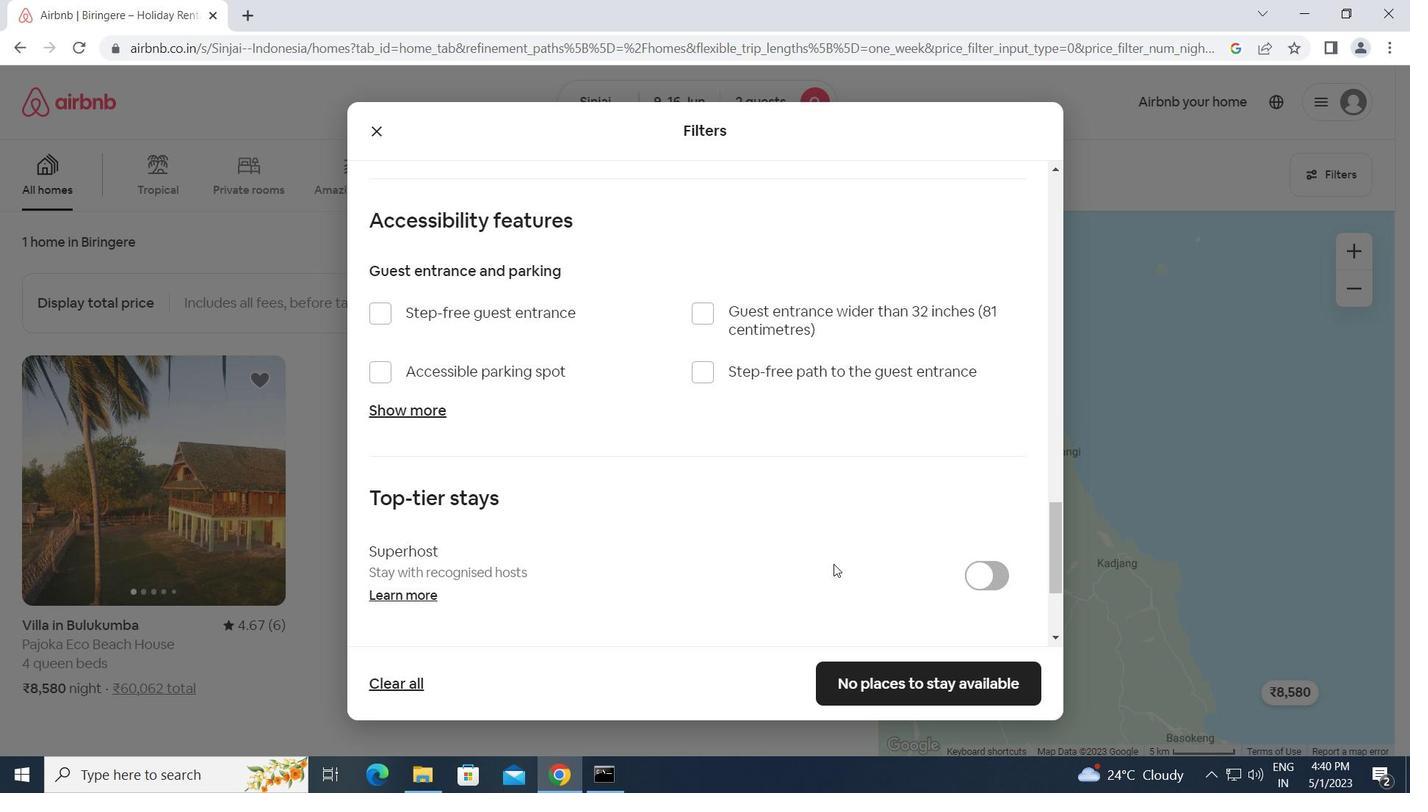 
Action: Mouse moved to (829, 564)
Screenshot: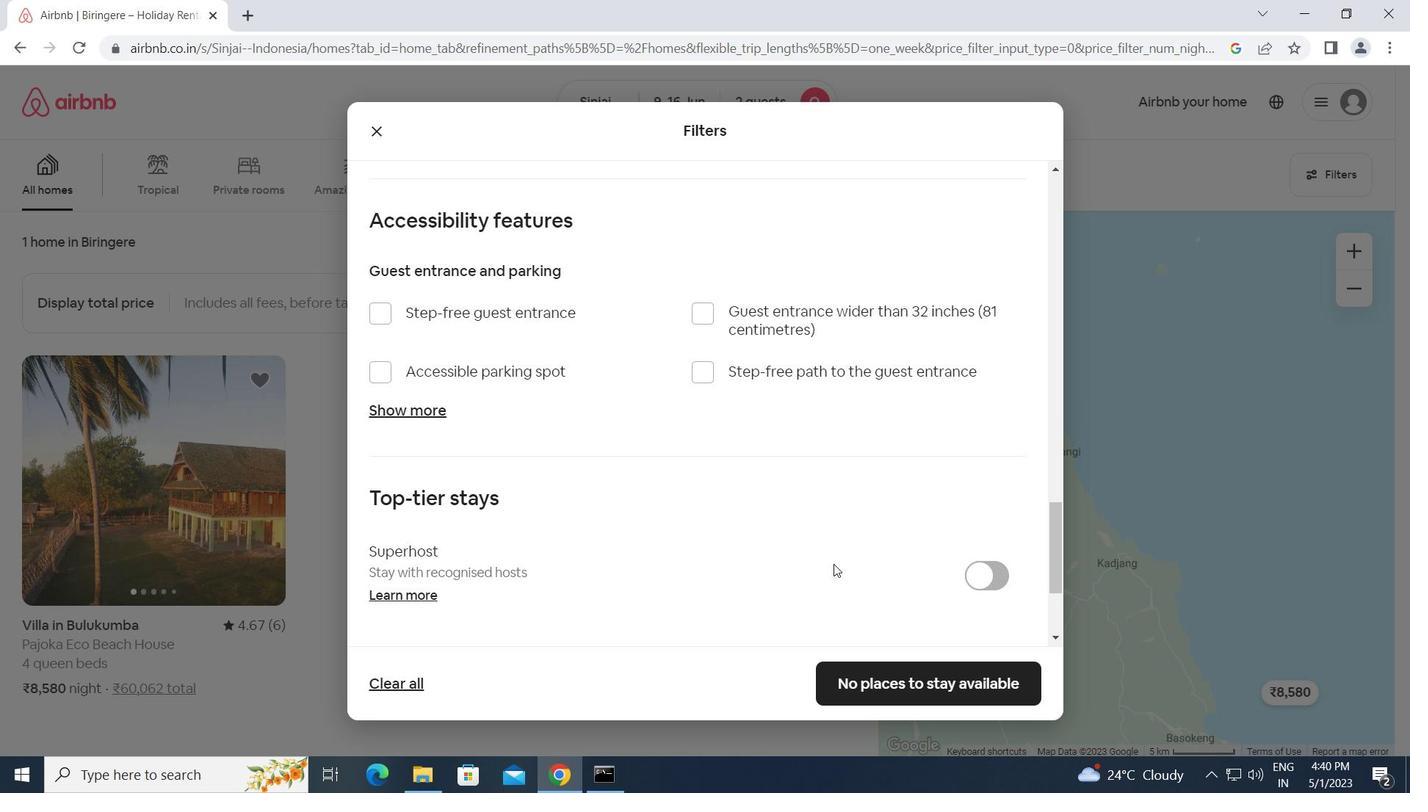 
Action: Mouse scrolled (829, 564) with delta (0, 0)
Screenshot: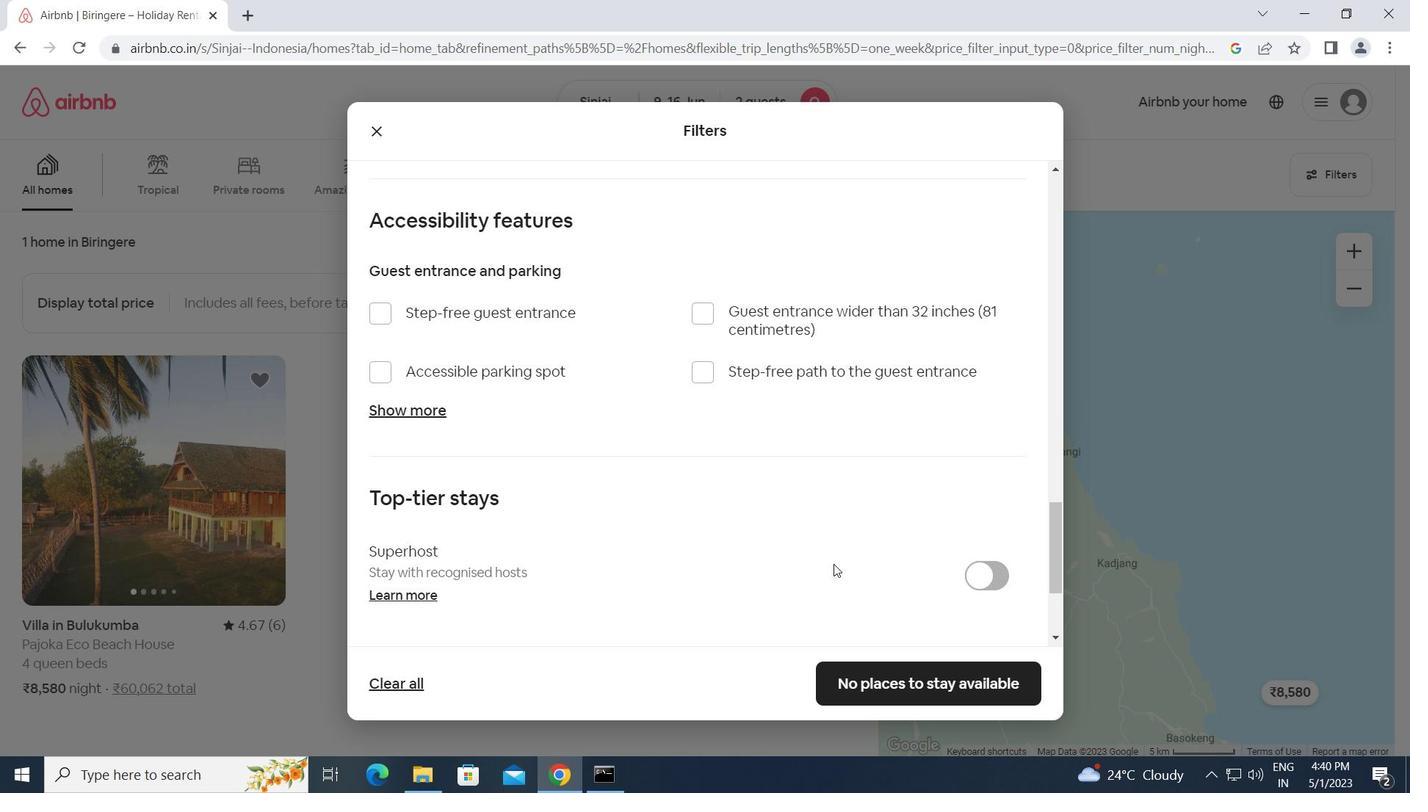 
Action: Mouse moved to (824, 564)
Screenshot: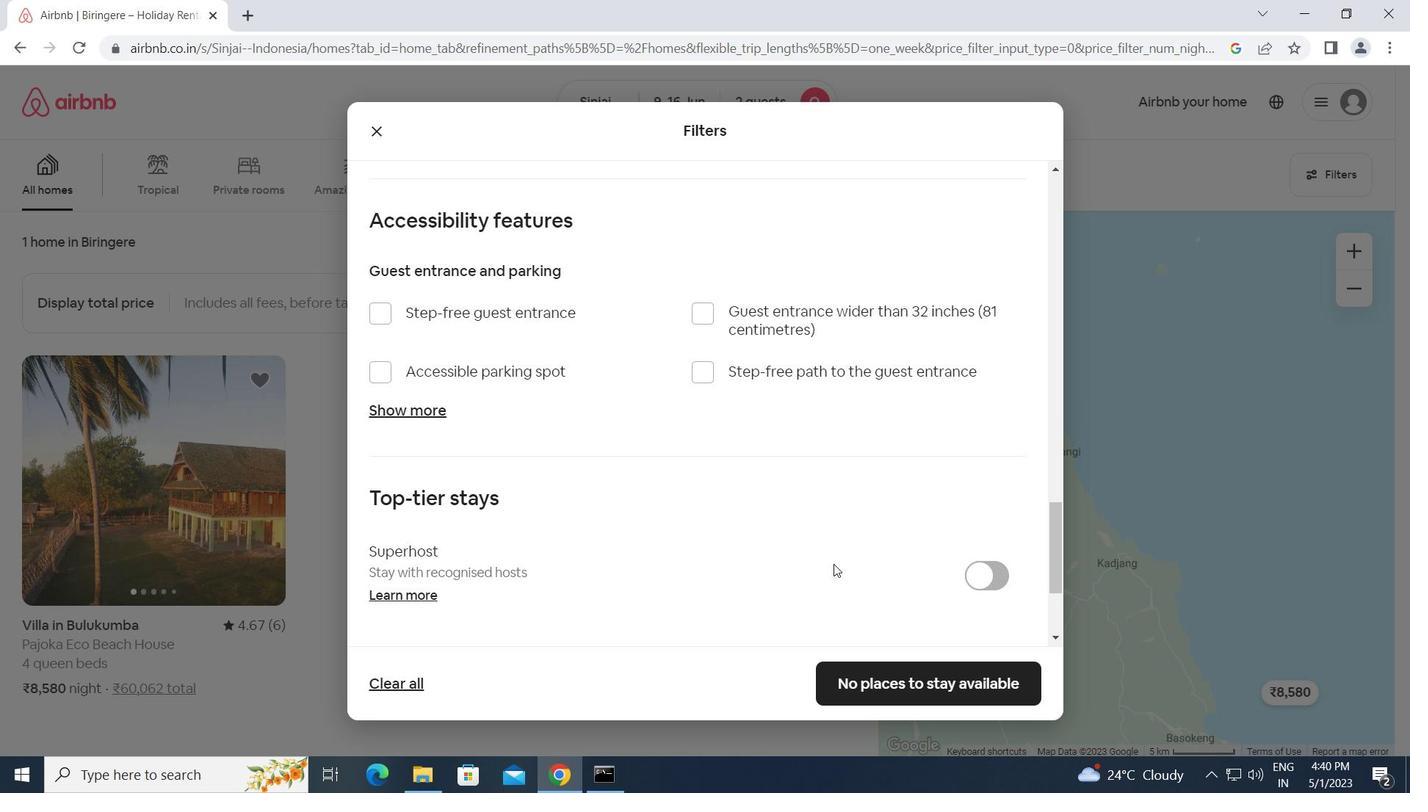 
Action: Mouse scrolled (824, 564) with delta (0, 0)
Screenshot: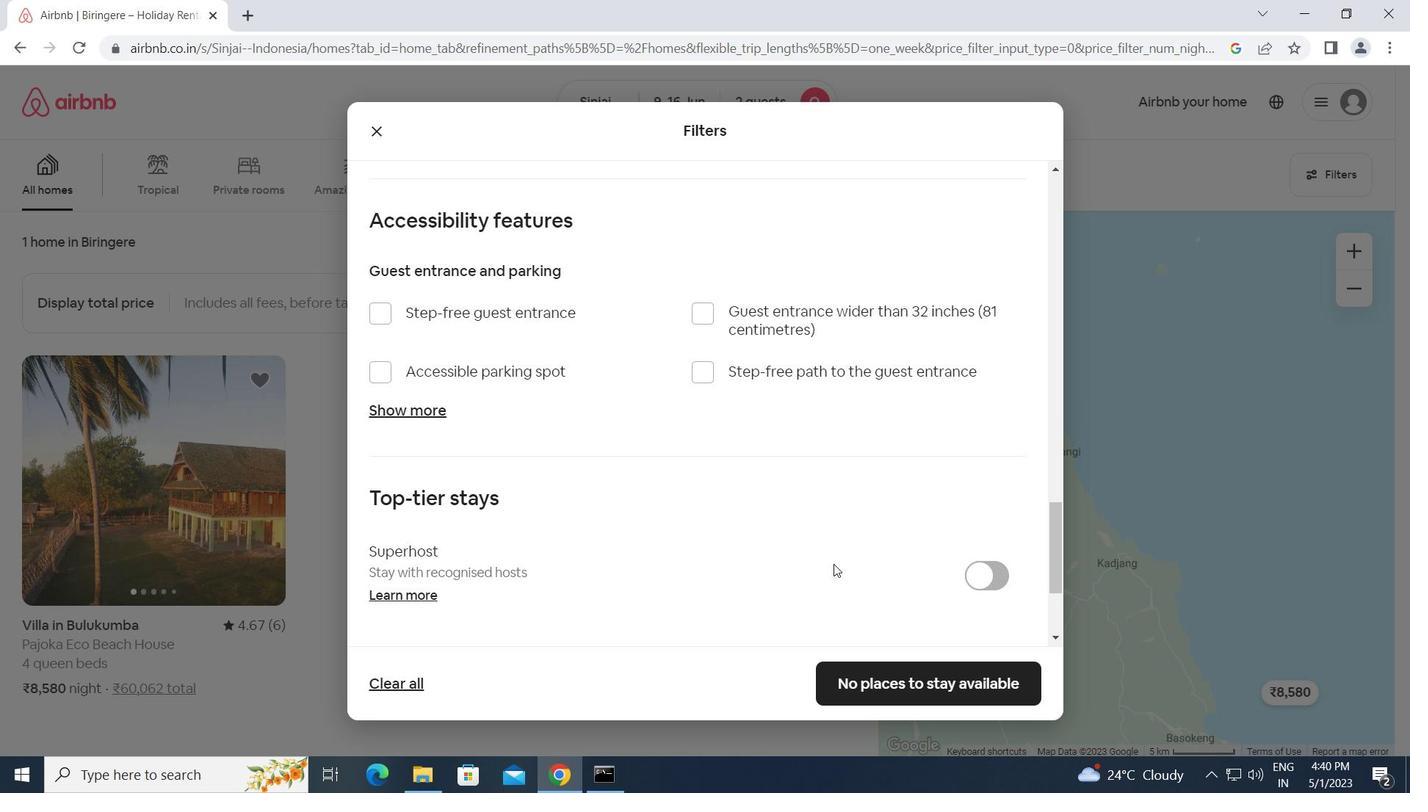 
Action: Mouse moved to (820, 564)
Screenshot: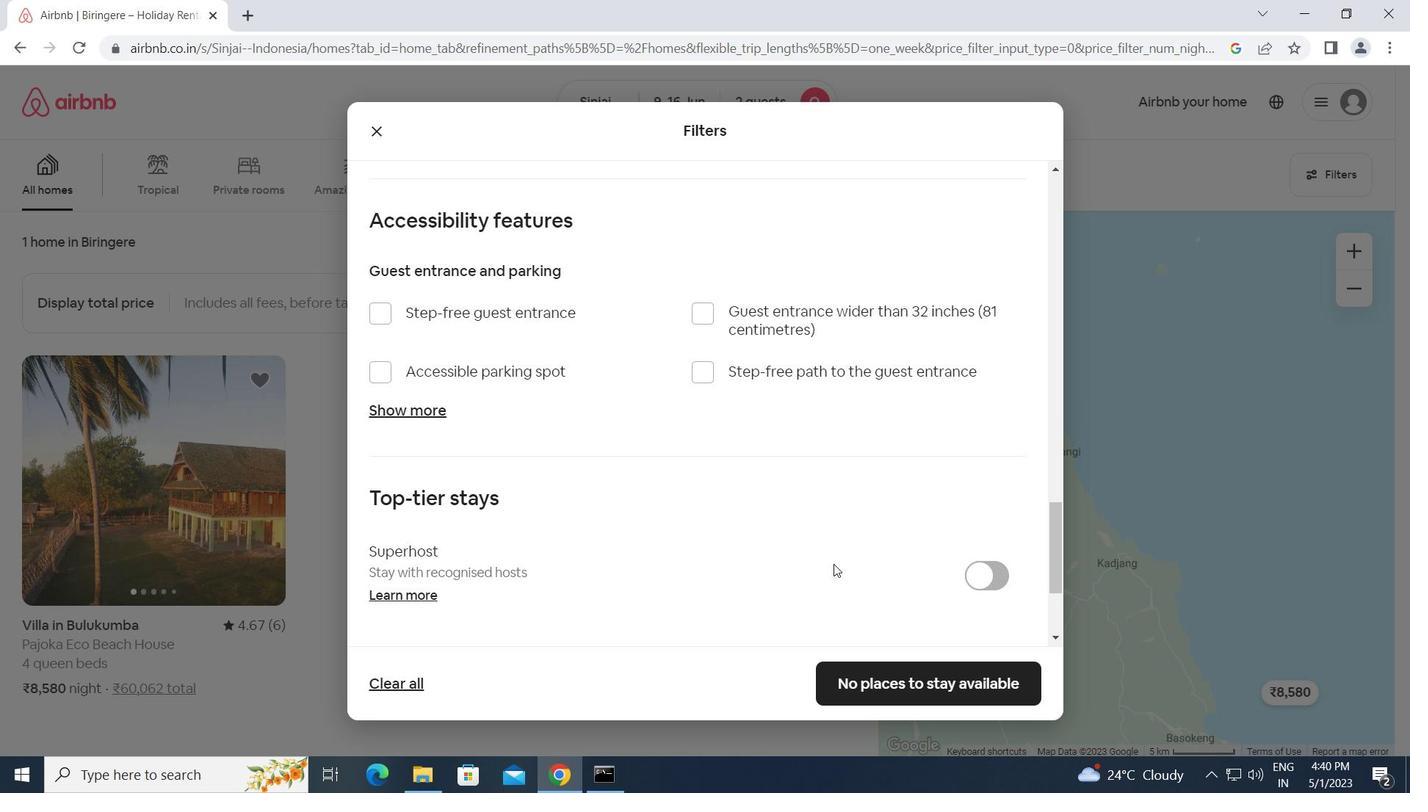 
Action: Mouse scrolled (820, 564) with delta (0, 0)
Screenshot: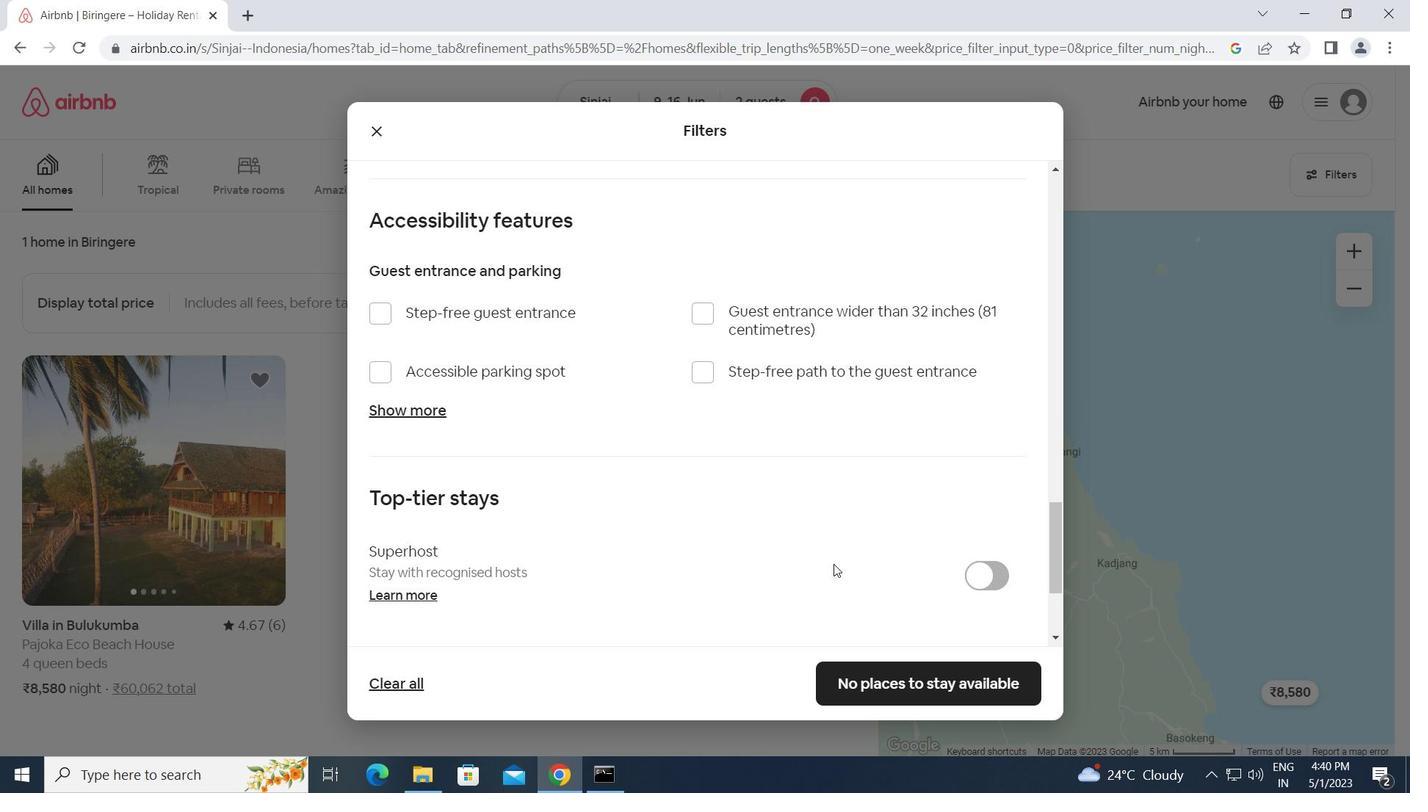 
Action: Mouse moved to (651, 573)
Screenshot: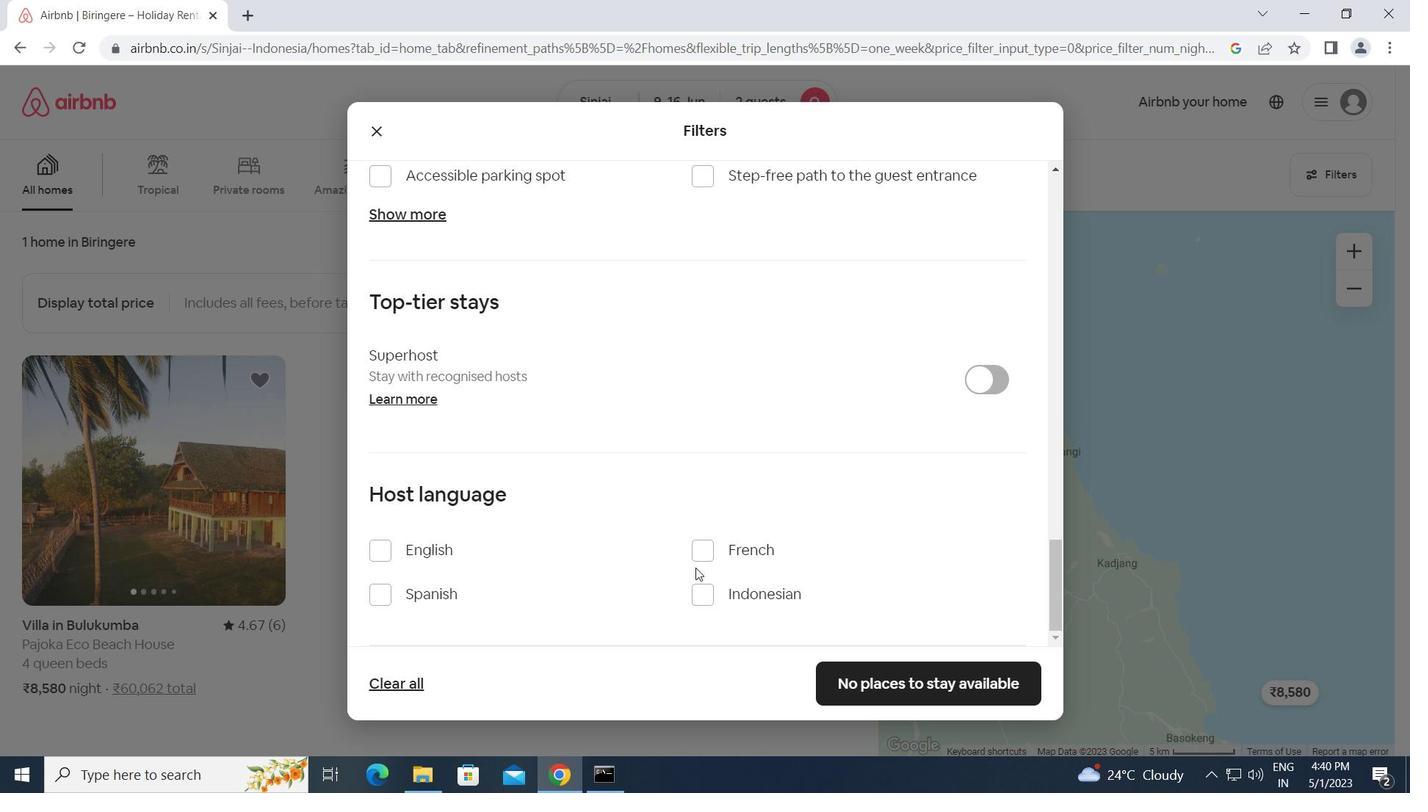 
Action: Mouse scrolled (651, 572) with delta (0, 0)
Screenshot: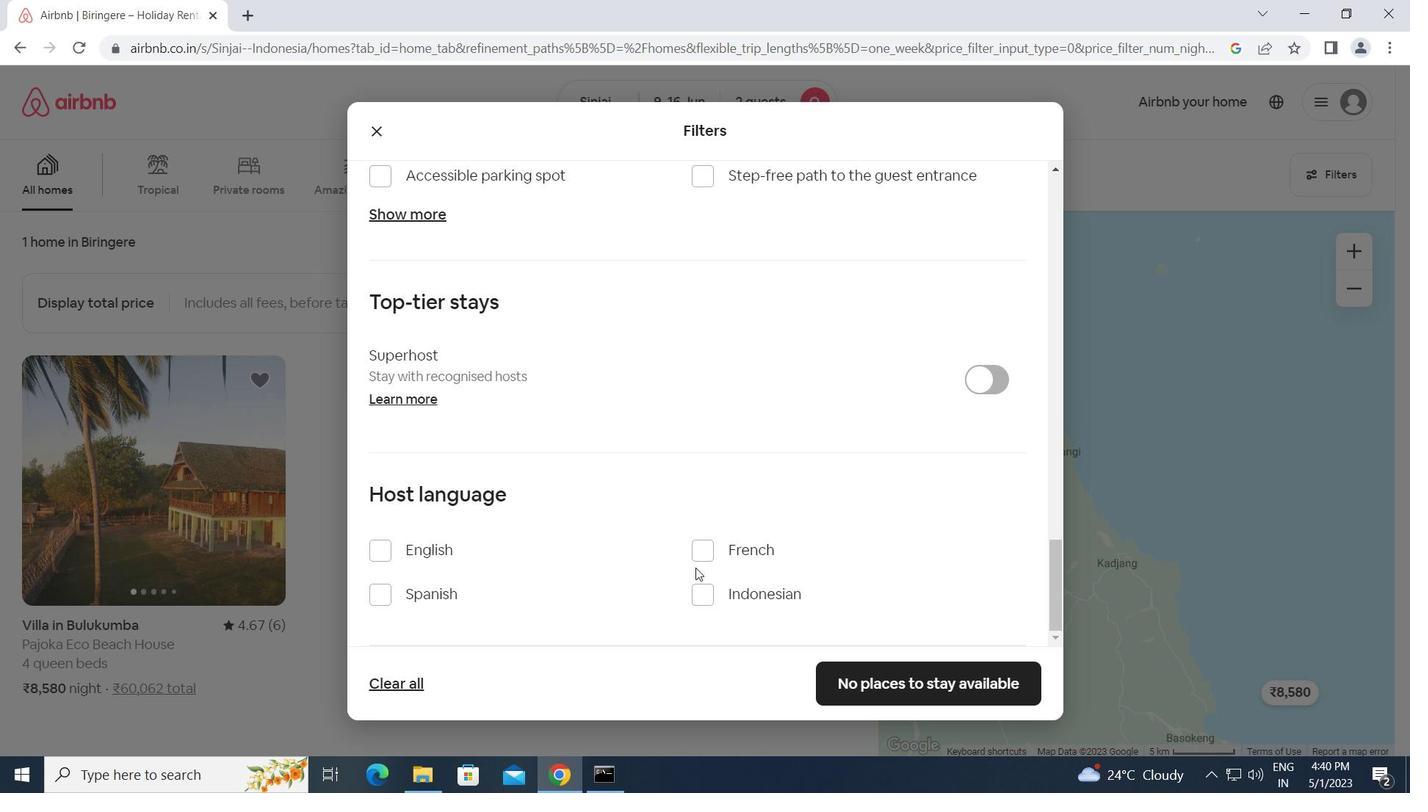 
Action: Mouse moved to (642, 576)
Screenshot: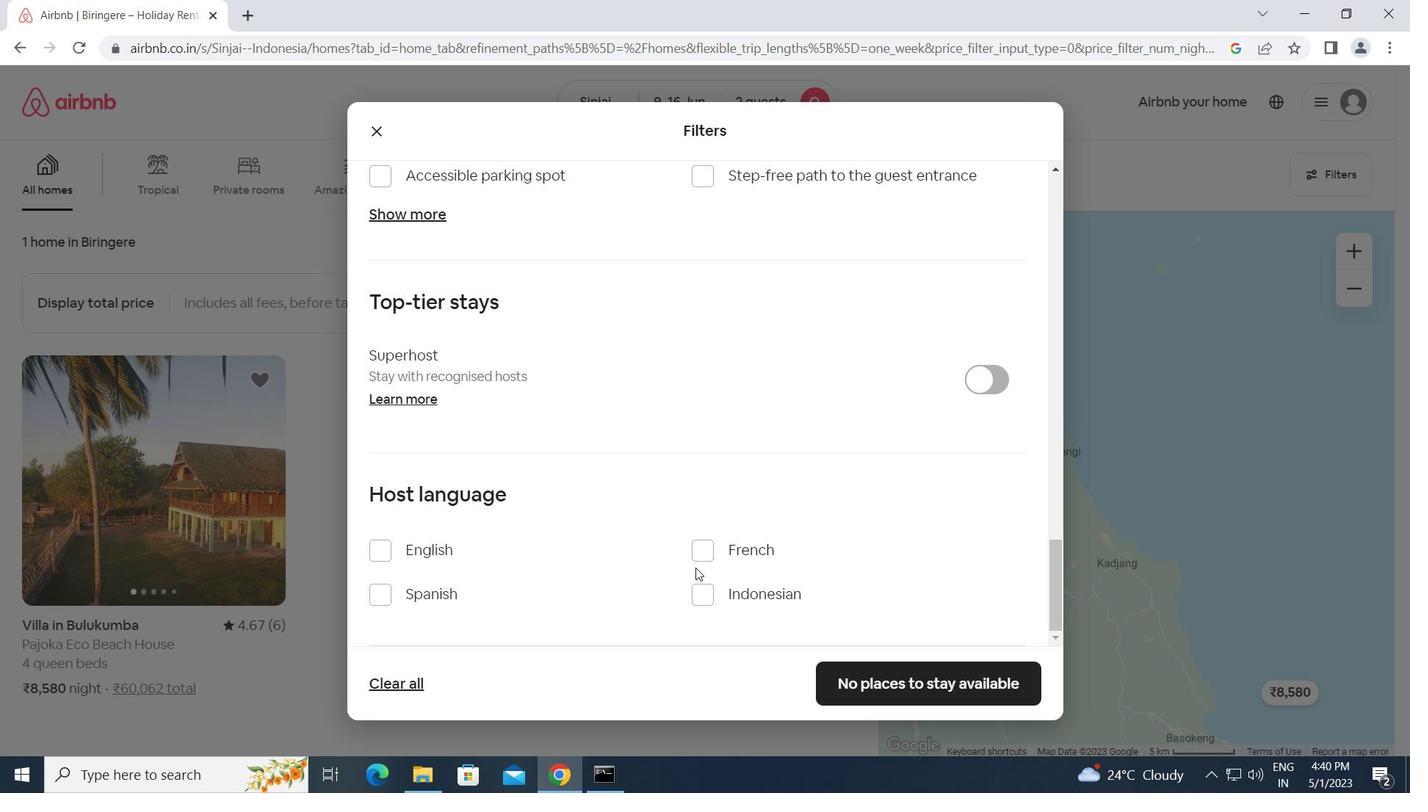 
Action: Mouse scrolled (642, 575) with delta (0, 0)
Screenshot: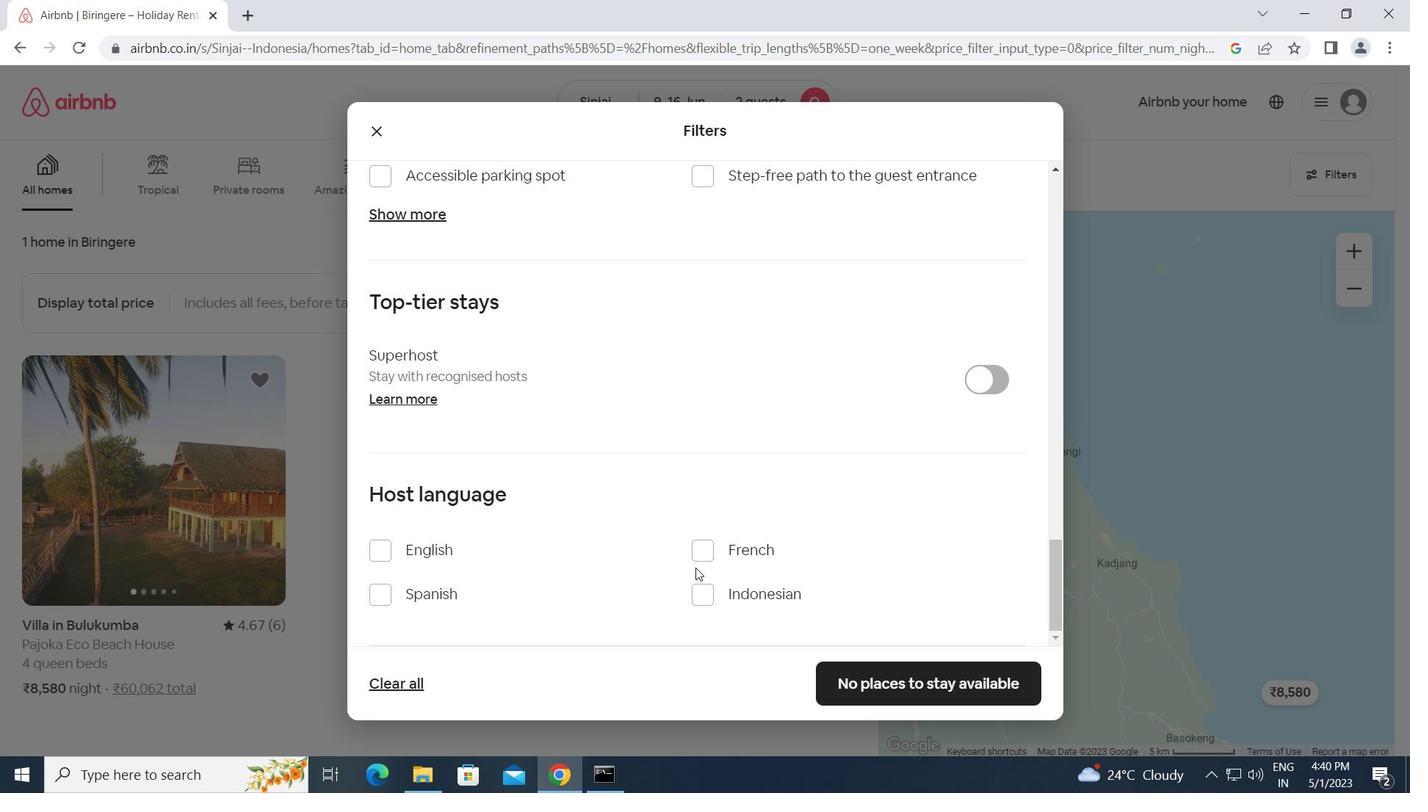 
Action: Mouse moved to (637, 577)
Screenshot: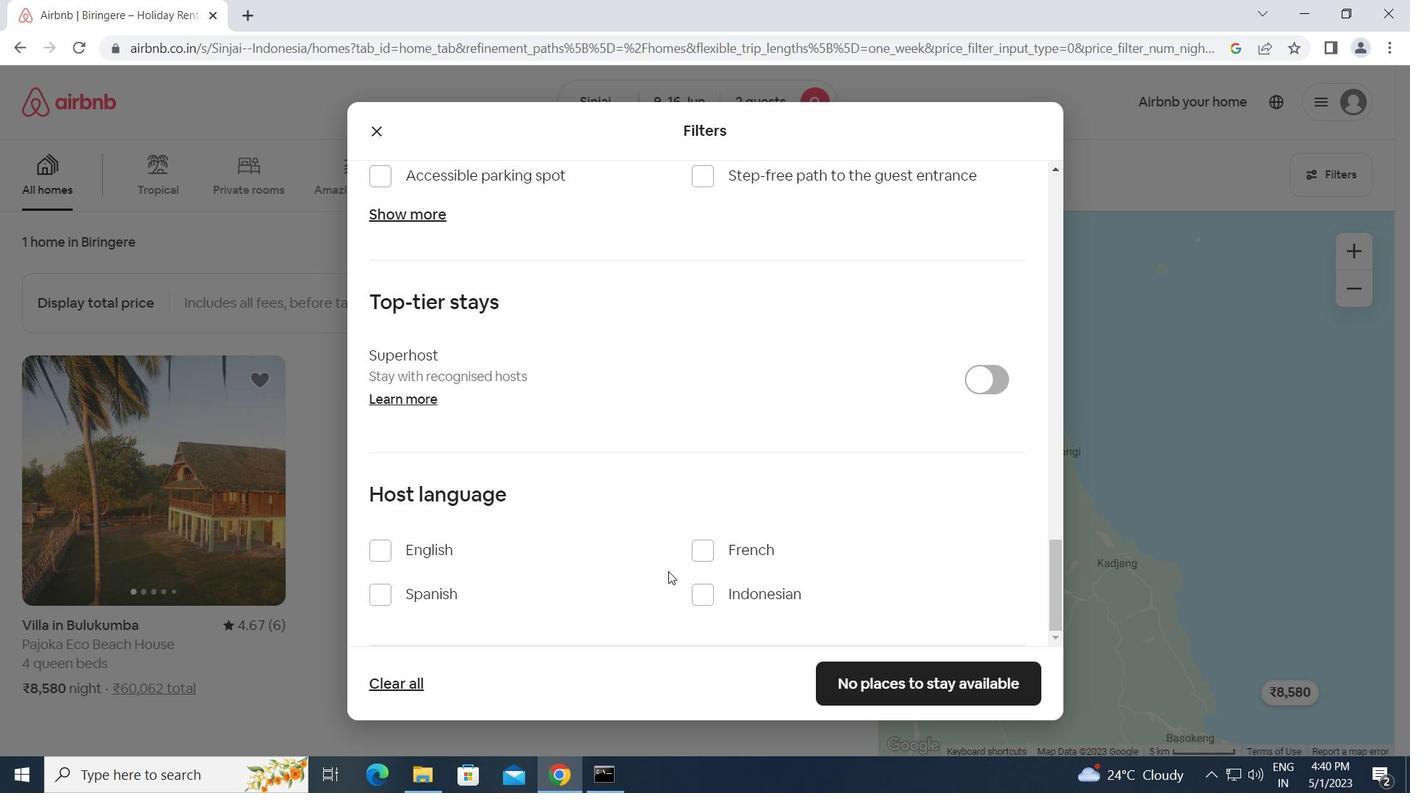 
Action: Mouse scrolled (637, 576) with delta (0, 0)
Screenshot: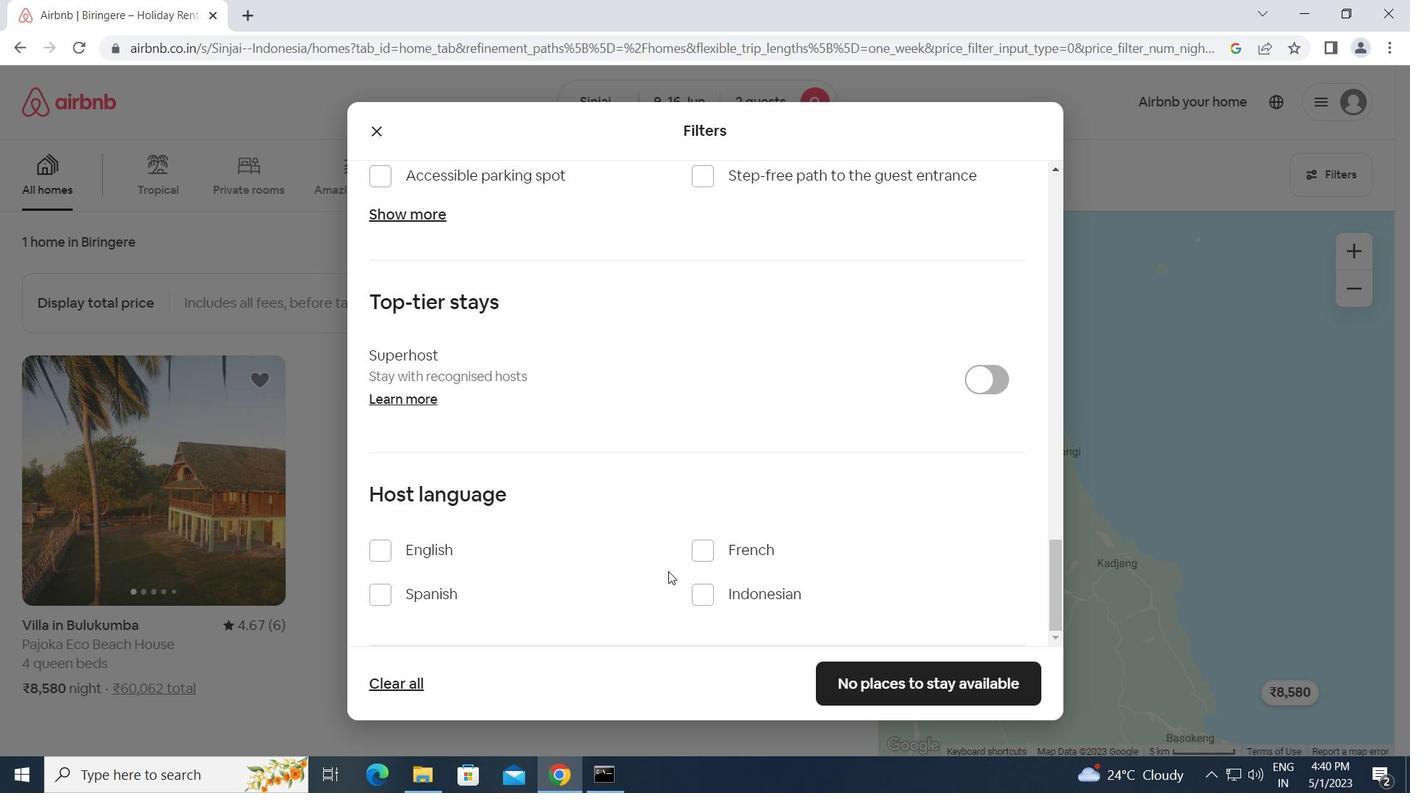 
Action: Mouse moved to (628, 577)
Screenshot: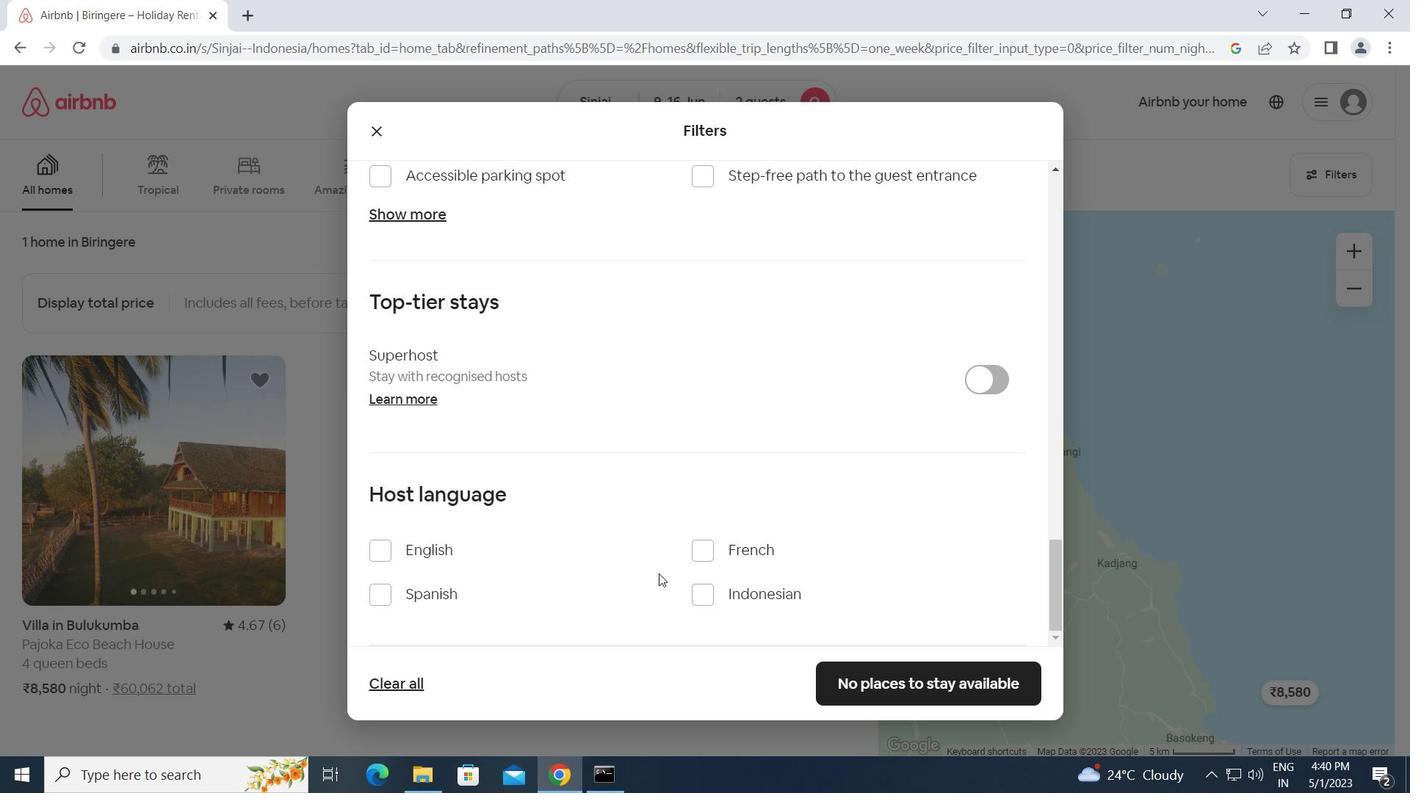 
Action: Mouse scrolled (628, 576) with delta (0, 0)
Screenshot: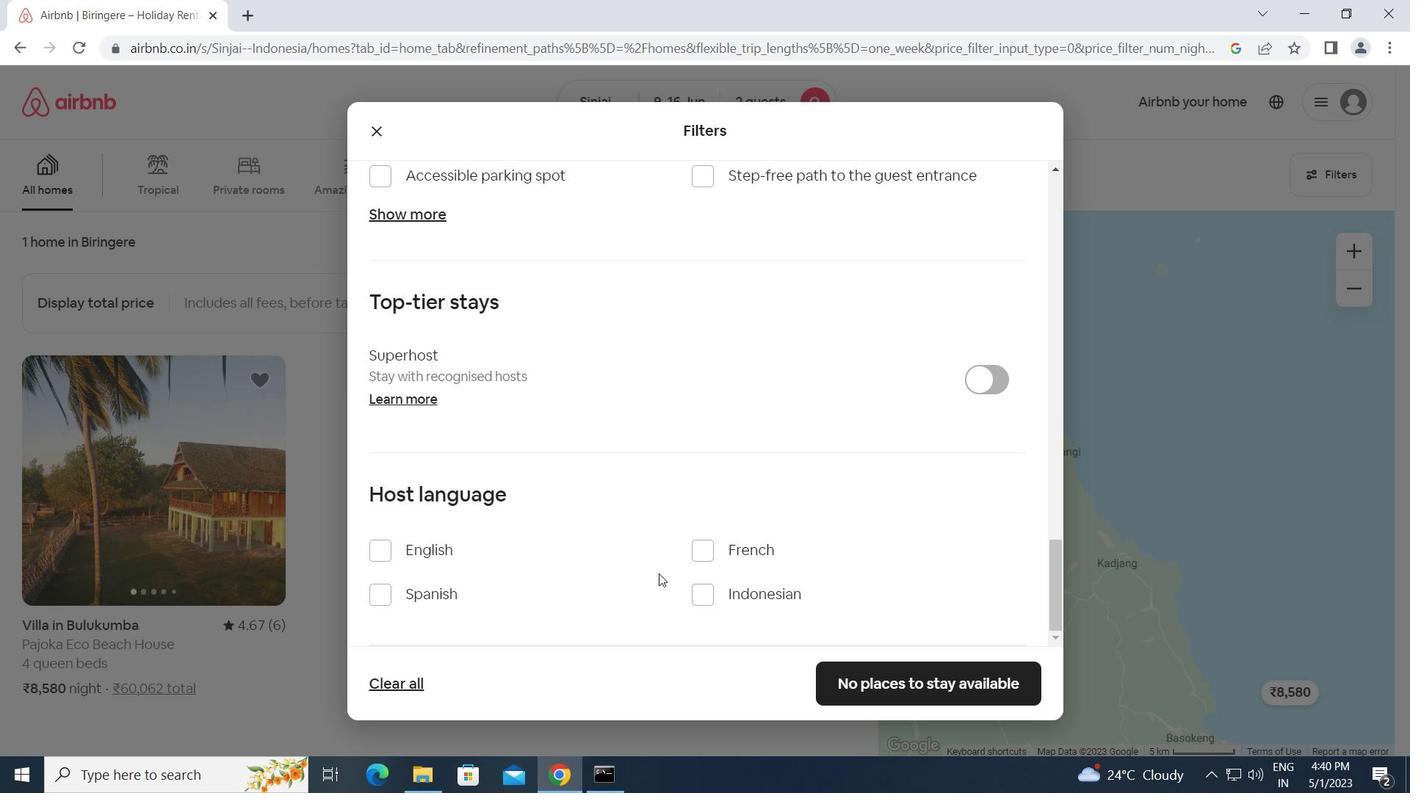 
Action: Mouse moved to (374, 545)
Screenshot: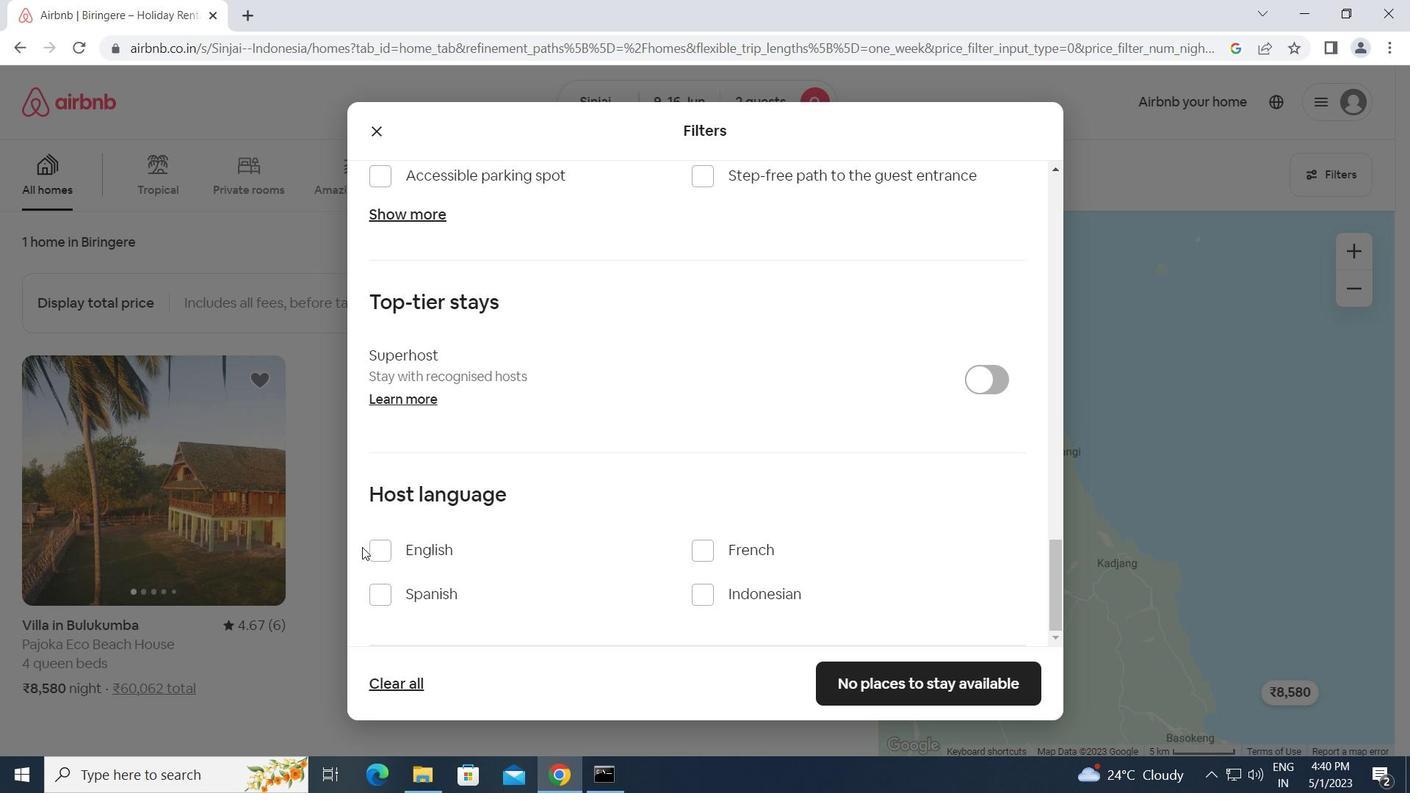 
Action: Mouse pressed left at (374, 545)
Screenshot: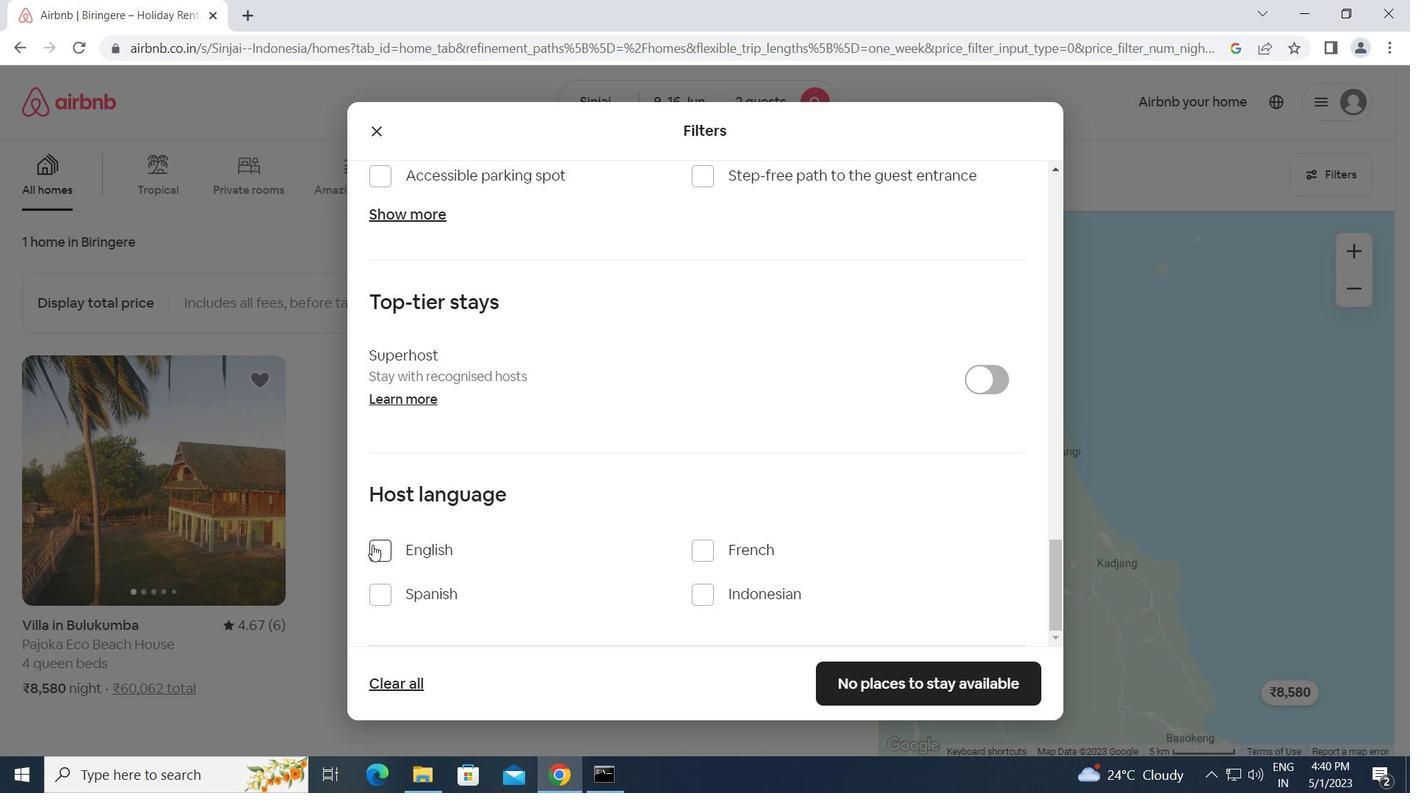 
Action: Mouse moved to (894, 680)
Screenshot: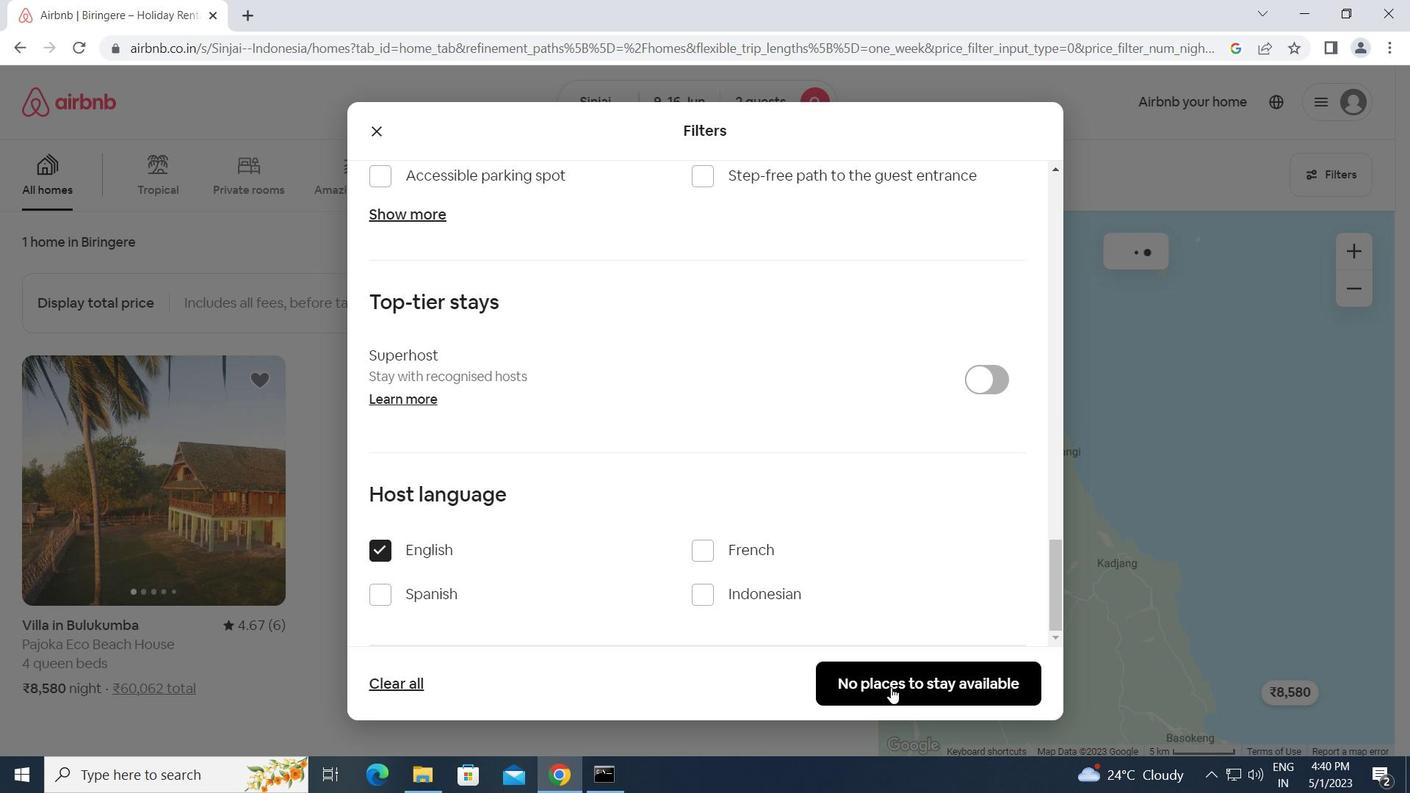 
Action: Mouse pressed left at (894, 680)
Screenshot: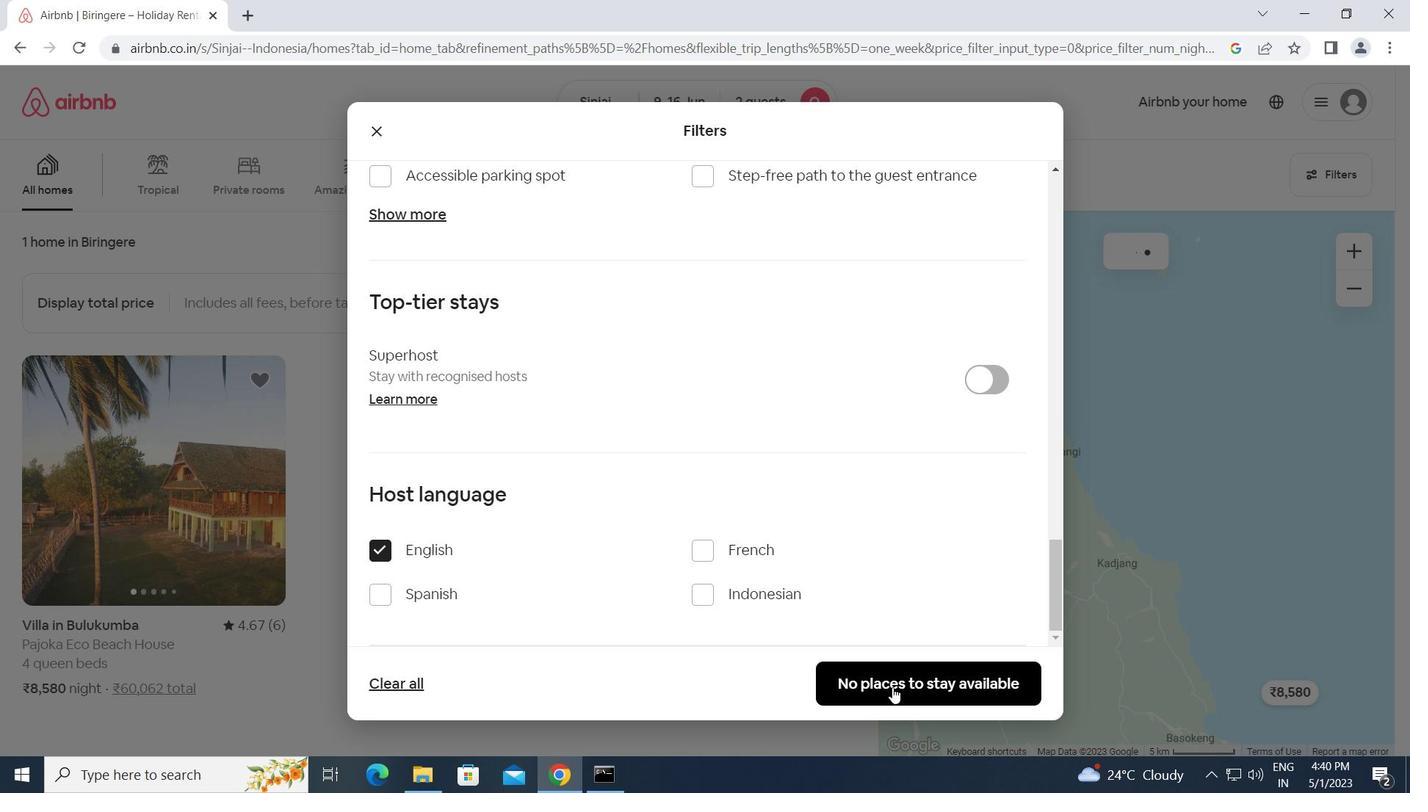 
